 Task: Buy 4 Coolant Recovery Kits from Engine Cooling & Climate Control section under best seller category for shipping address: Dale Allen, 4282 Crim Lane, Underhill, Vermont 05489, Cell Number 9377427970. Pay from credit card ending with 6010, CVV 682
Action: Mouse moved to (20, 76)
Screenshot: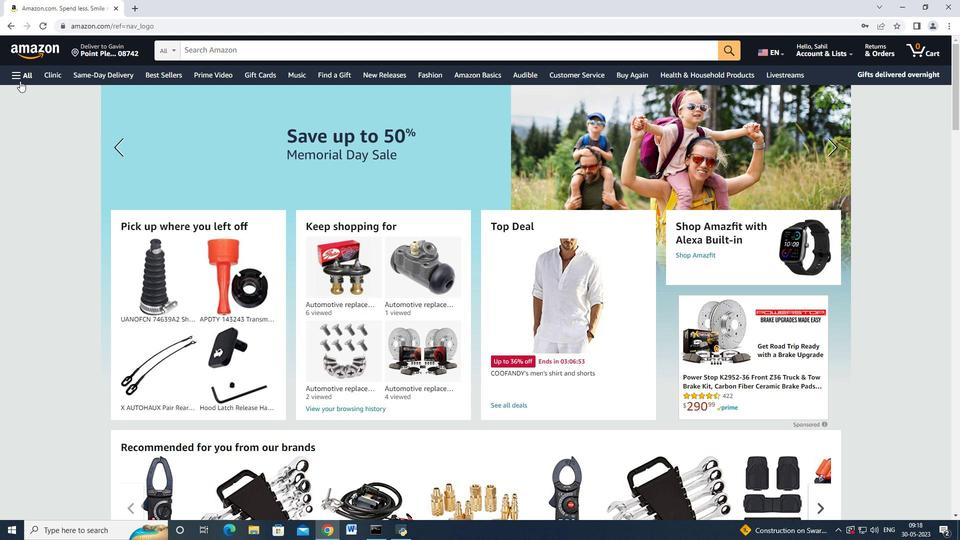 
Action: Mouse pressed left at (20, 76)
Screenshot: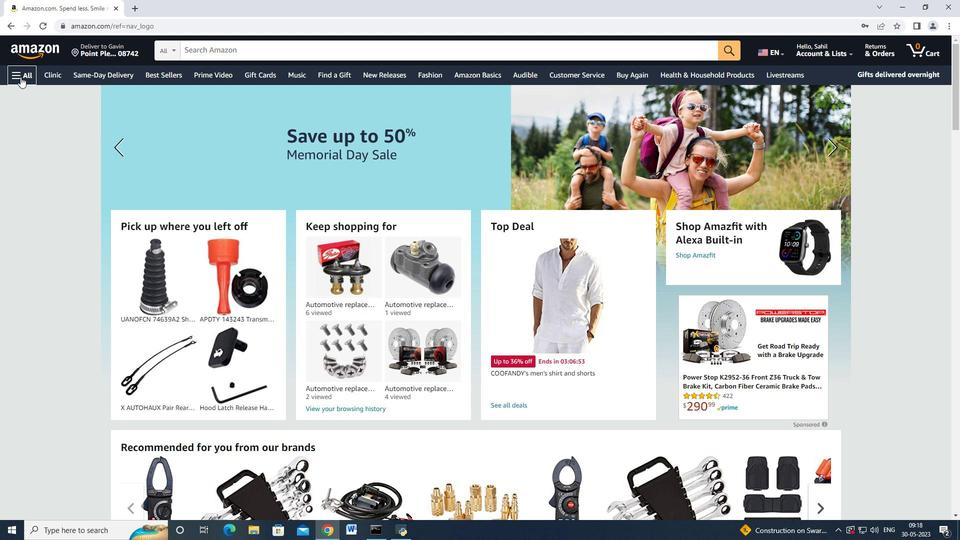 
Action: Mouse moved to (81, 280)
Screenshot: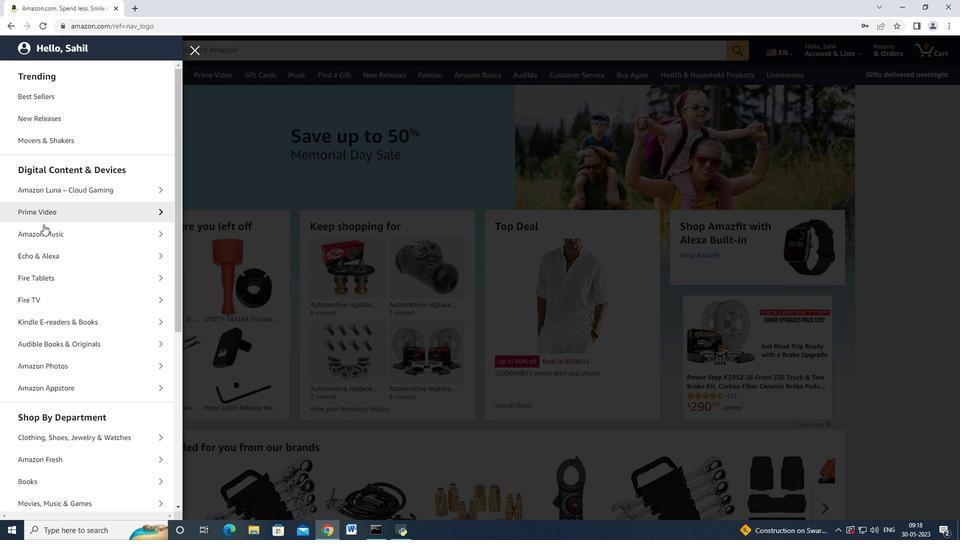 
Action: Mouse scrolled (81, 280) with delta (0, 0)
Screenshot: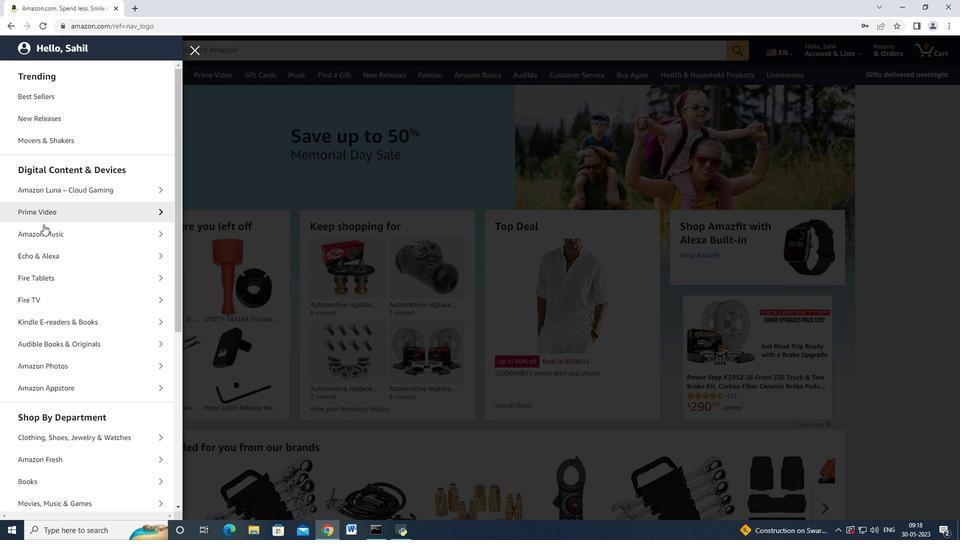 
Action: Mouse moved to (80, 282)
Screenshot: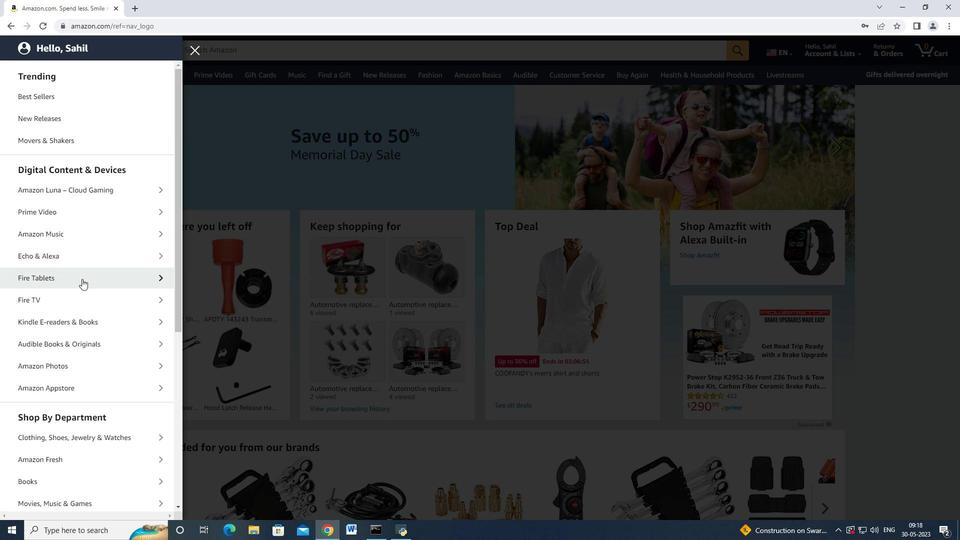 
Action: Mouse scrolled (80, 282) with delta (0, 0)
Screenshot: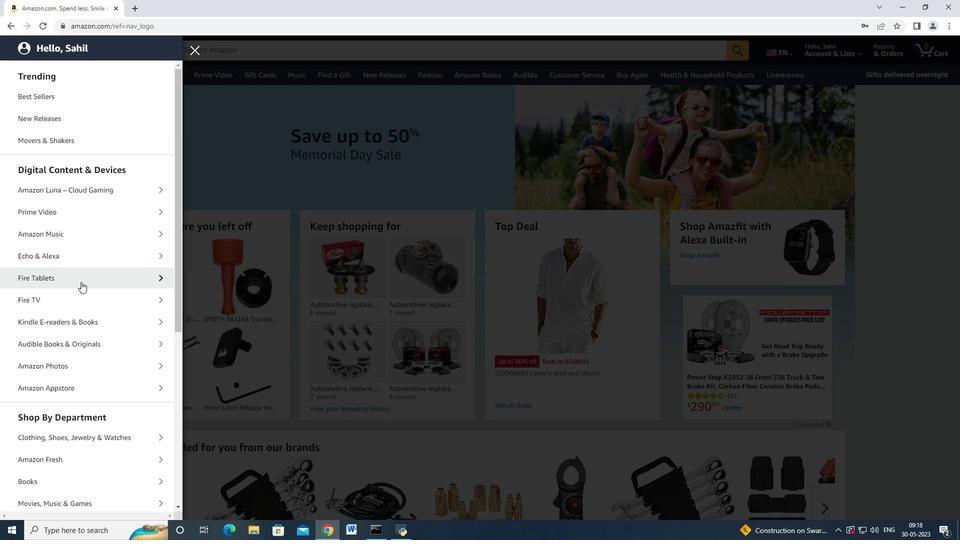 
Action: Mouse moved to (80, 283)
Screenshot: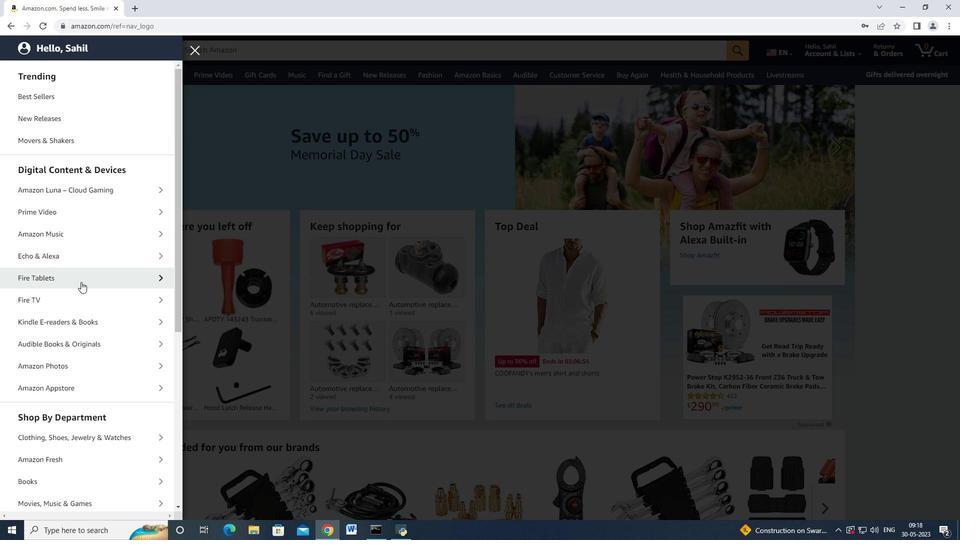 
Action: Mouse scrolled (80, 283) with delta (0, 0)
Screenshot: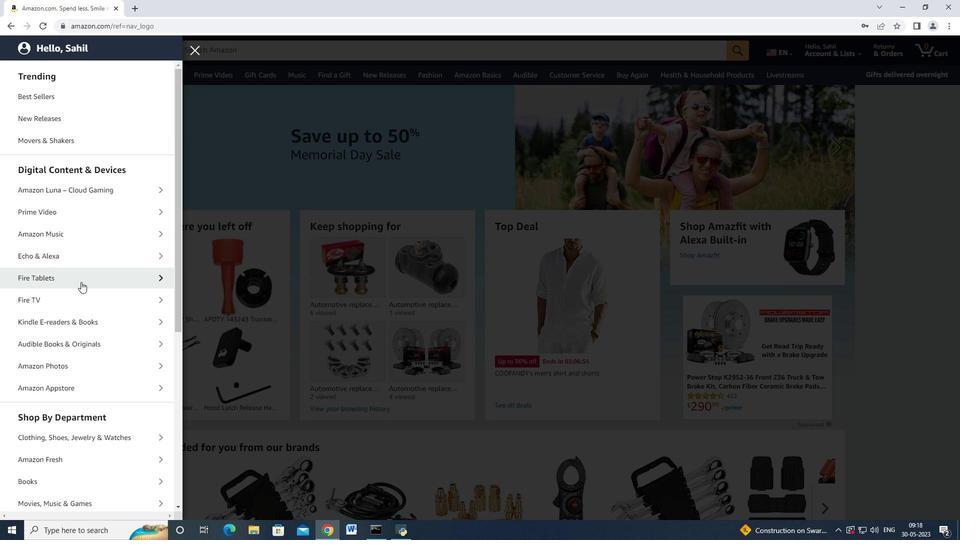 
Action: Mouse moved to (84, 288)
Screenshot: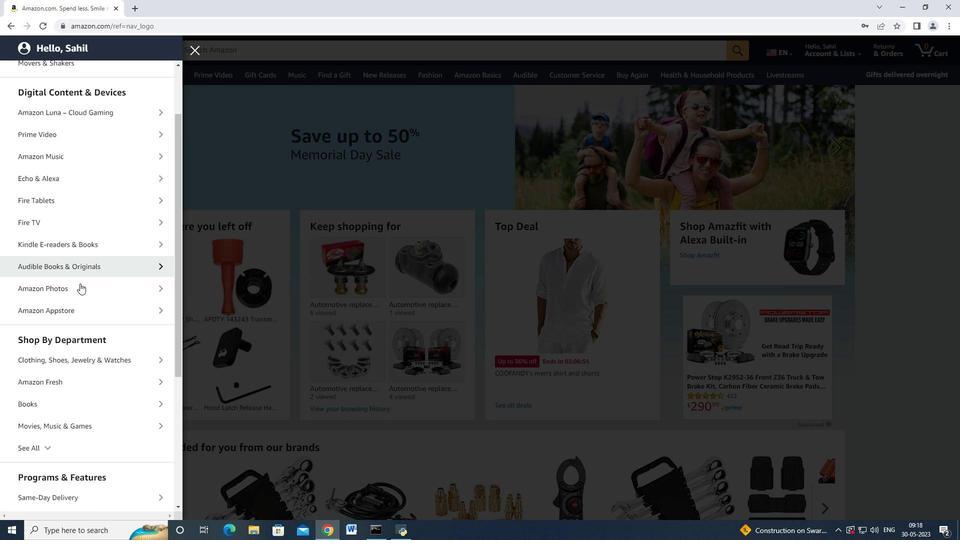
Action: Mouse scrolled (84, 287) with delta (0, 0)
Screenshot: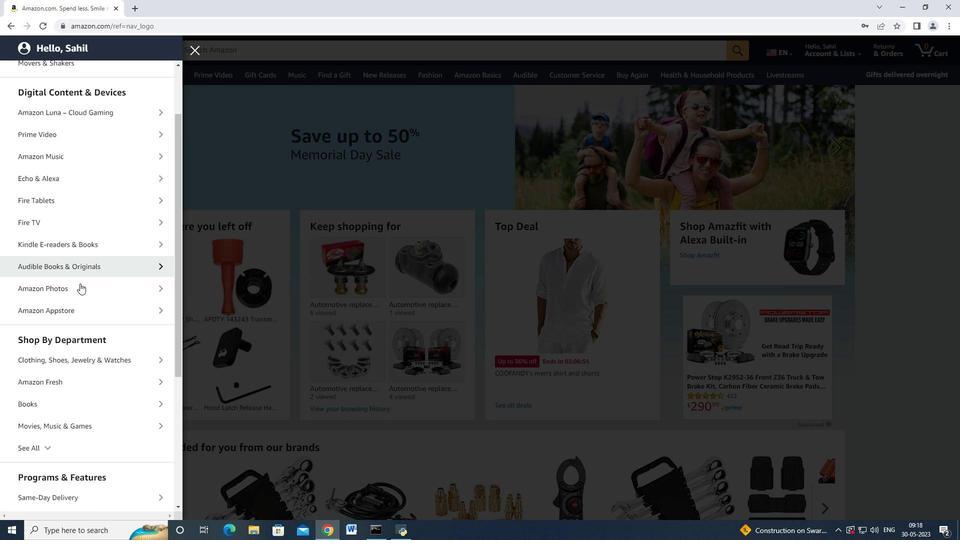 
Action: Mouse moved to (83, 288)
Screenshot: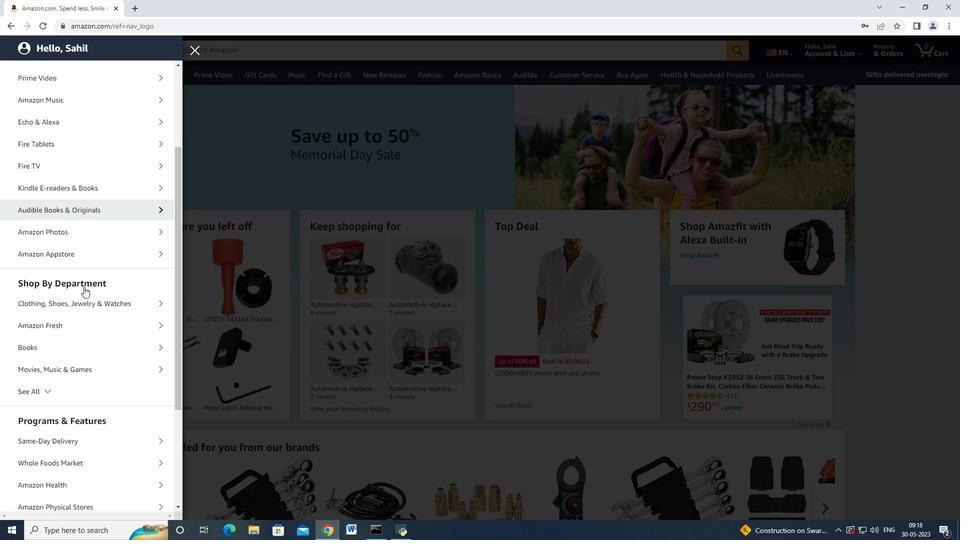 
Action: Mouse scrolled (83, 288) with delta (0, 0)
Screenshot: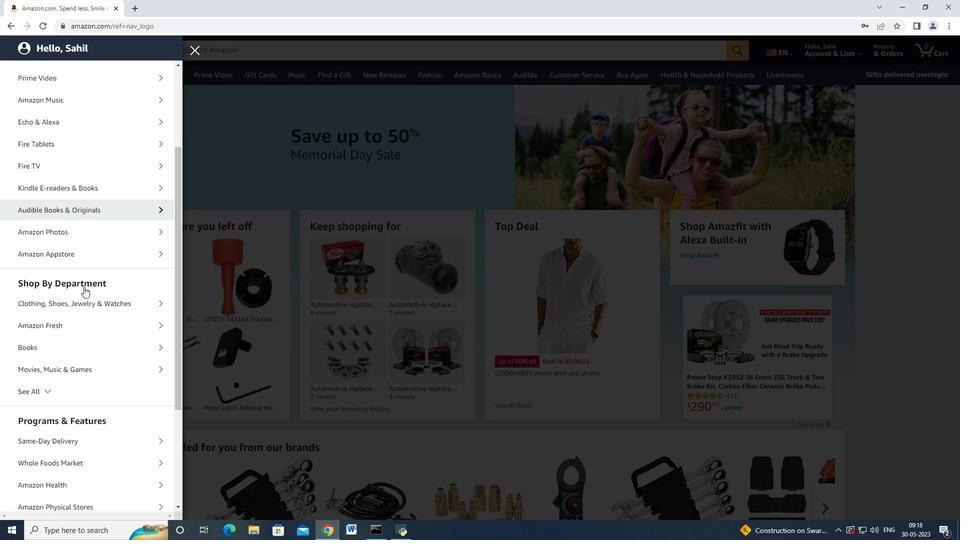 
Action: Mouse moved to (68, 285)
Screenshot: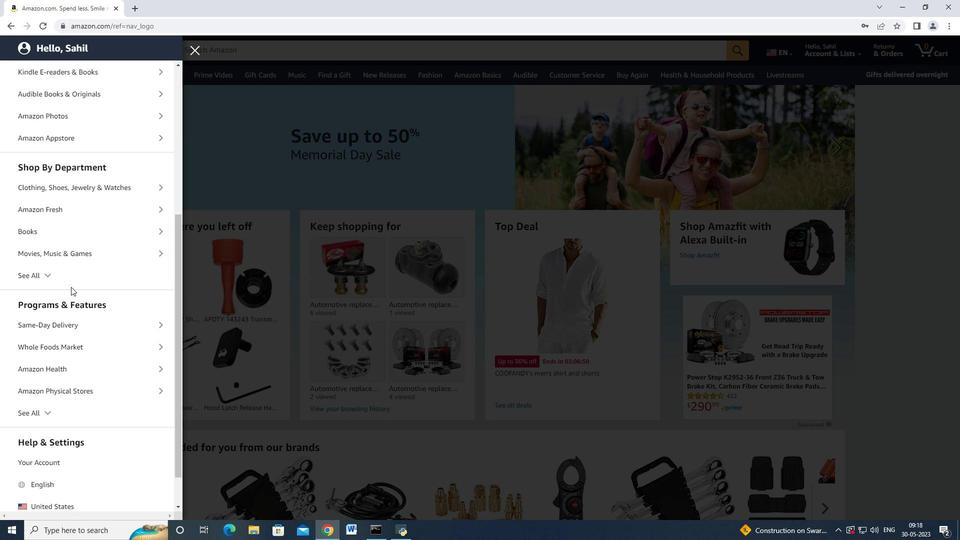 
Action: Mouse pressed left at (68, 285)
Screenshot: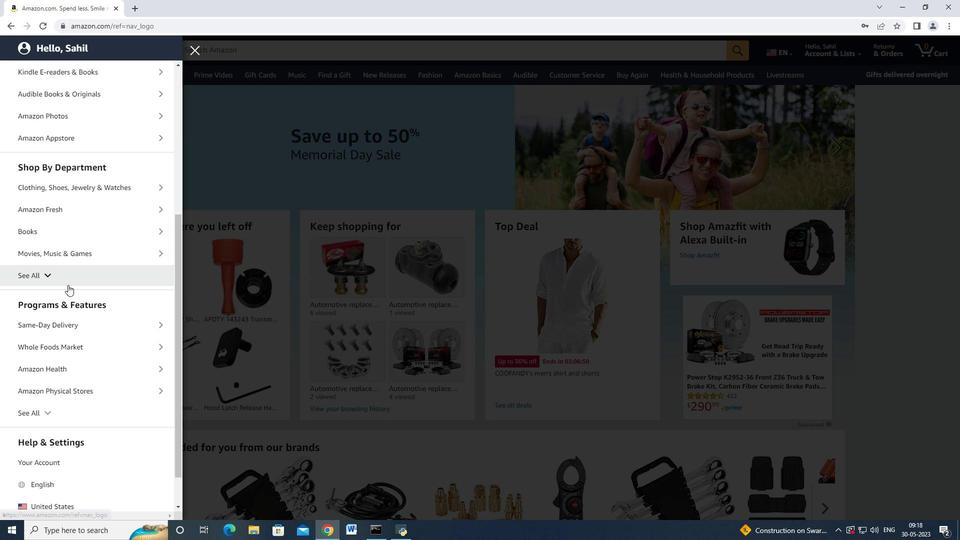 
Action: Mouse moved to (63, 294)
Screenshot: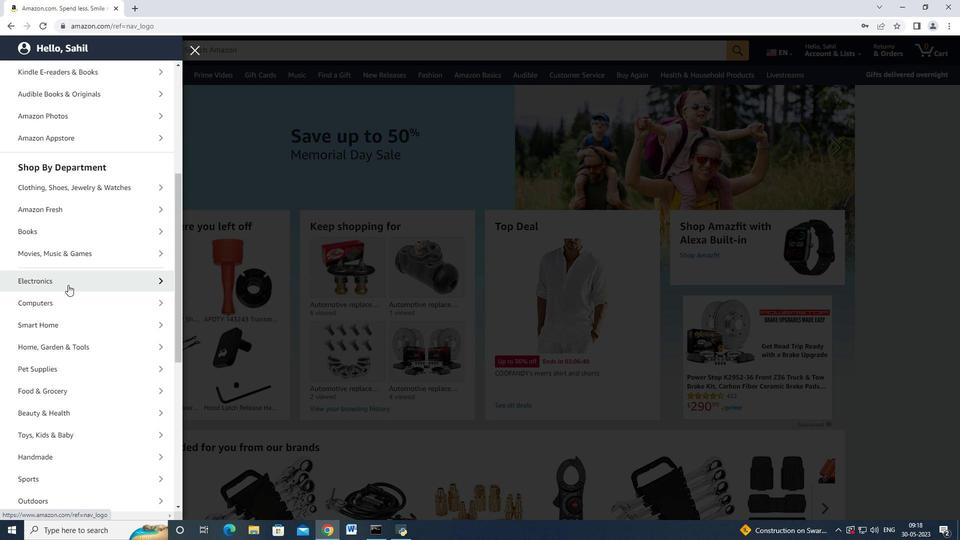 
Action: Mouse scrolled (63, 293) with delta (0, 0)
Screenshot: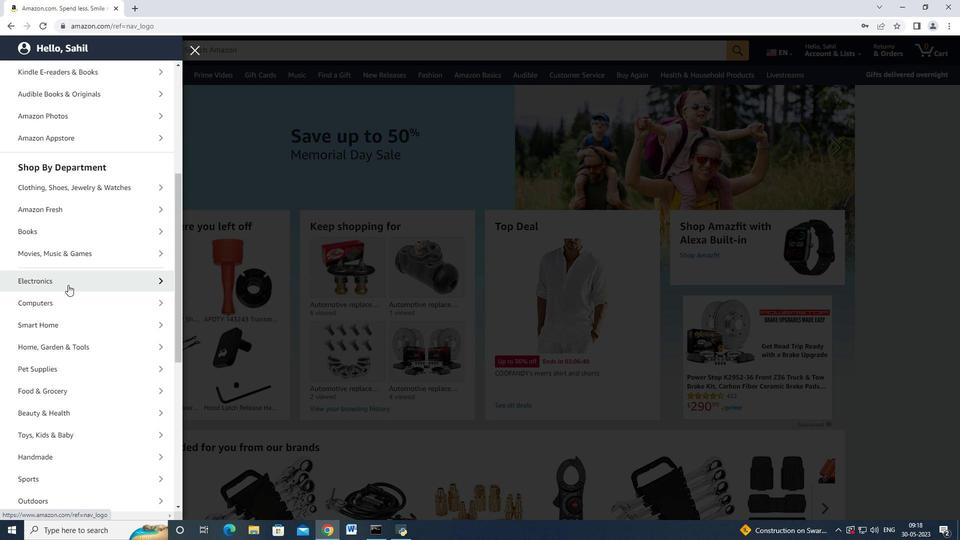 
Action: Mouse scrolled (63, 293) with delta (0, 0)
Screenshot: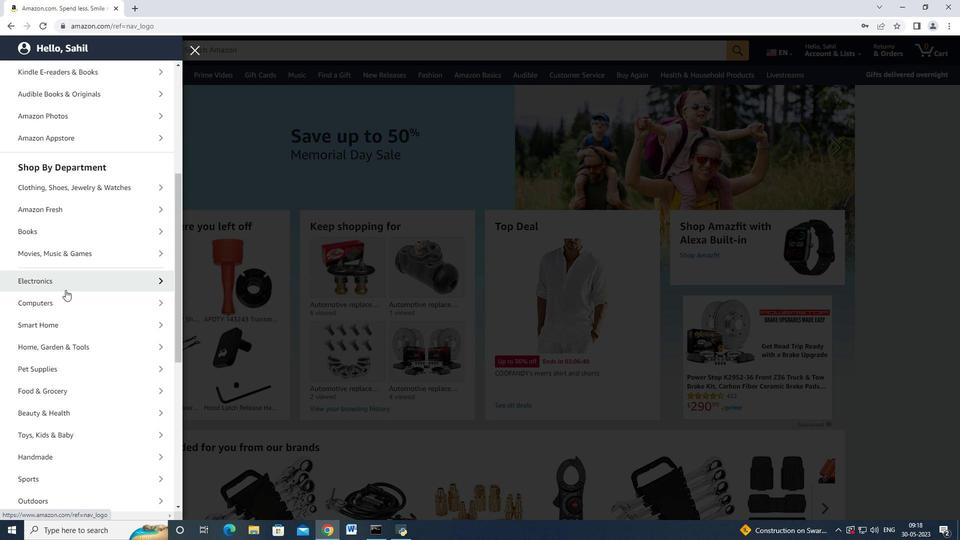 
Action: Mouse moved to (63, 306)
Screenshot: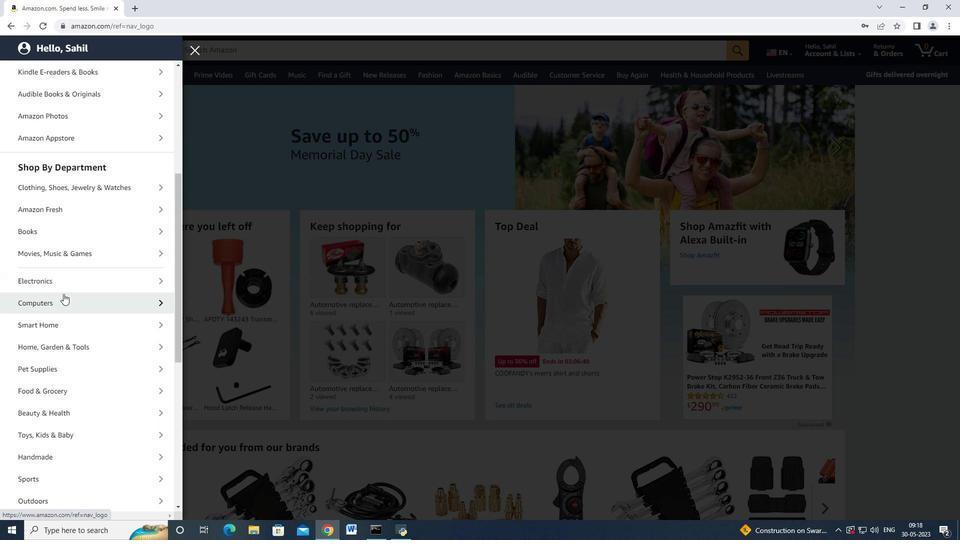 
Action: Mouse scrolled (63, 300) with delta (0, 0)
Screenshot: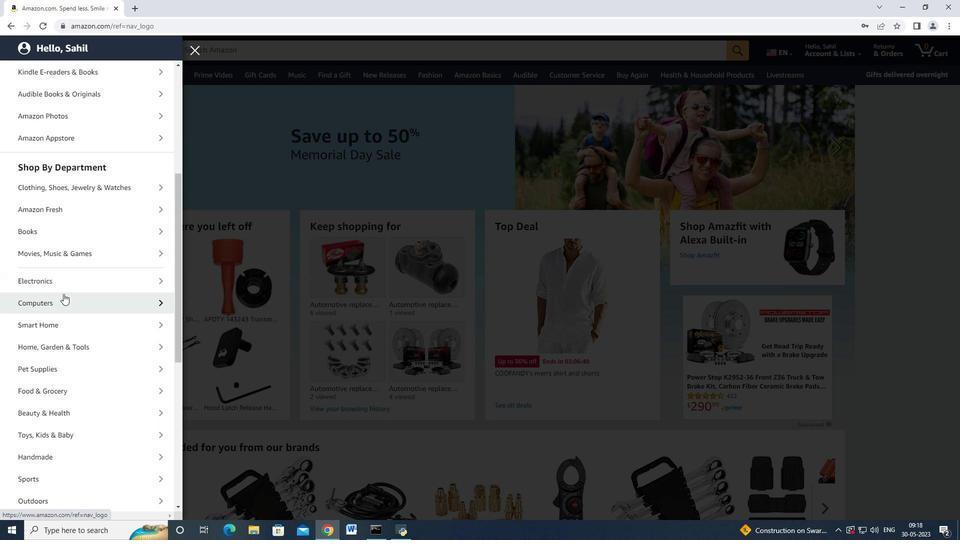 
Action: Mouse moved to (63, 309)
Screenshot: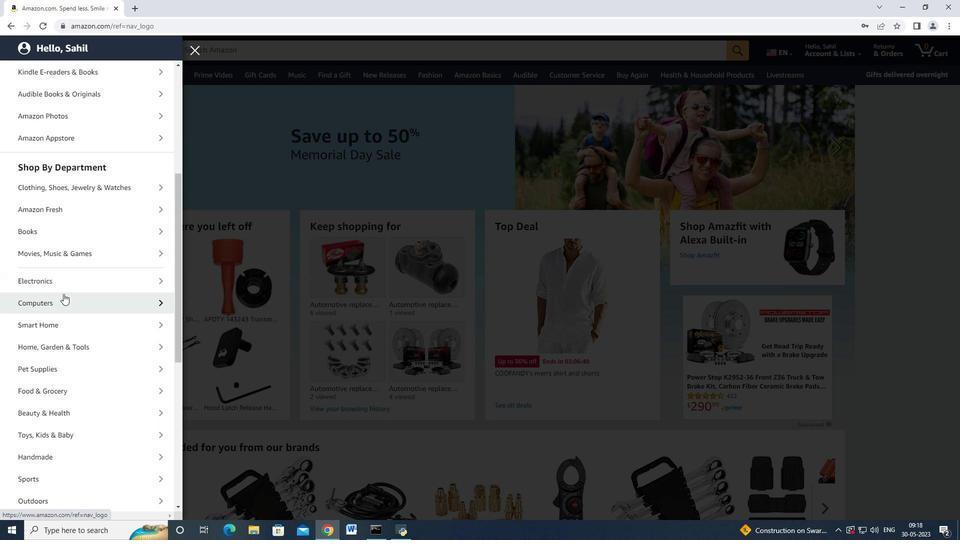 
Action: Mouse scrolled (63, 308) with delta (0, 0)
Screenshot: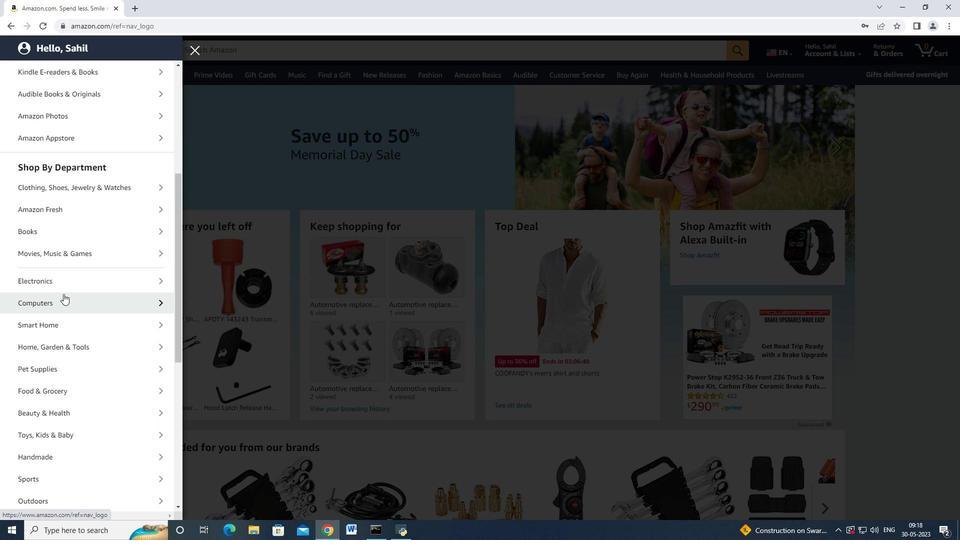 
Action: Mouse moved to (64, 316)
Screenshot: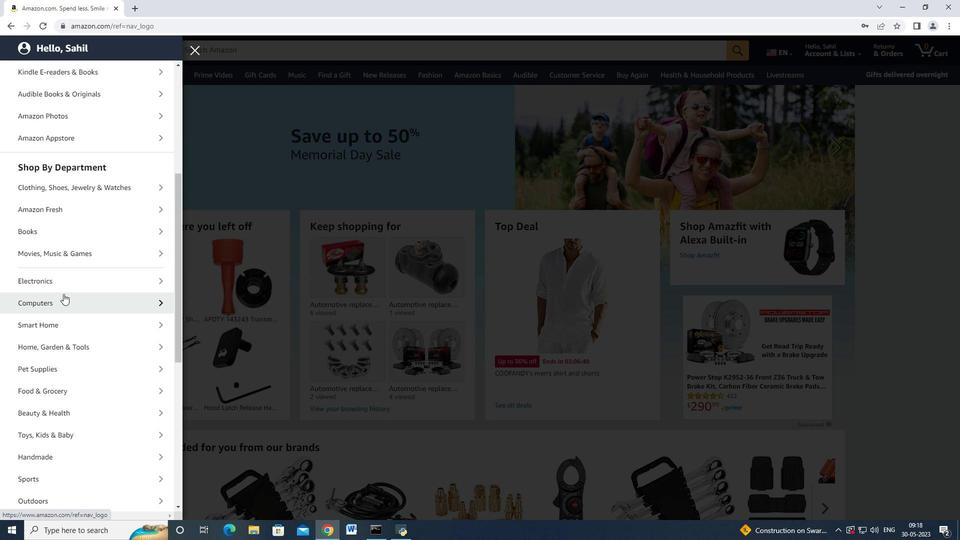 
Action: Mouse scrolled (63, 312) with delta (0, 0)
Screenshot: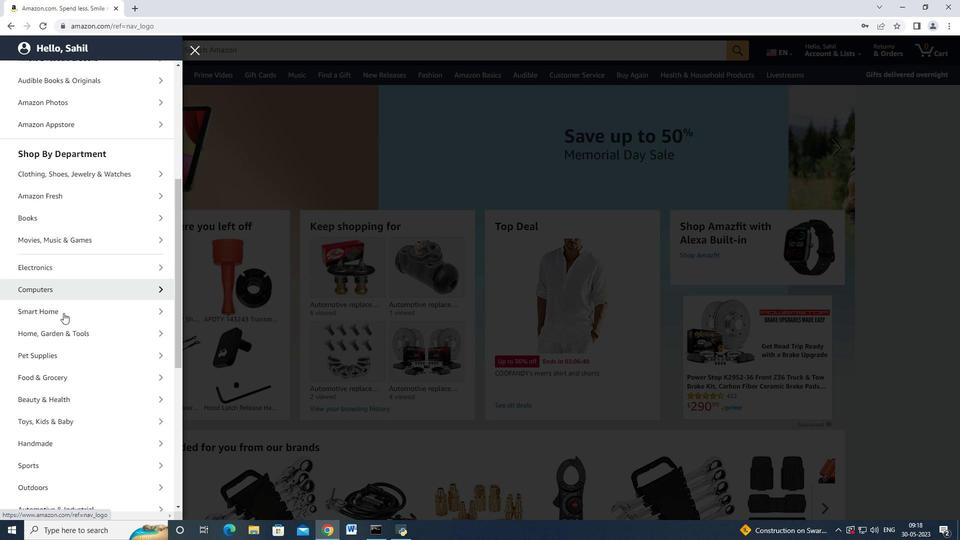 
Action: Mouse moved to (65, 317)
Screenshot: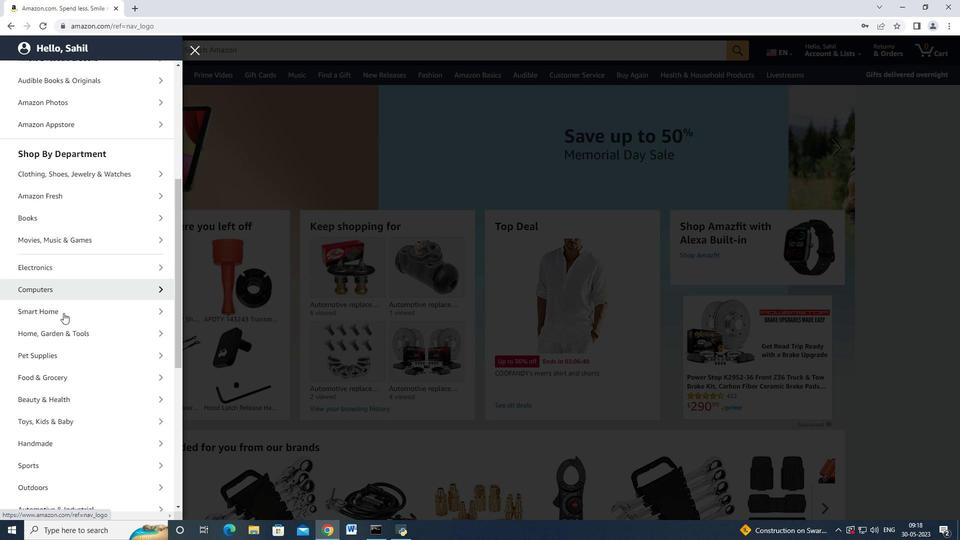 
Action: Mouse scrolled (64, 315) with delta (0, 0)
Screenshot: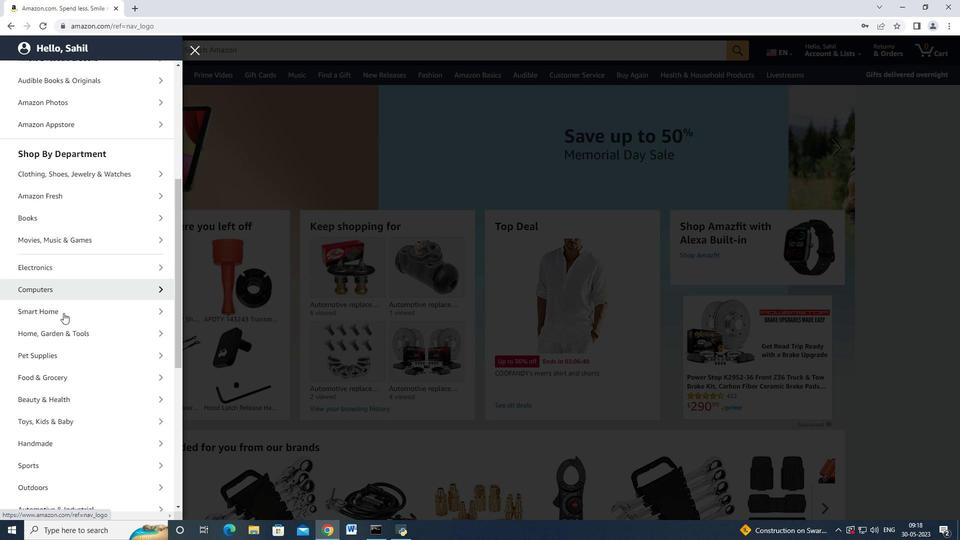 
Action: Mouse moved to (66, 318)
Screenshot: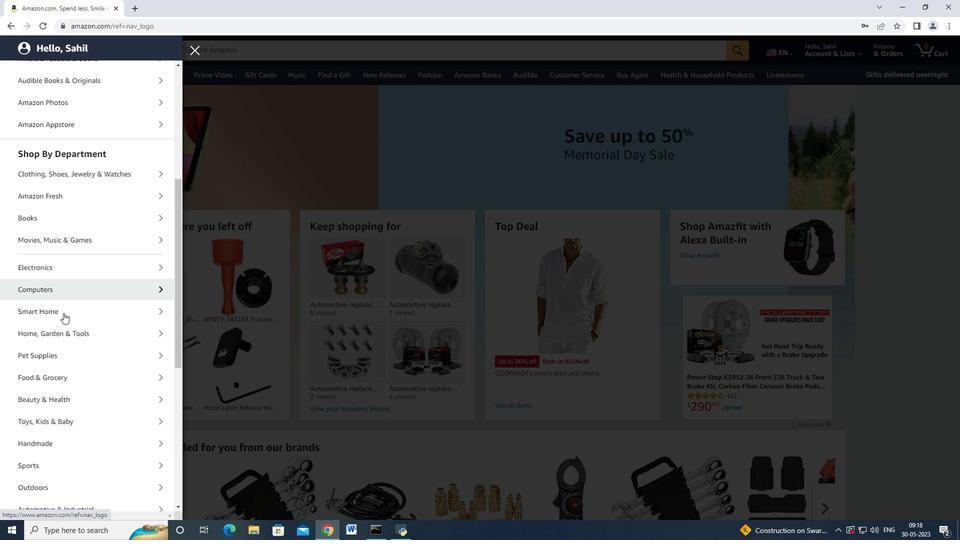 
Action: Mouse scrolled (66, 318) with delta (0, 0)
Screenshot: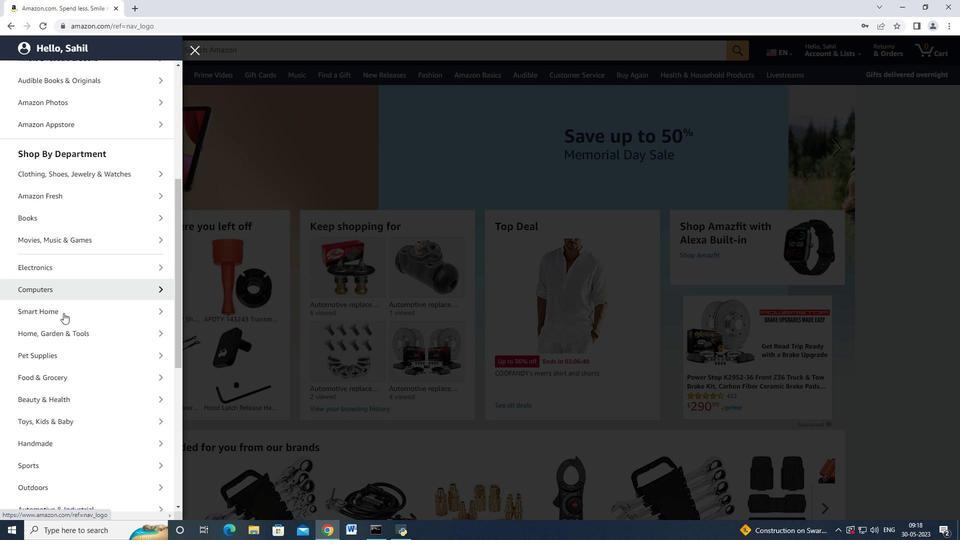 
Action: Mouse moved to (100, 184)
Screenshot: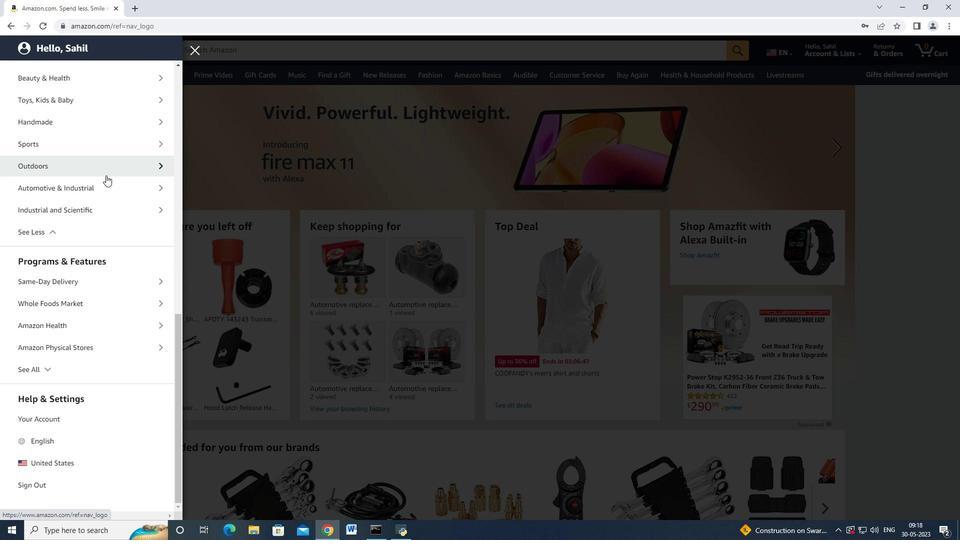
Action: Mouse pressed left at (100, 184)
Screenshot: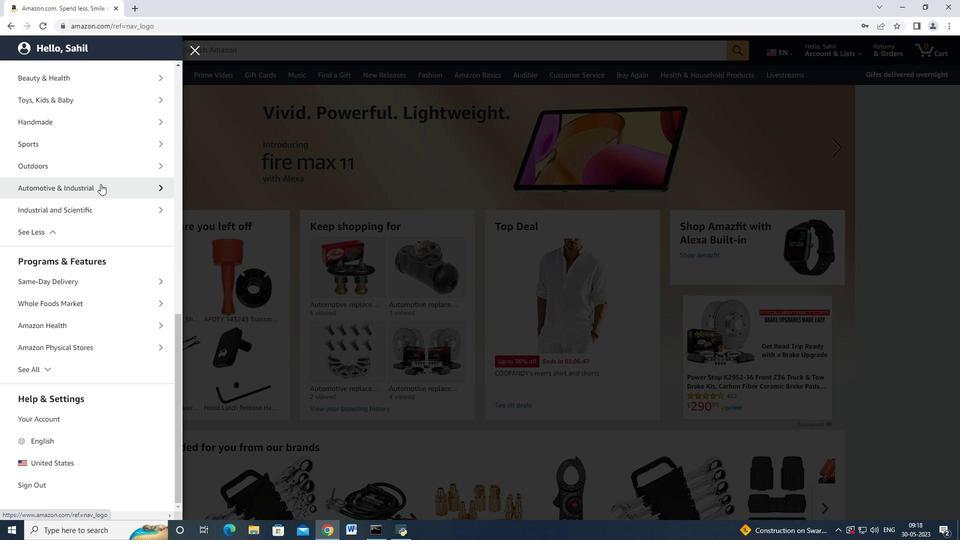 
Action: Mouse moved to (129, 108)
Screenshot: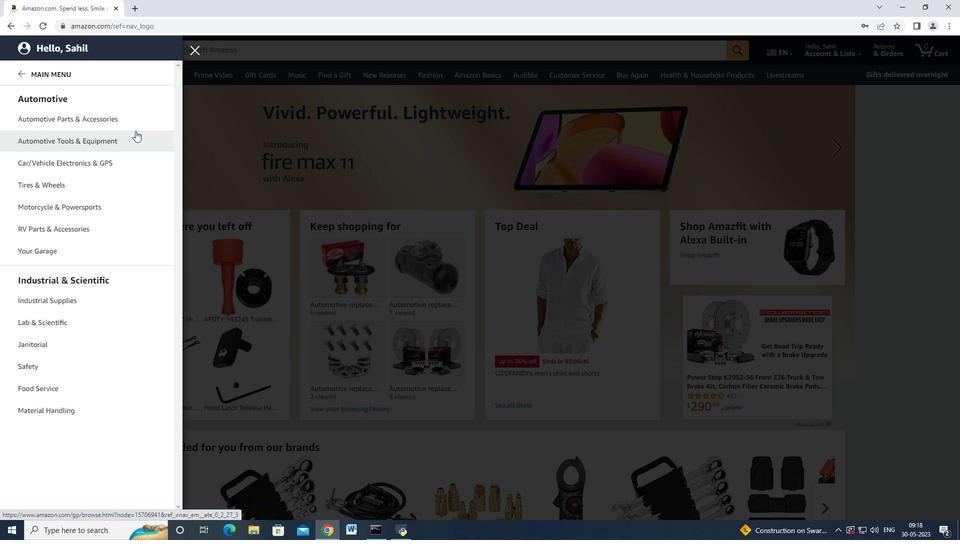 
Action: Mouse scrolled (129, 108) with delta (0, 0)
Screenshot: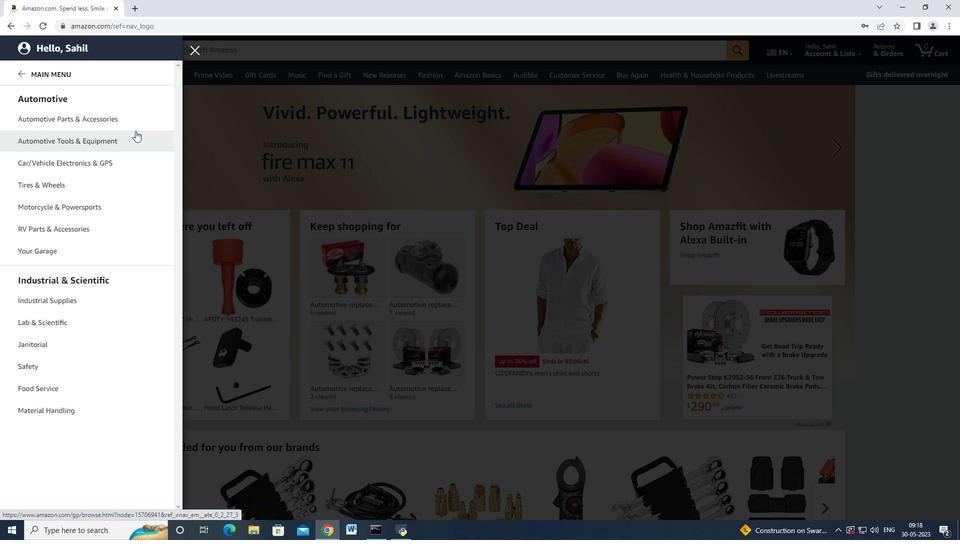 
Action: Mouse moved to (127, 99)
Screenshot: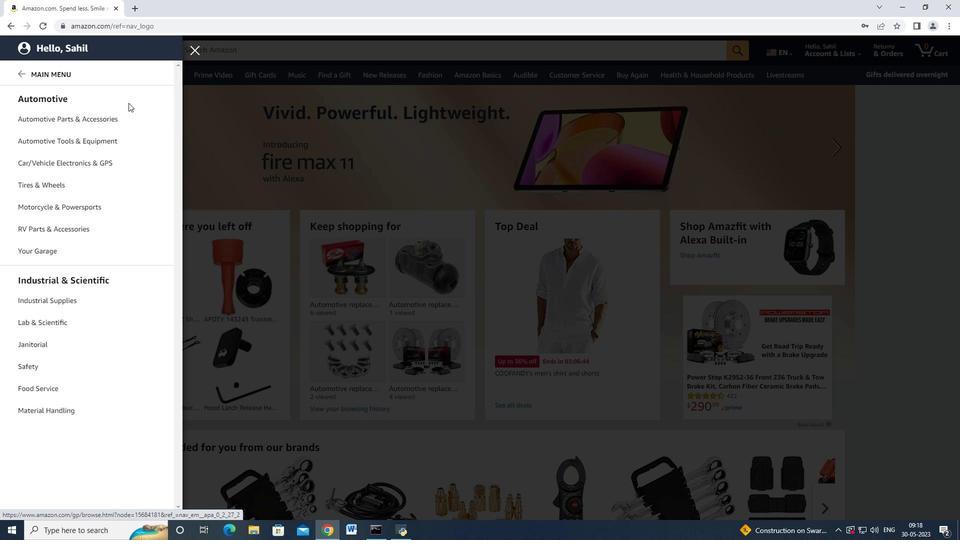 
Action: Mouse scrolled (127, 99) with delta (0, 0)
Screenshot: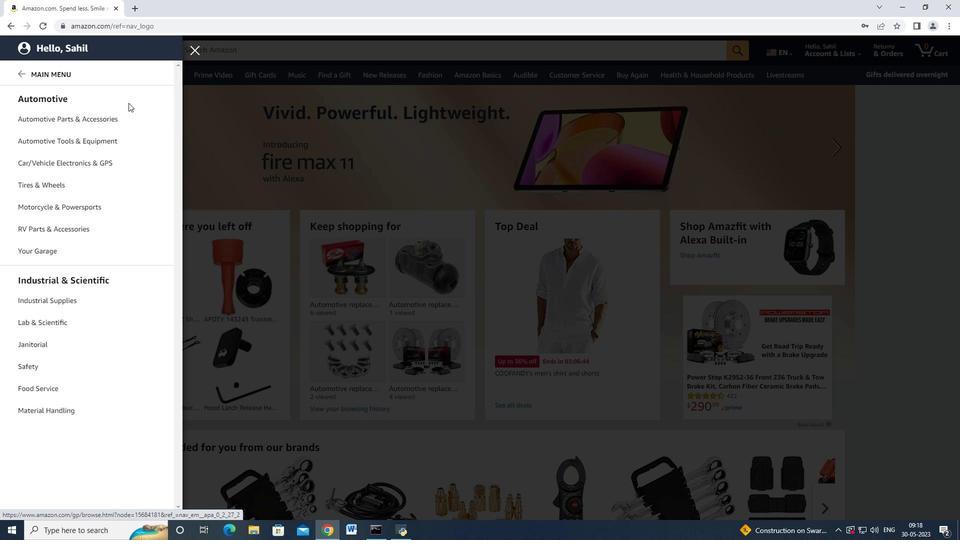 
Action: Mouse moved to (110, 111)
Screenshot: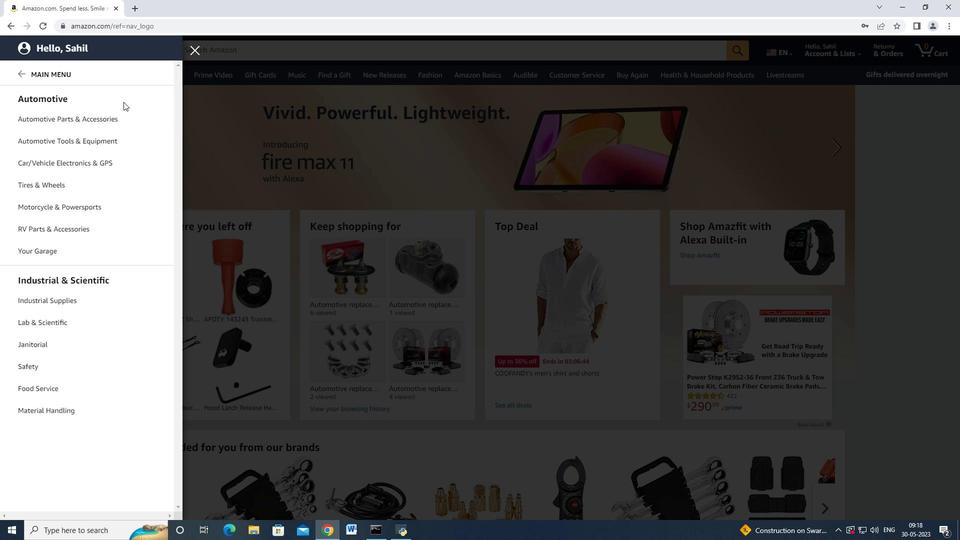 
Action: Mouse scrolled (110, 110) with delta (0, 0)
Screenshot: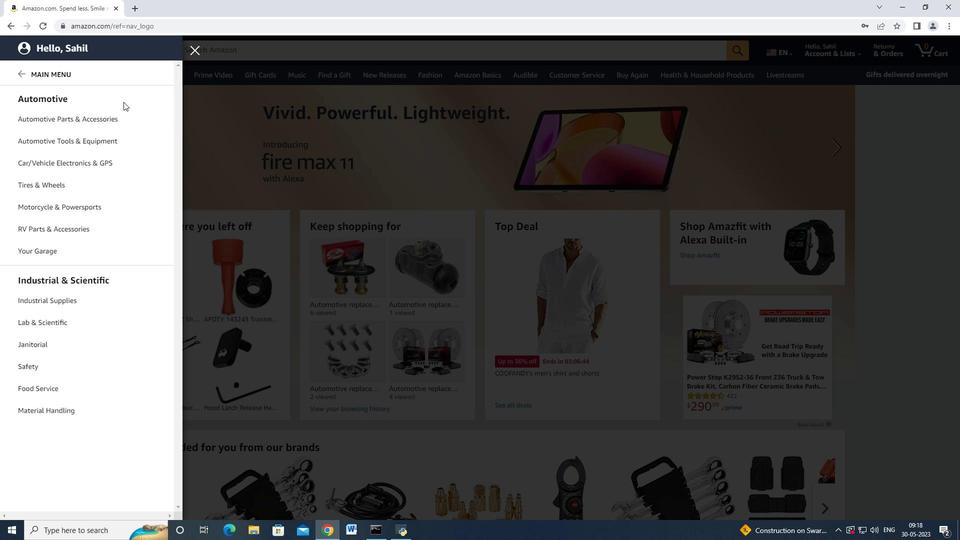 
Action: Mouse moved to (65, 114)
Screenshot: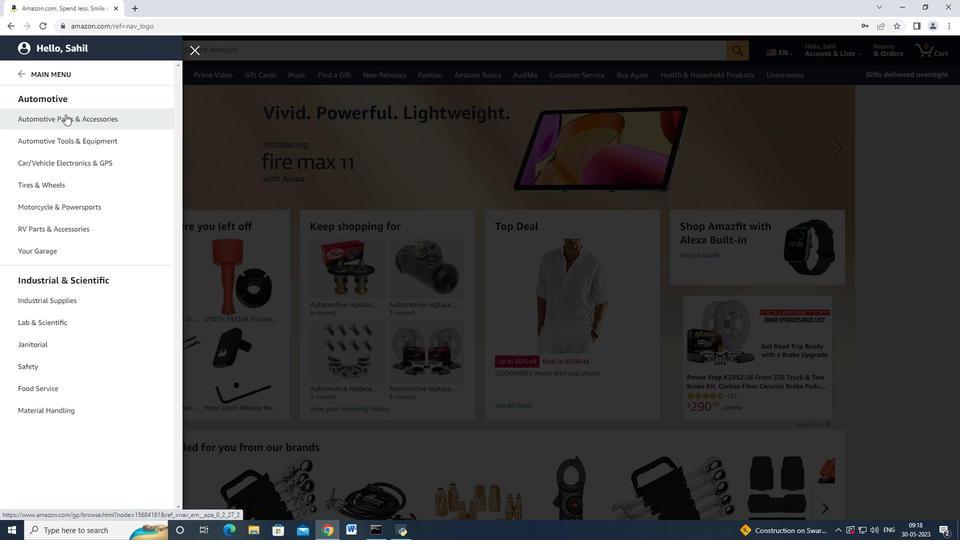 
Action: Mouse pressed left at (65, 114)
Screenshot: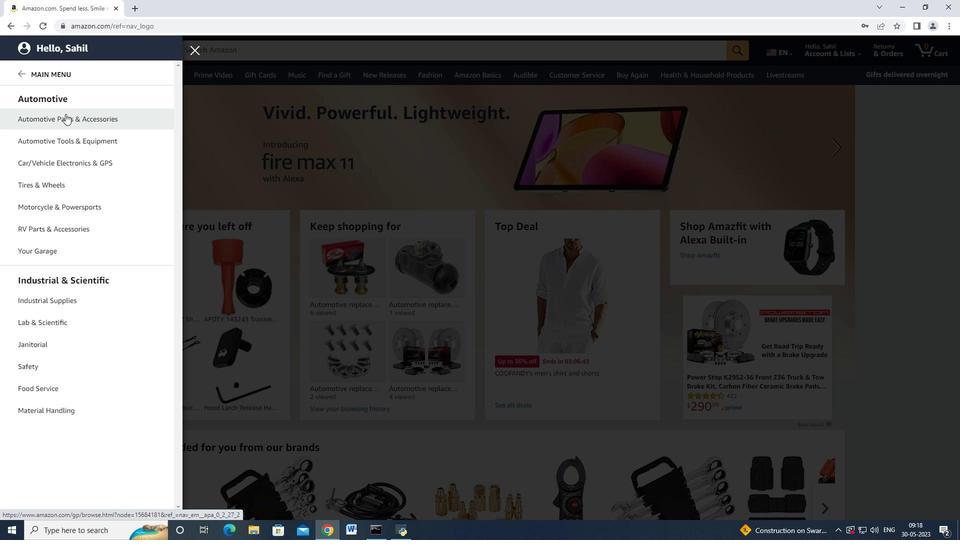 
Action: Mouse moved to (178, 92)
Screenshot: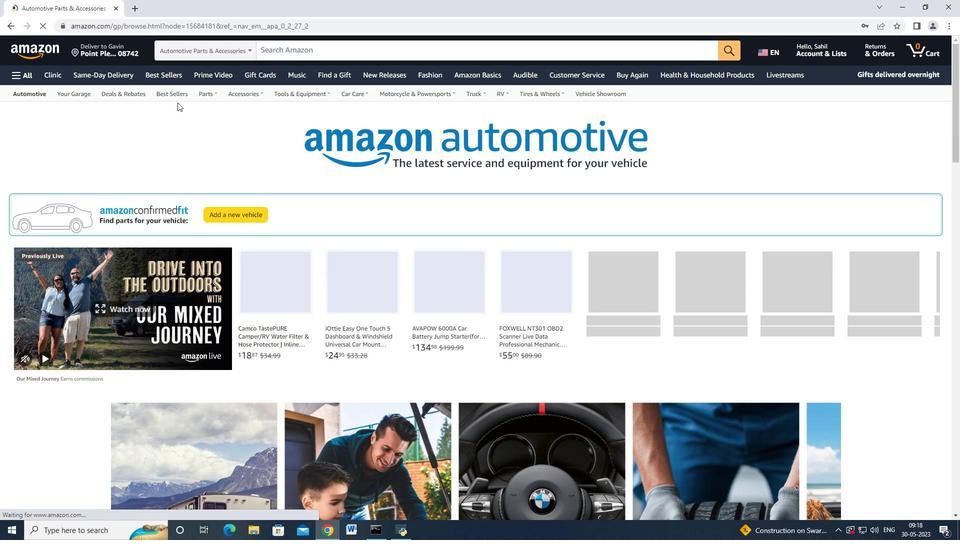 
Action: Mouse pressed left at (178, 92)
Screenshot: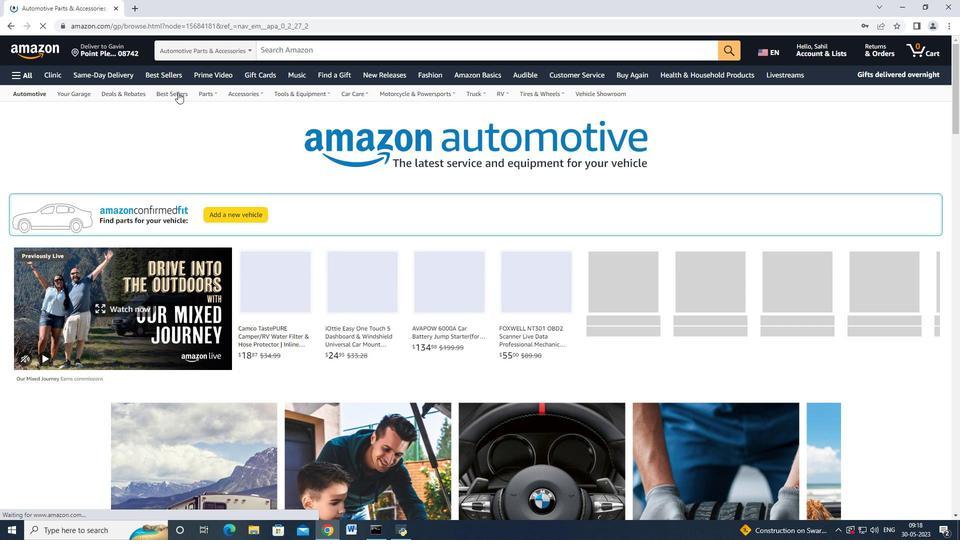 
Action: Mouse moved to (40, 322)
Screenshot: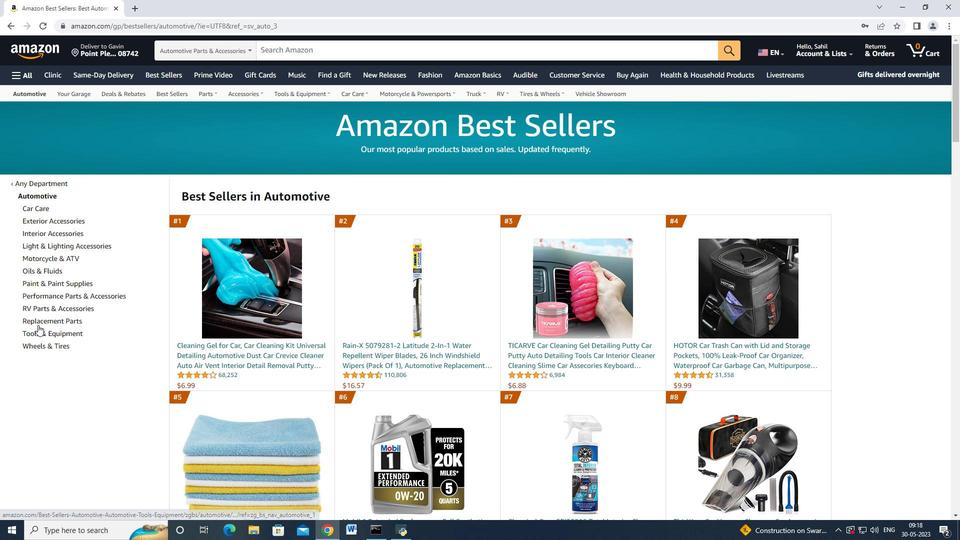 
Action: Mouse pressed left at (40, 322)
Screenshot: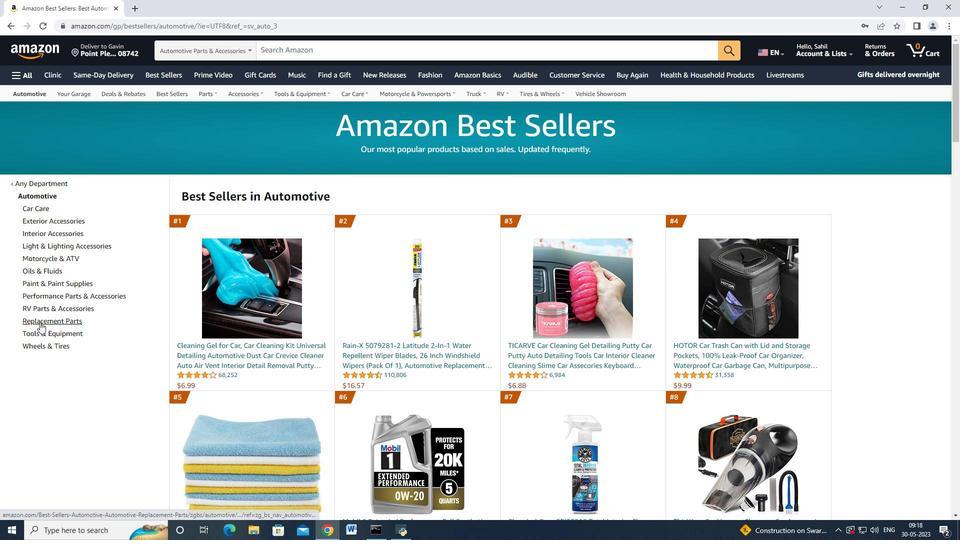 
Action: Mouse moved to (113, 199)
Screenshot: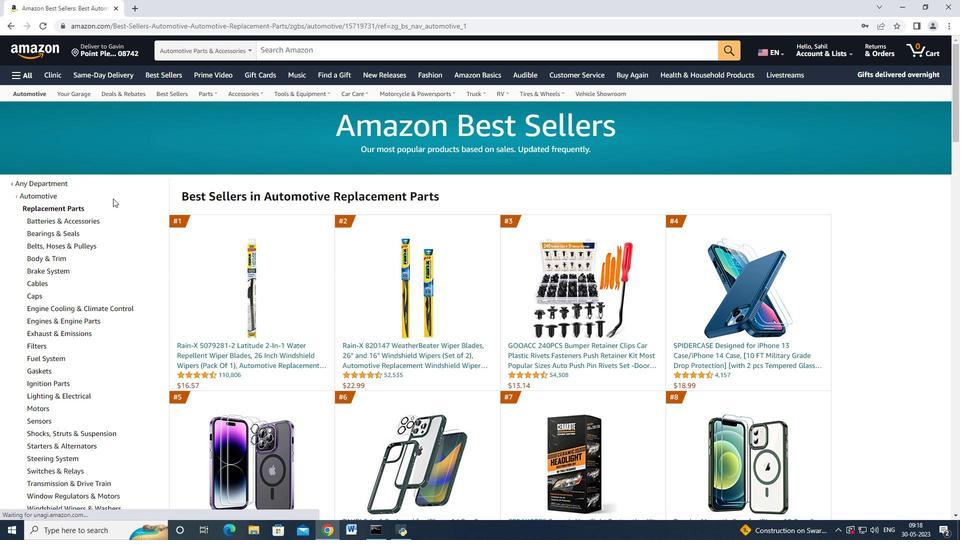 
Action: Mouse scrolled (113, 199) with delta (0, 0)
Screenshot: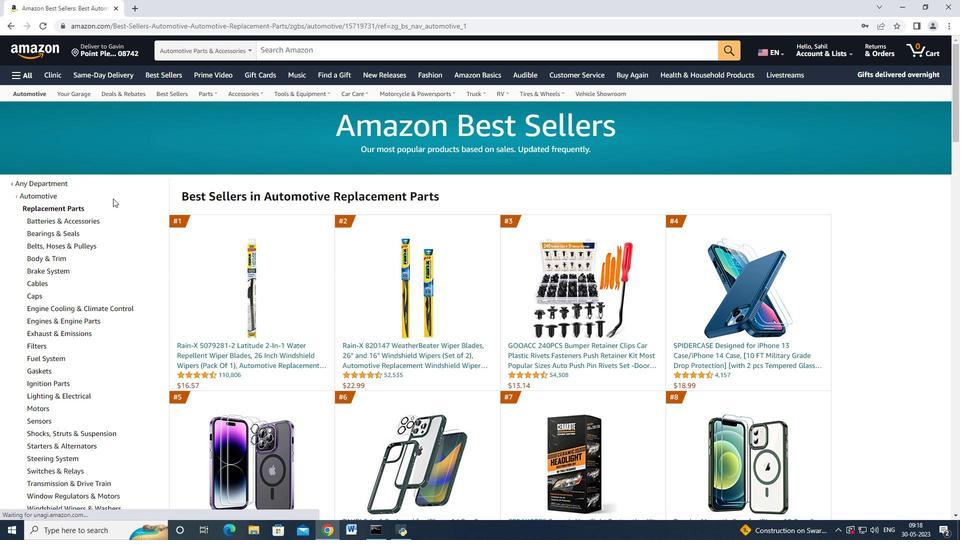 
Action: Mouse moved to (99, 260)
Screenshot: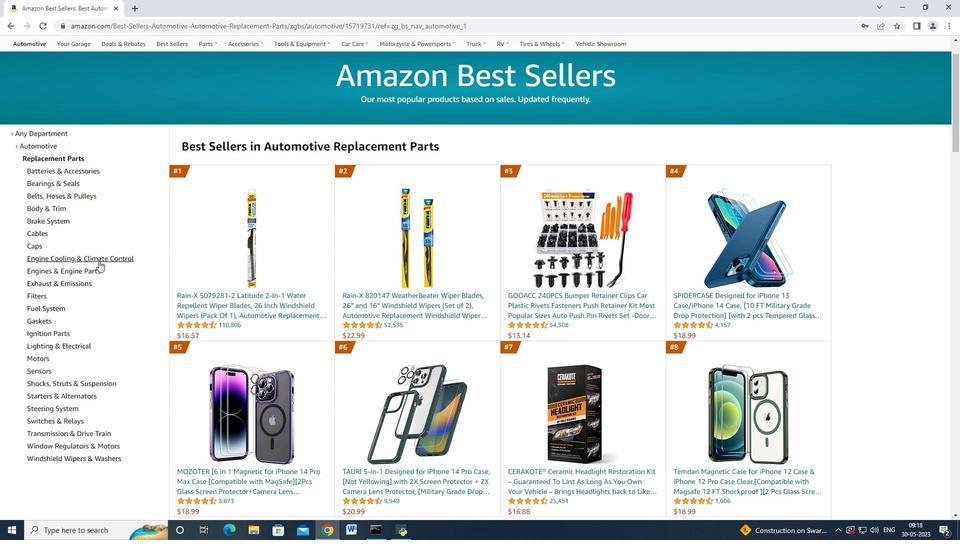 
Action: Mouse pressed left at (99, 260)
Screenshot: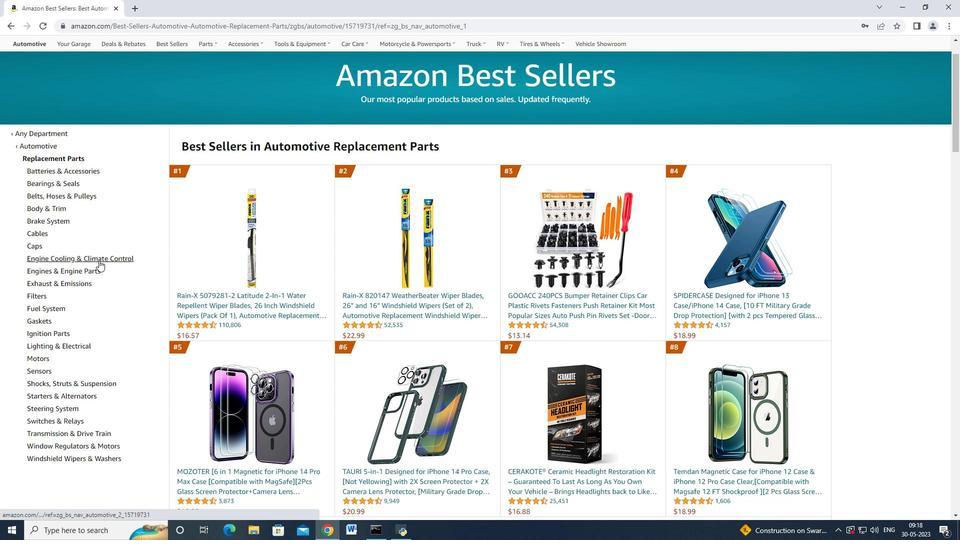 
Action: Mouse moved to (99, 260)
Screenshot: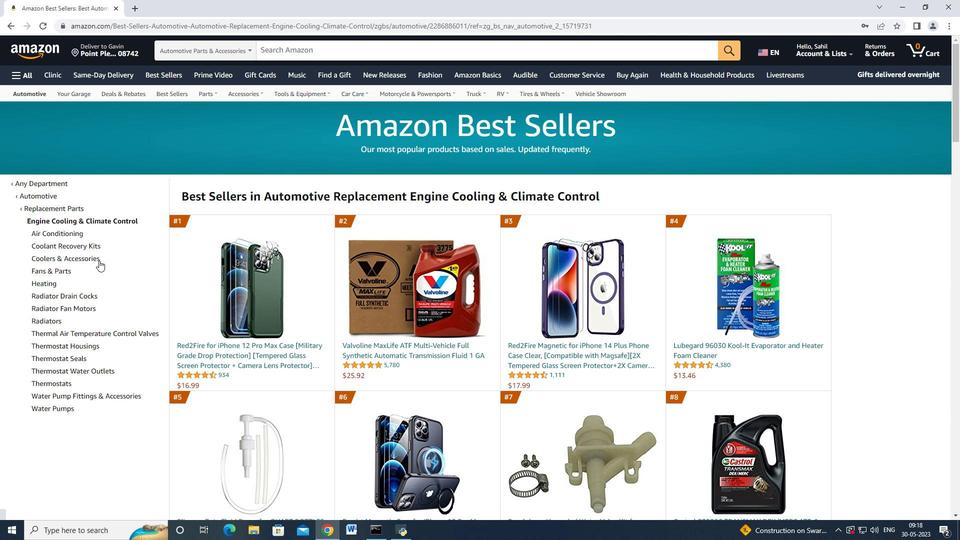 
Action: Mouse scrolled (99, 259) with delta (0, 0)
Screenshot: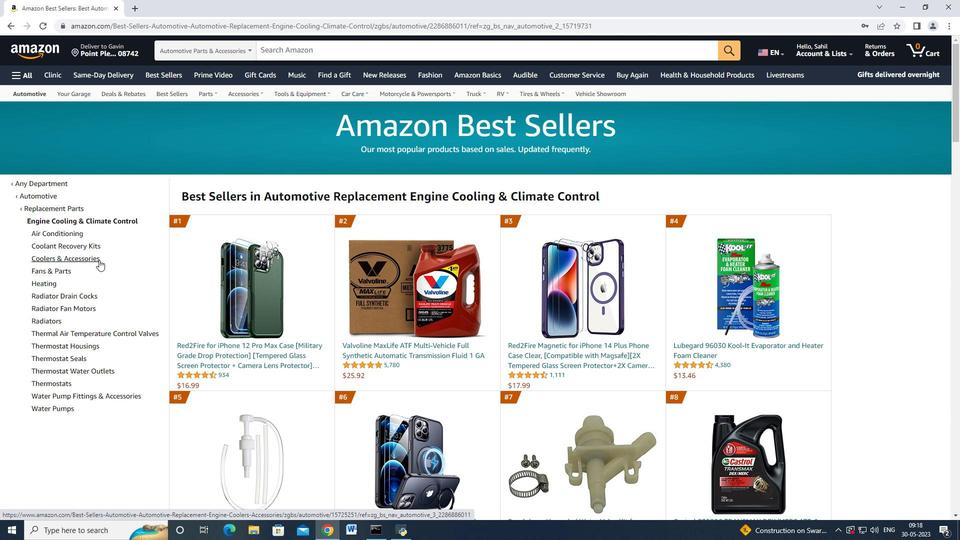 
Action: Mouse moved to (93, 195)
Screenshot: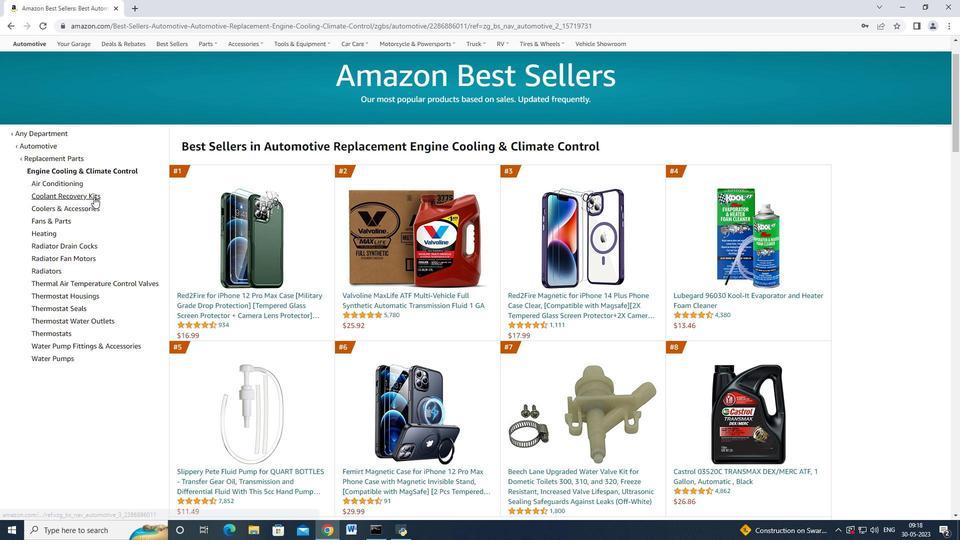 
Action: Mouse pressed left at (93, 195)
Screenshot: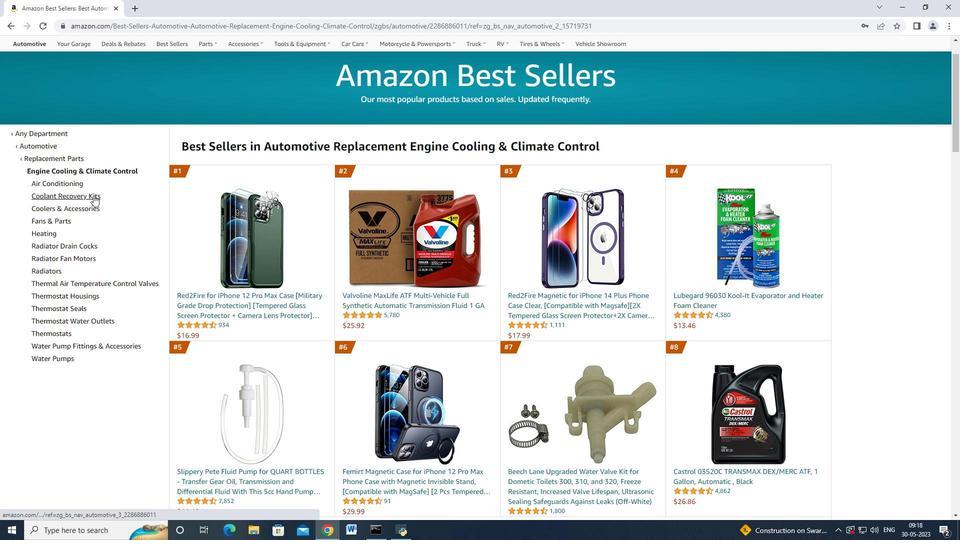 
Action: Mouse moved to (240, 339)
Screenshot: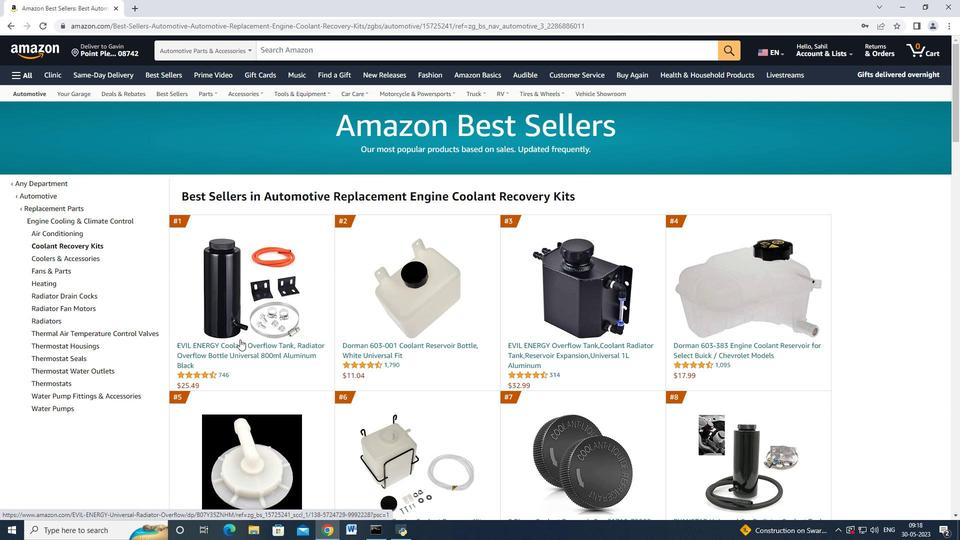 
Action: Mouse scrolled (240, 339) with delta (0, 0)
Screenshot: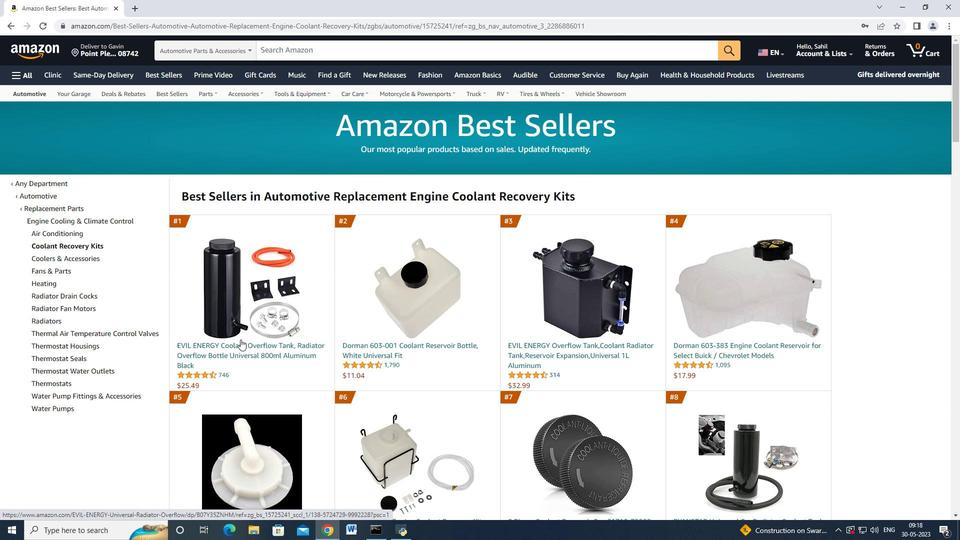 
Action: Mouse moved to (240, 340)
Screenshot: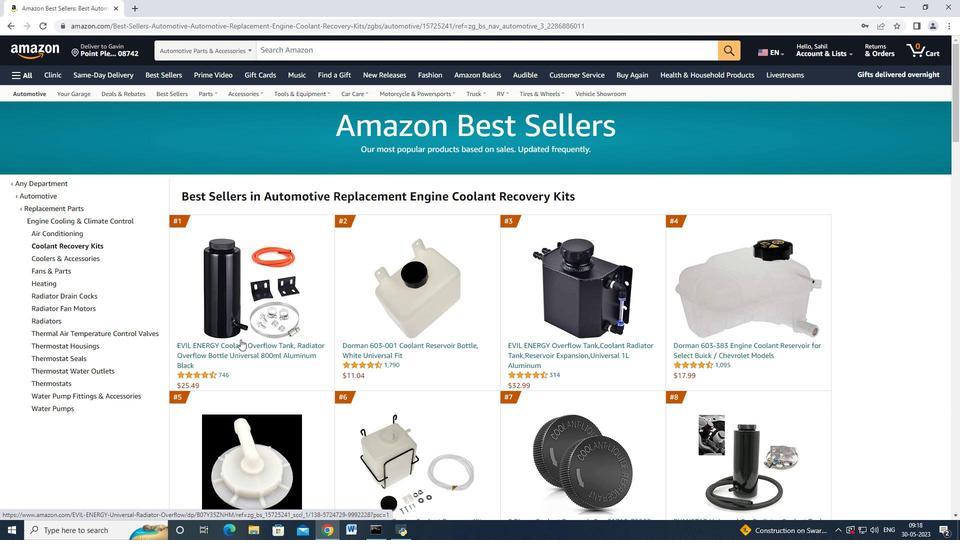 
Action: Mouse scrolled (240, 339) with delta (0, 0)
Screenshot: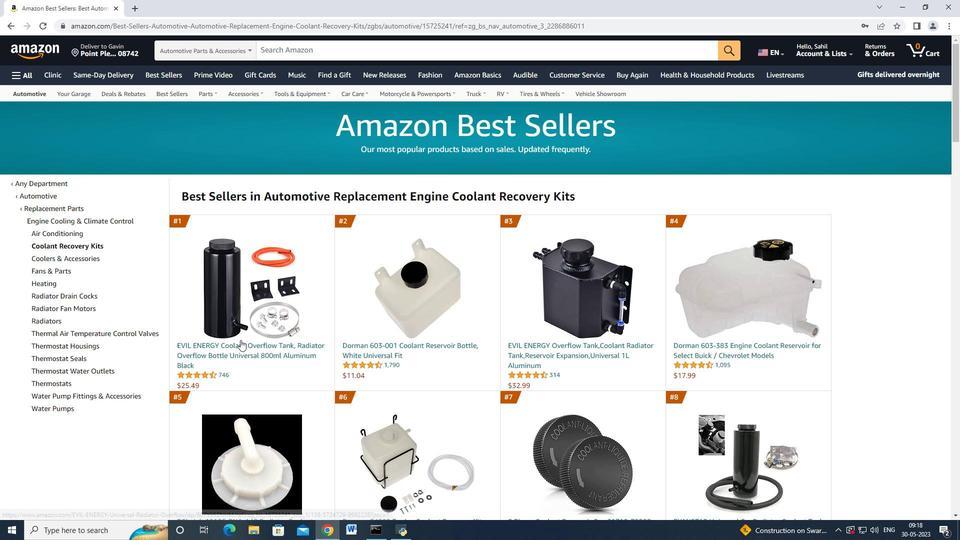 
Action: Mouse scrolled (240, 339) with delta (0, 0)
Screenshot: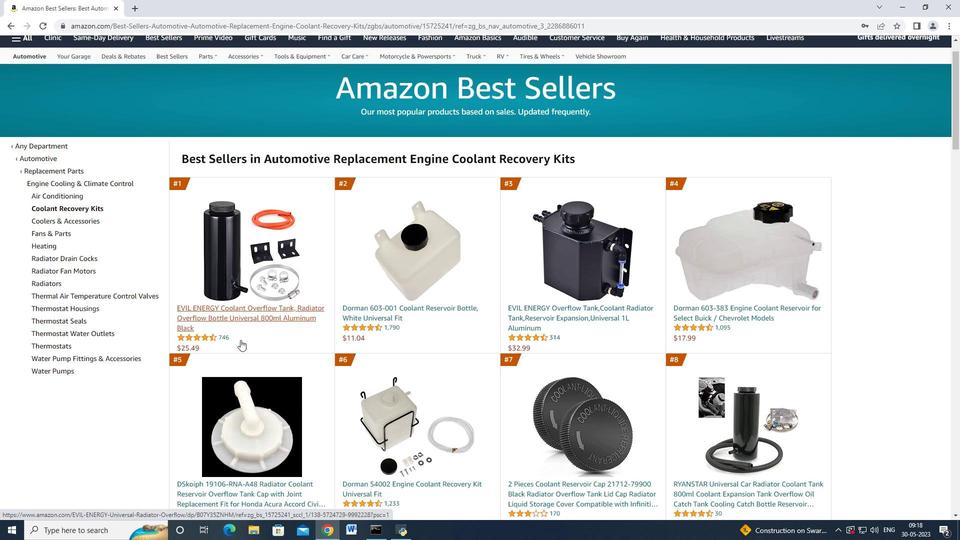 
Action: Mouse scrolled (240, 340) with delta (0, 0)
Screenshot: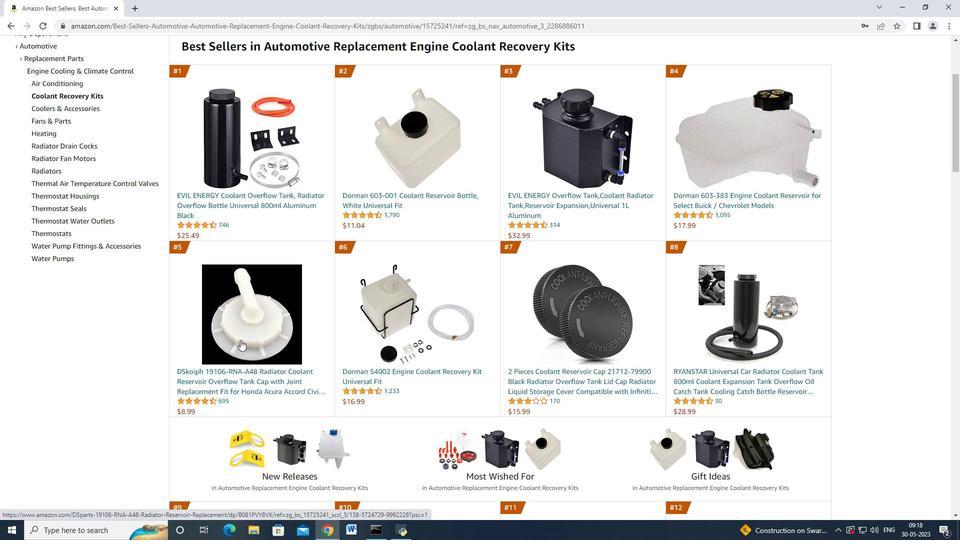 
Action: Mouse moved to (270, 247)
Screenshot: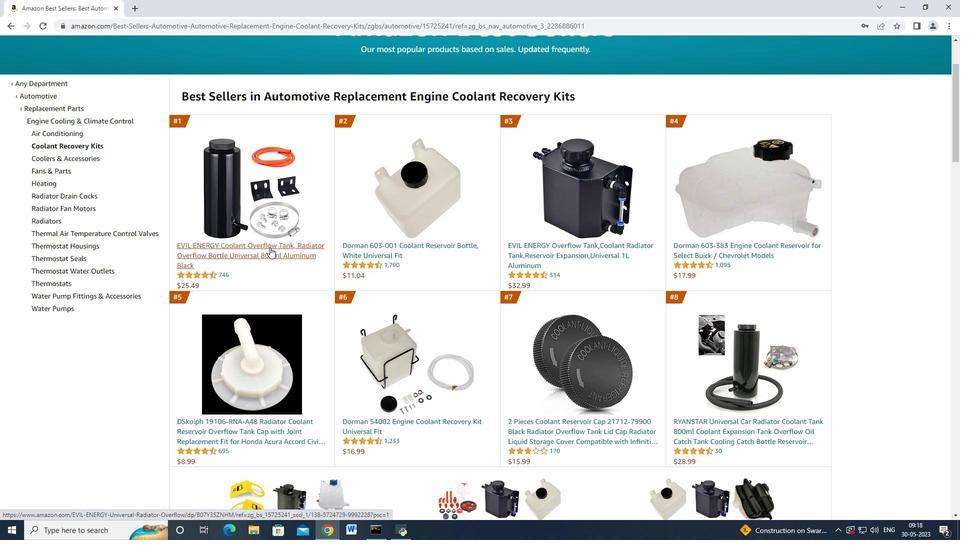 
Action: Mouse pressed left at (270, 247)
Screenshot: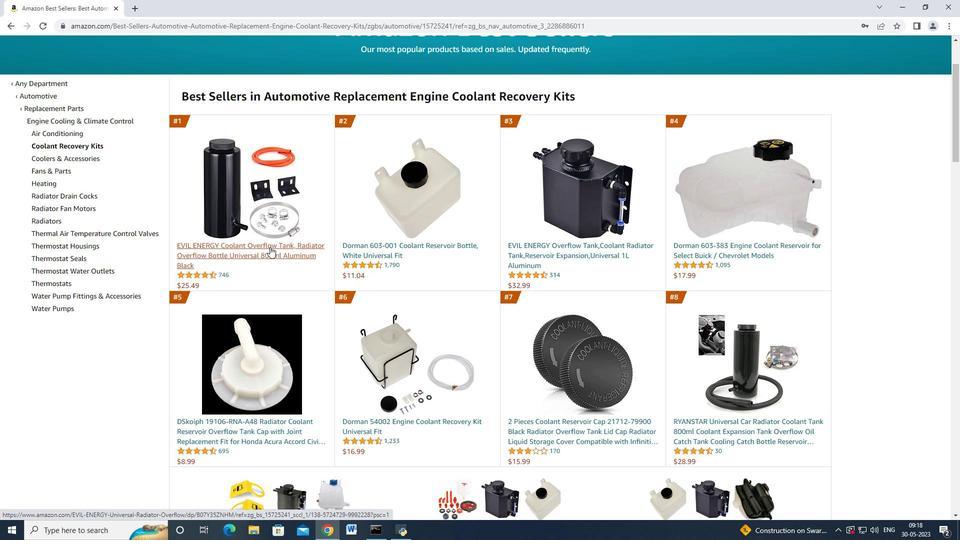
Action: Mouse moved to (572, 232)
Screenshot: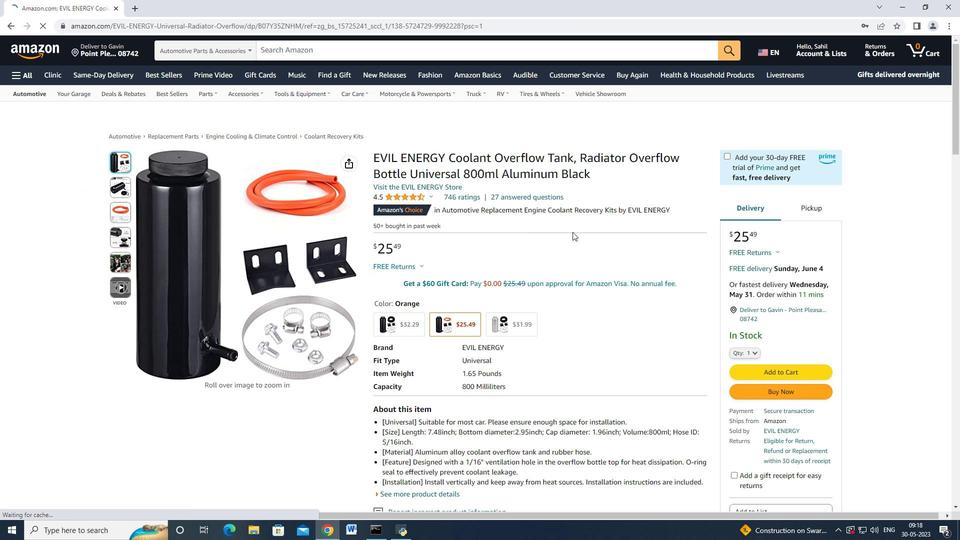 
Action: Mouse scrolled (572, 231) with delta (0, 0)
Screenshot: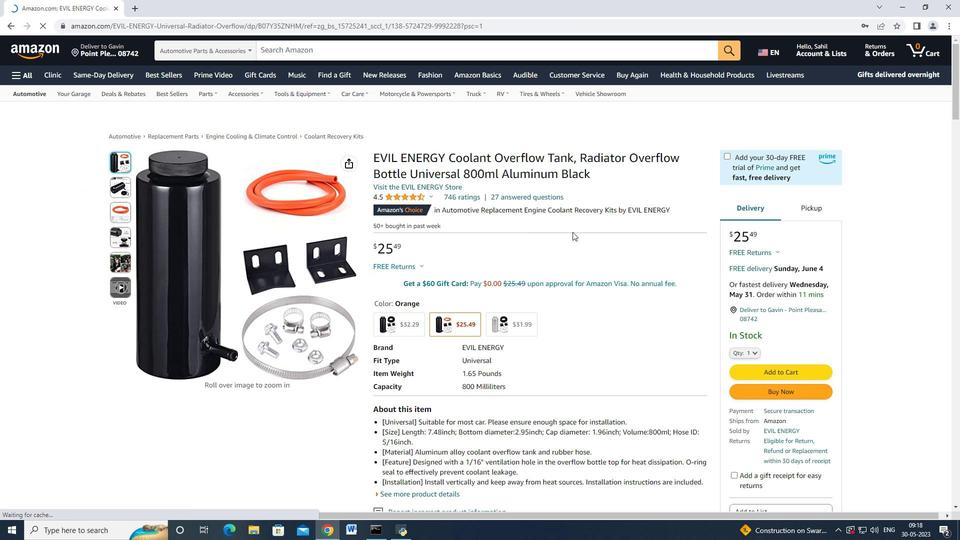 
Action: Mouse scrolled (572, 231) with delta (0, 0)
Screenshot: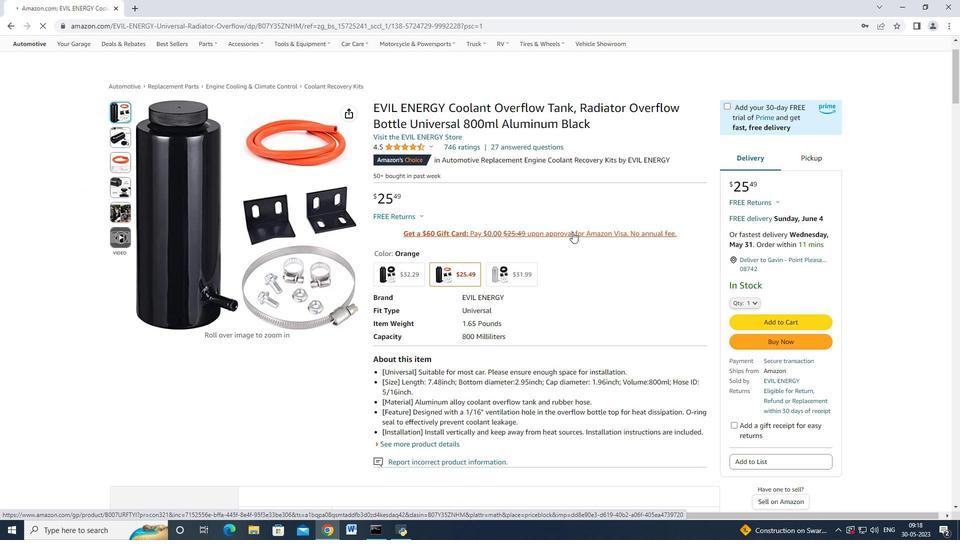
Action: Mouse moved to (750, 270)
Screenshot: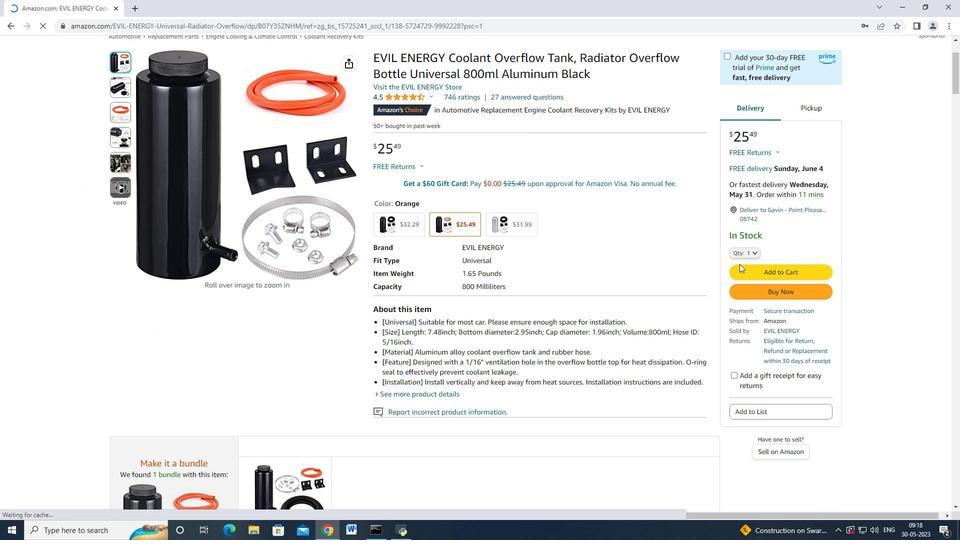 
Action: Mouse pressed left at (750, 270)
Screenshot: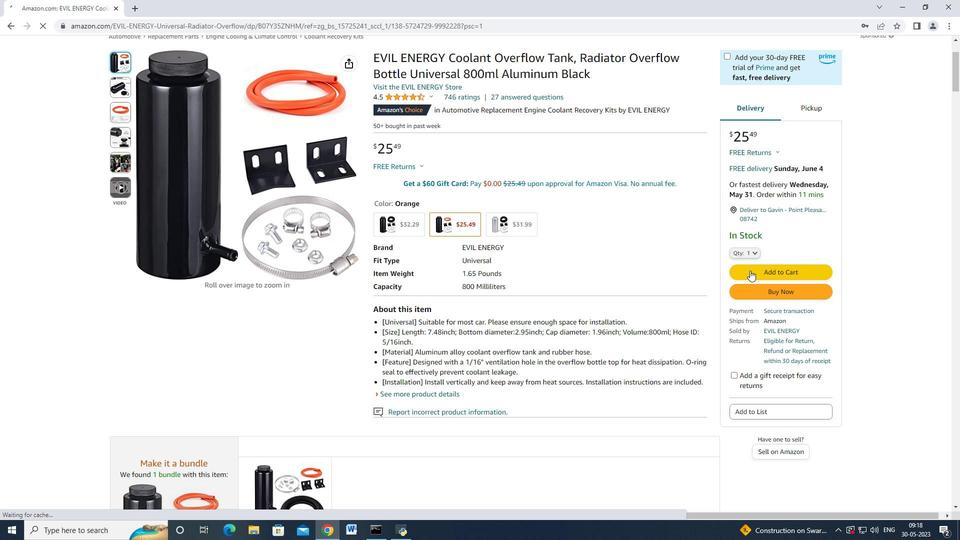 
Action: Mouse moved to (2, 26)
Screenshot: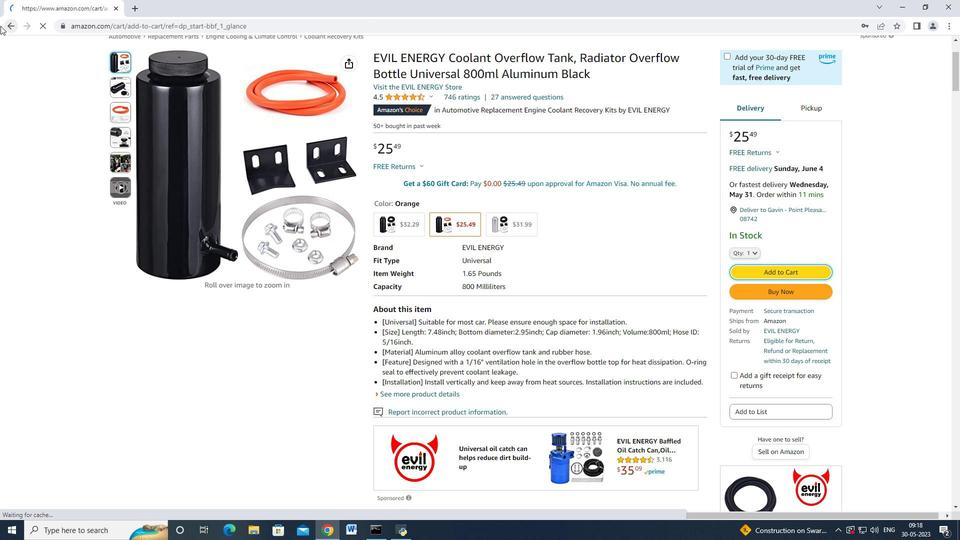 
Action: Mouse pressed left at (2, 26)
Screenshot: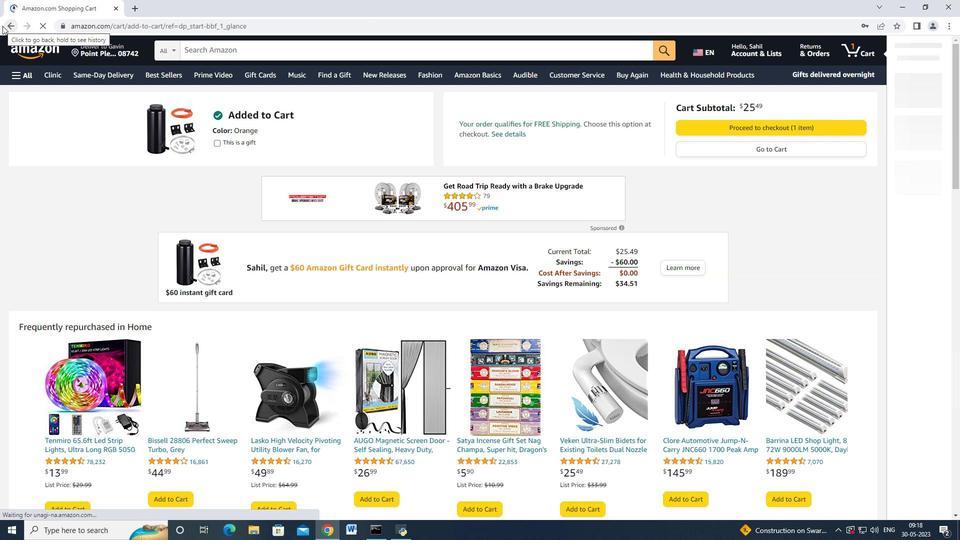 
Action: Mouse pressed left at (2, 26)
Screenshot: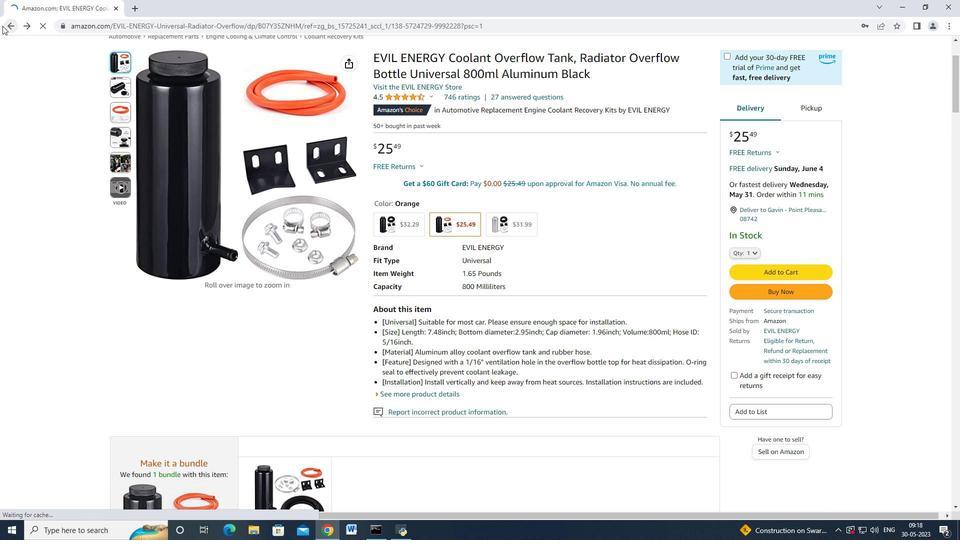 
Action: Mouse moved to (525, 251)
Screenshot: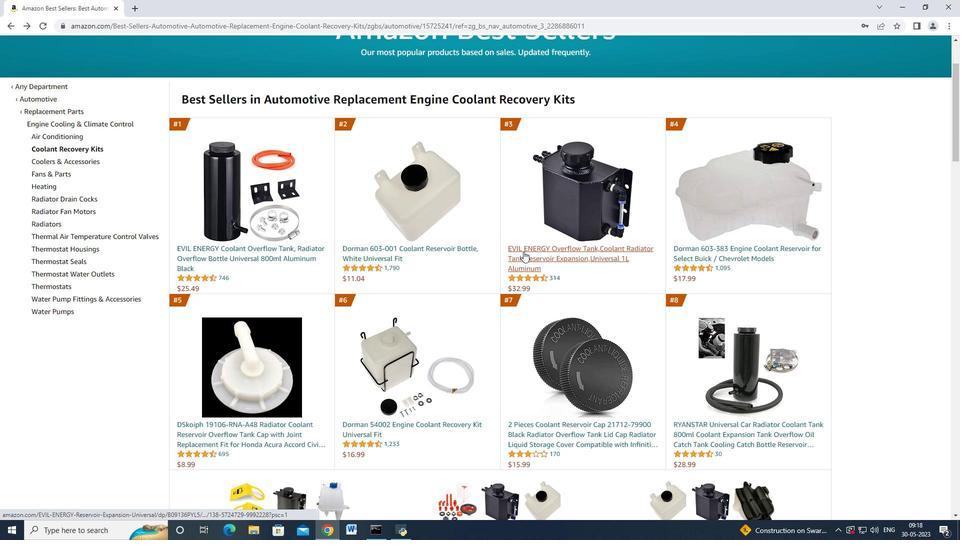 
Action: Mouse pressed left at (525, 251)
Screenshot: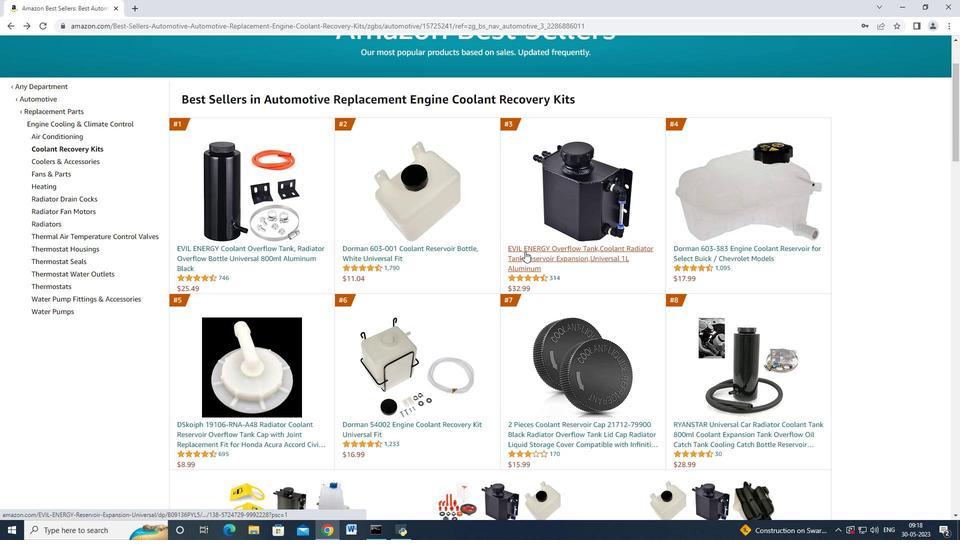
Action: Mouse moved to (716, 369)
Screenshot: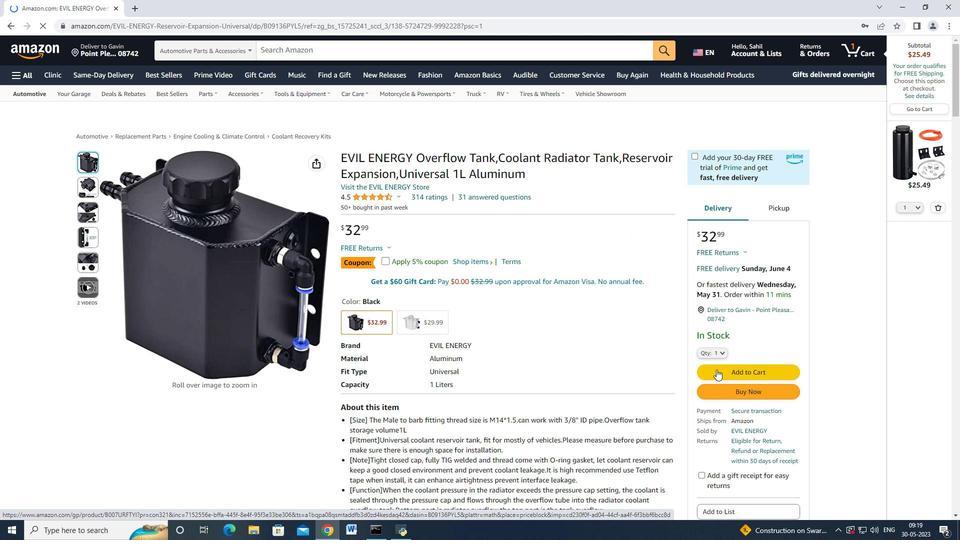 
Action: Mouse pressed left at (716, 369)
Screenshot: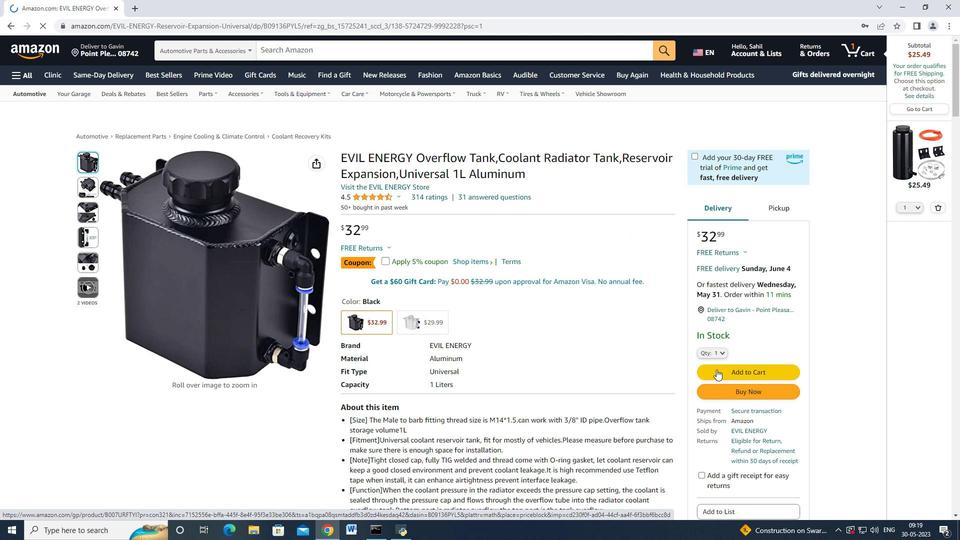 
Action: Mouse moved to (7, 21)
Screenshot: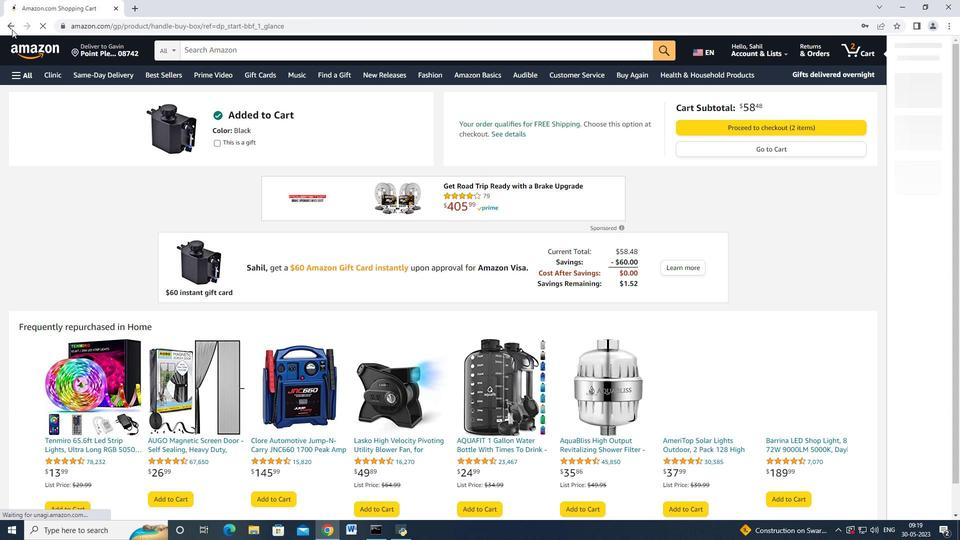 
Action: Mouse pressed left at (7, 21)
Screenshot: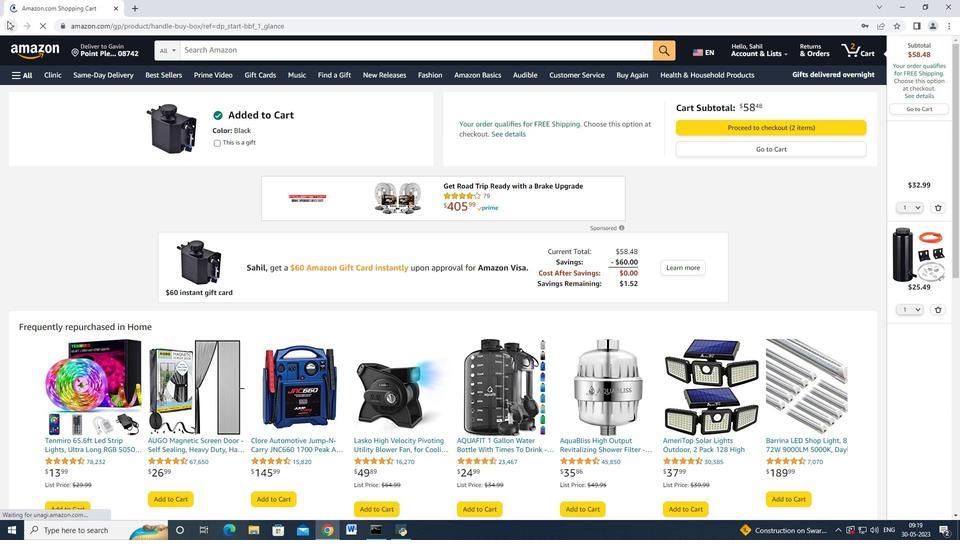 
Action: Mouse pressed left at (7, 21)
Screenshot: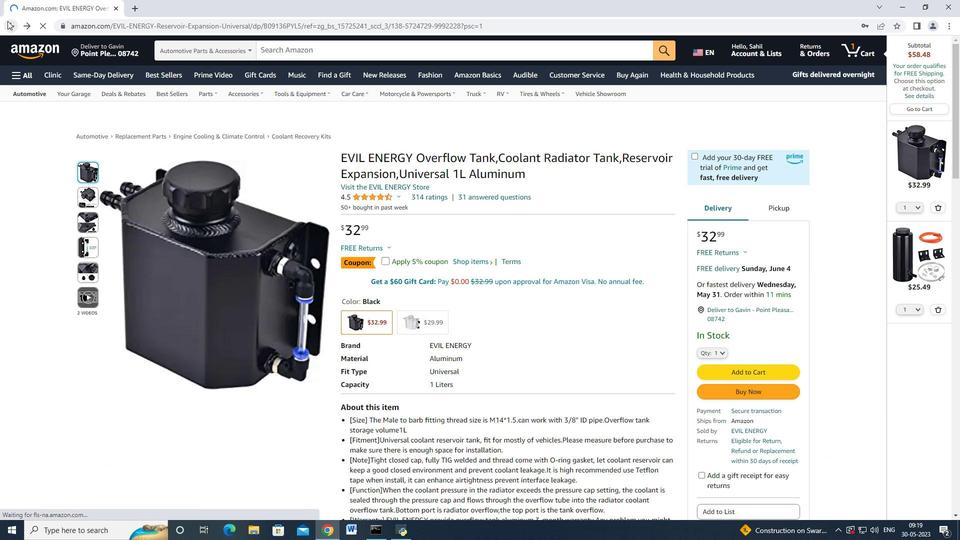 
Action: Mouse moved to (548, 303)
Screenshot: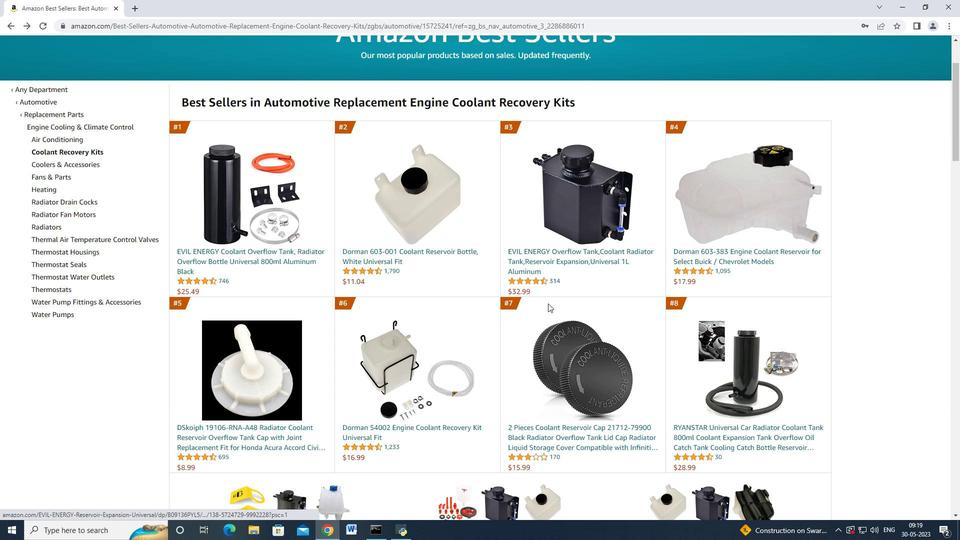 
Action: Mouse scrolled (548, 303) with delta (0, 0)
Screenshot: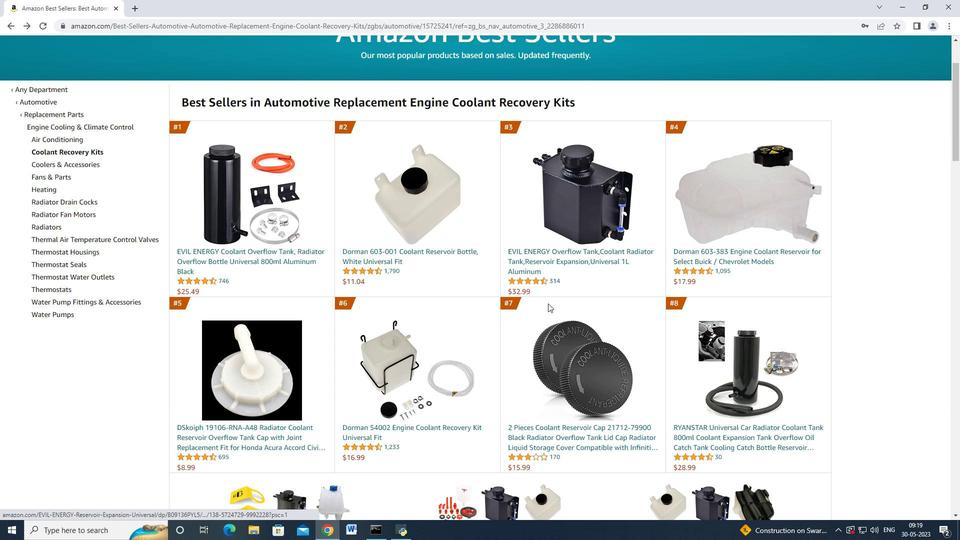
Action: Mouse moved to (548, 303)
Screenshot: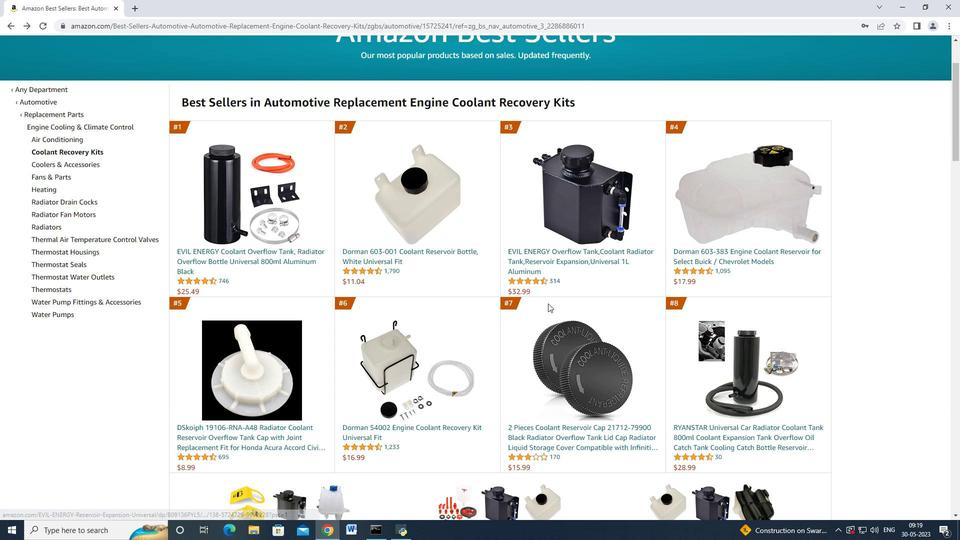 
Action: Mouse scrolled (548, 303) with delta (0, 0)
Screenshot: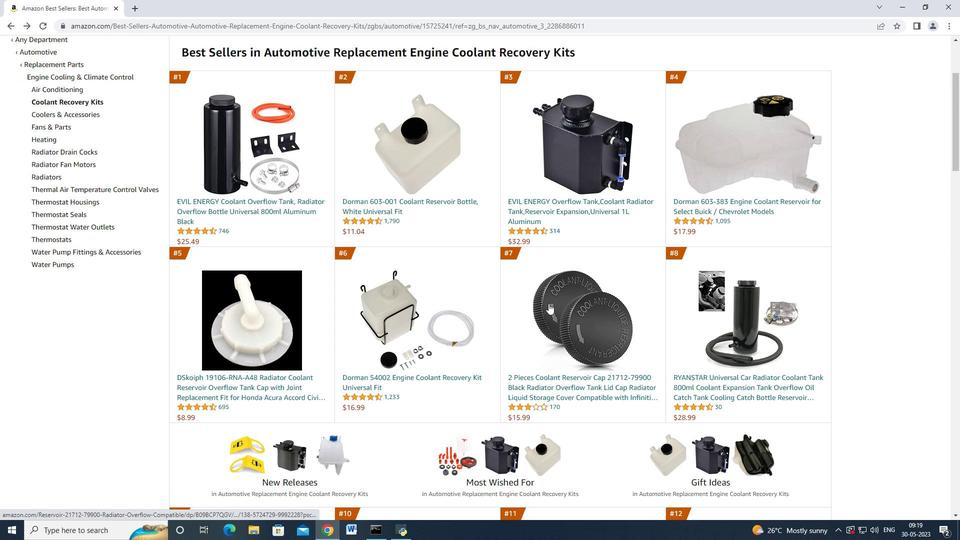 
Action: Mouse moved to (550, 304)
Screenshot: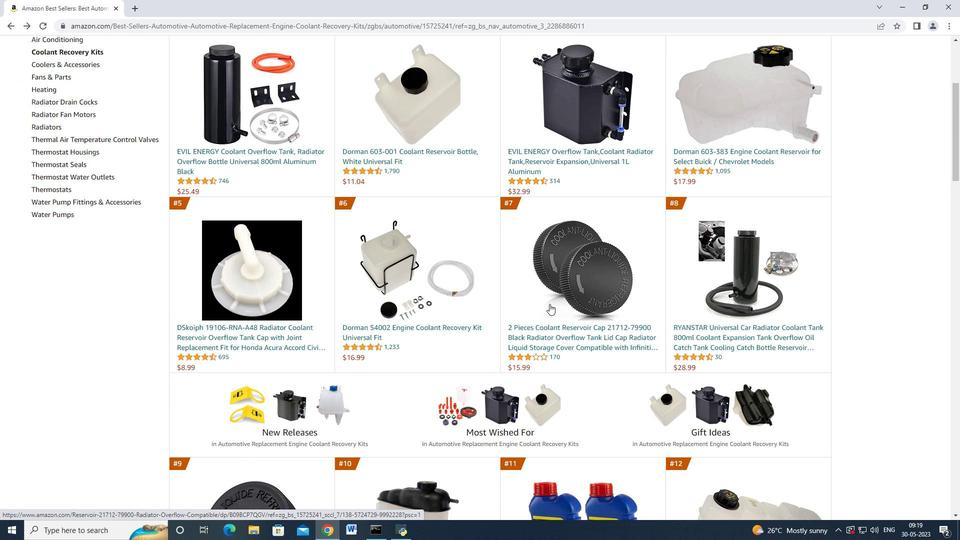 
Action: Mouse scrolled (550, 303) with delta (0, 0)
Screenshot: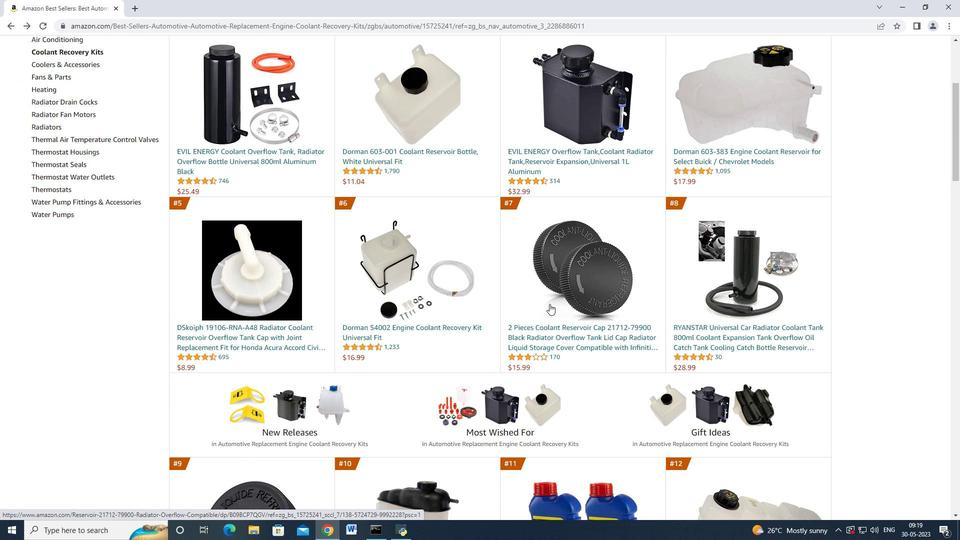 
Action: Mouse scrolled (550, 303) with delta (0, 0)
Screenshot: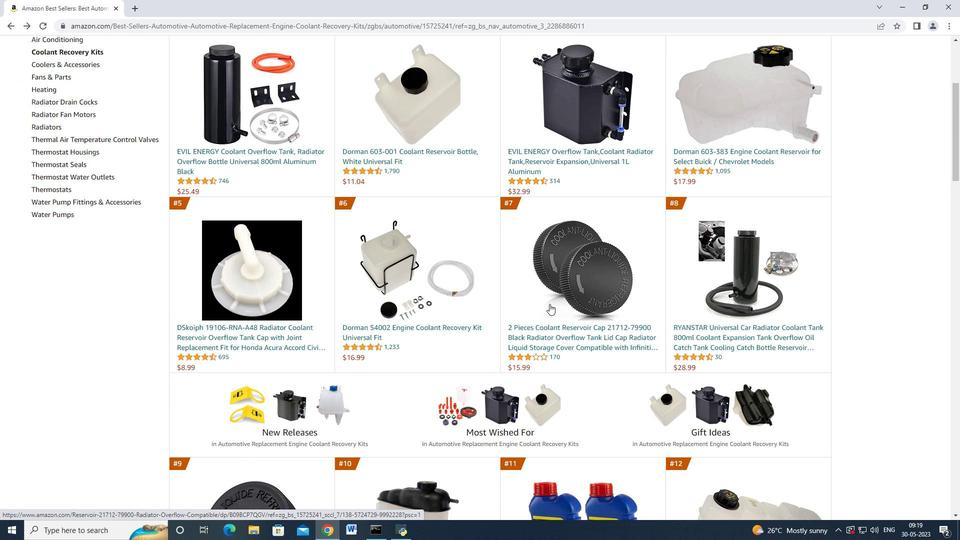 
Action: Mouse scrolled (550, 303) with delta (0, 0)
Screenshot: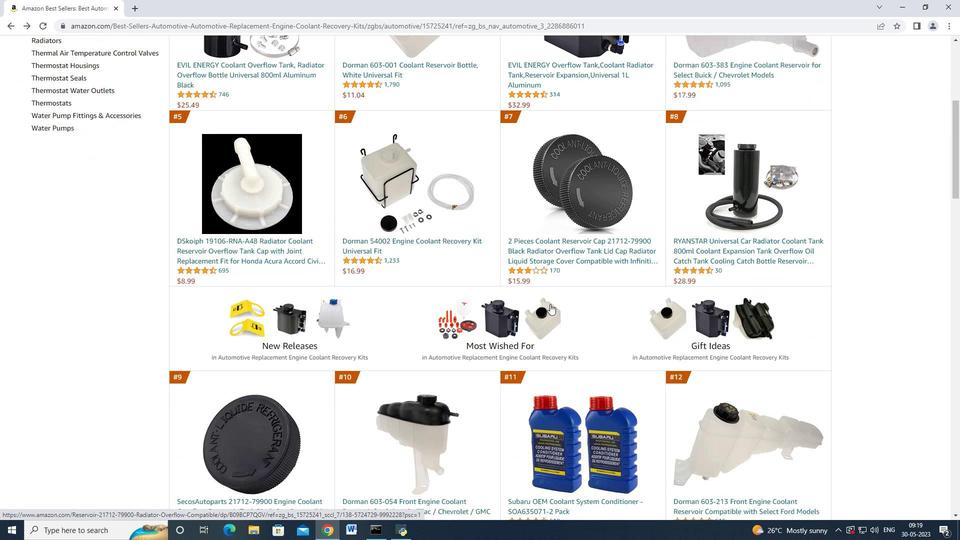 
Action: Mouse moved to (713, 191)
Screenshot: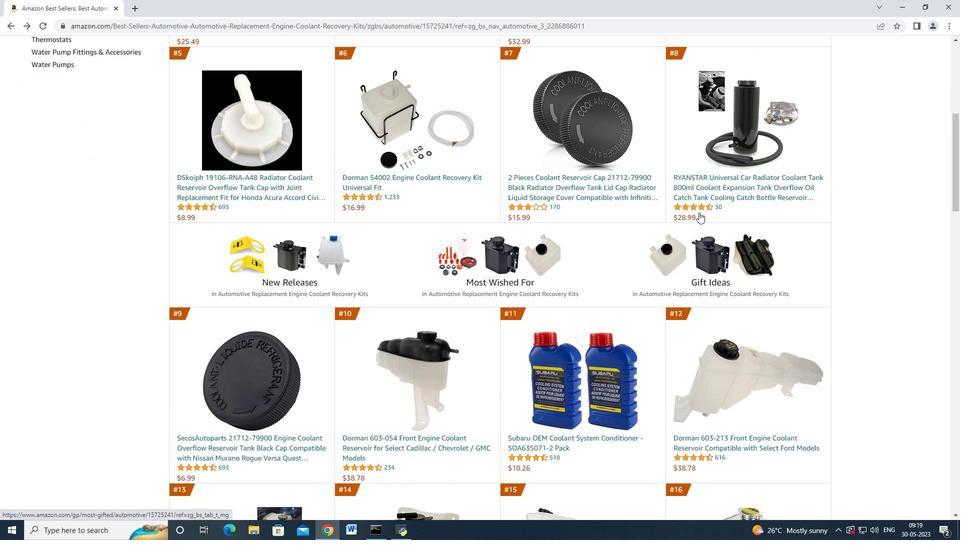 
Action: Mouse pressed left at (713, 191)
Screenshot: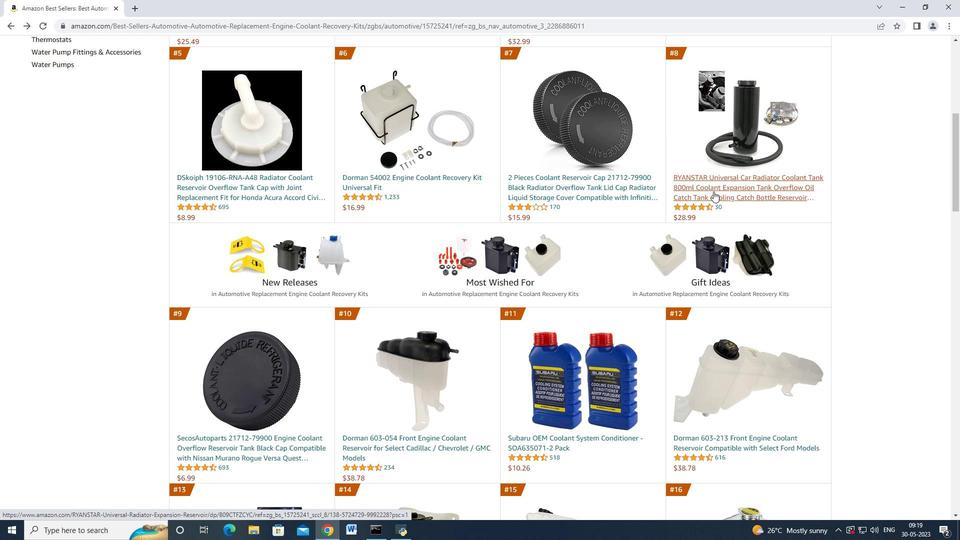 
Action: Mouse moved to (272, 258)
Screenshot: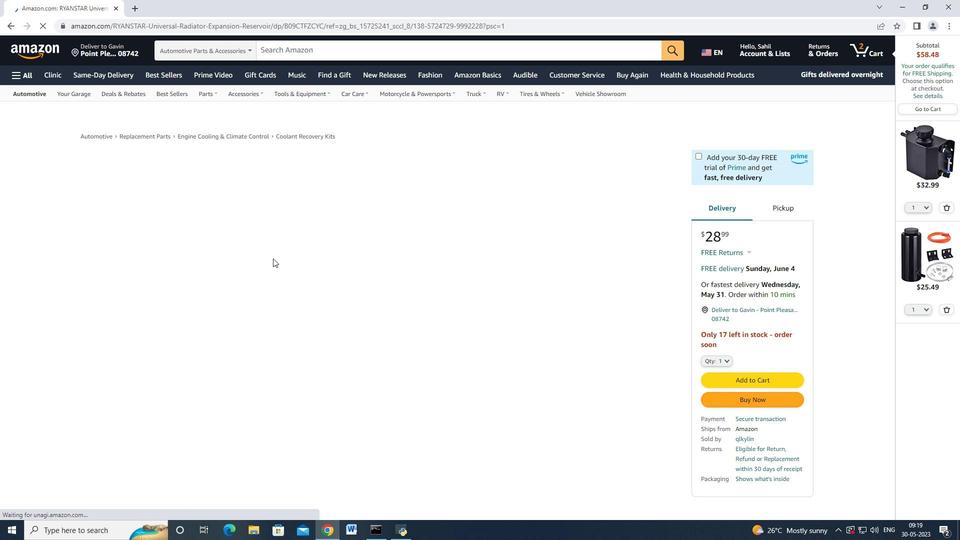 
Action: Mouse scrolled (272, 258) with delta (0, 0)
Screenshot: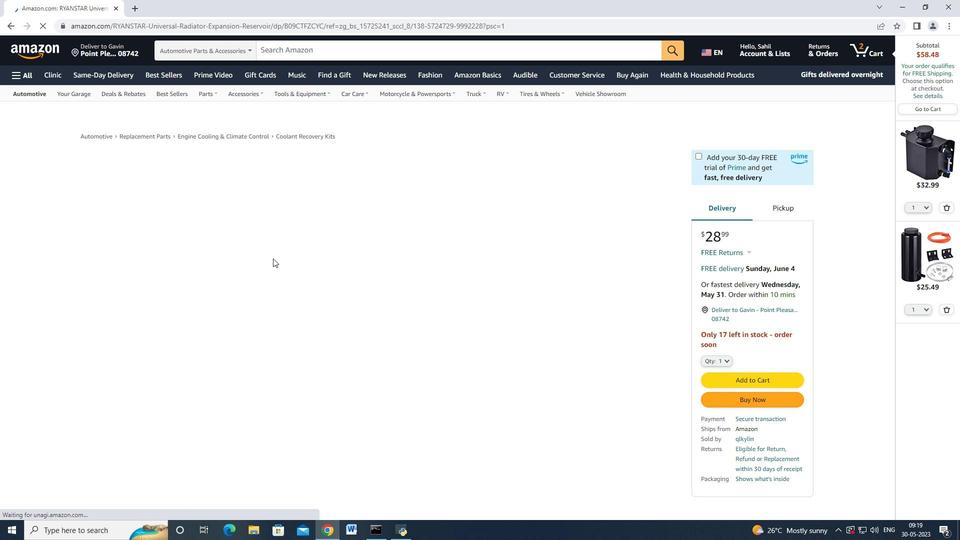 
Action: Mouse scrolled (272, 258) with delta (0, 0)
Screenshot: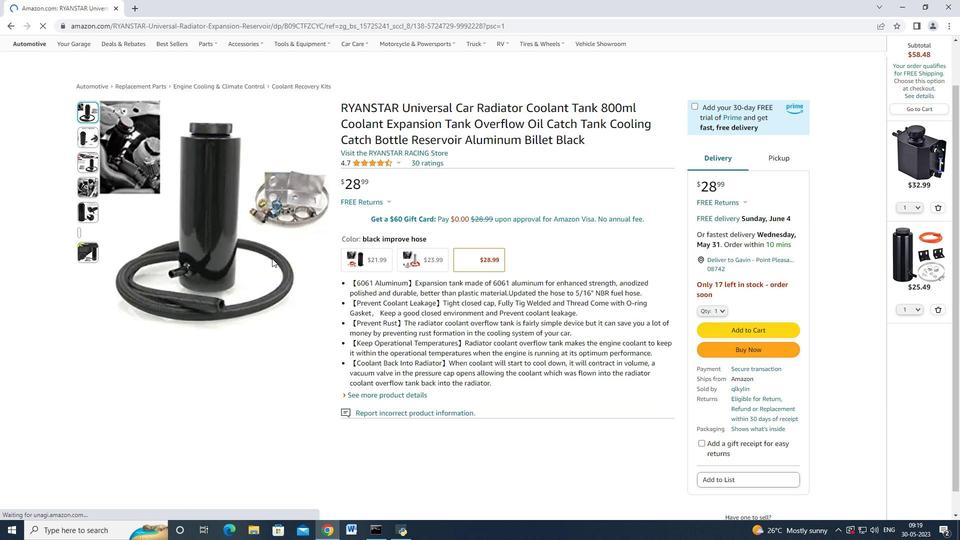 
Action: Mouse moved to (719, 319)
Screenshot: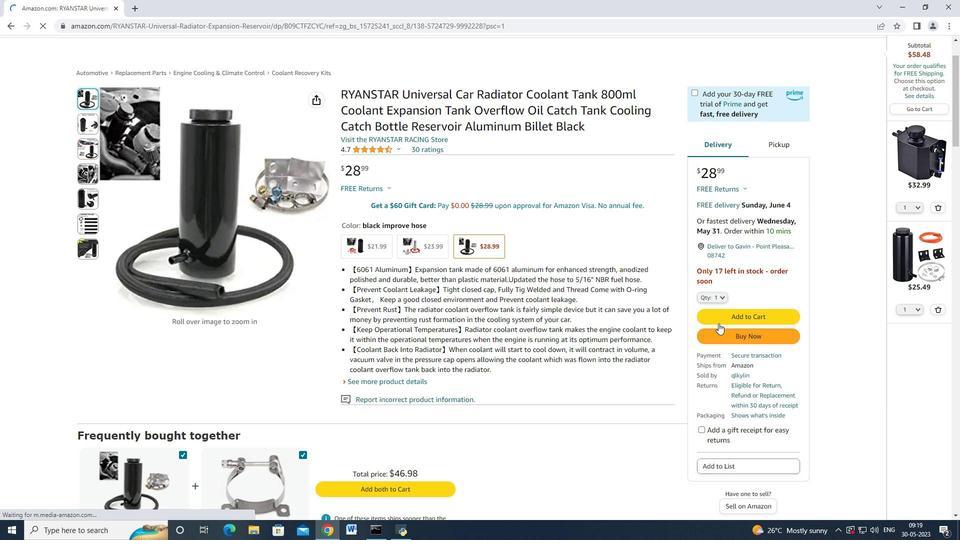 
Action: Mouse pressed left at (719, 319)
Screenshot: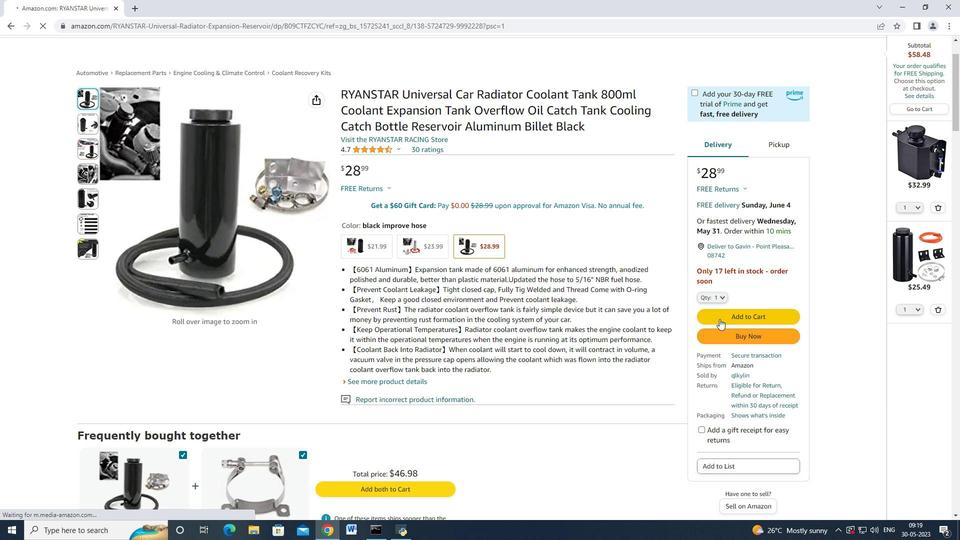 
Action: Mouse moved to (864, 54)
Screenshot: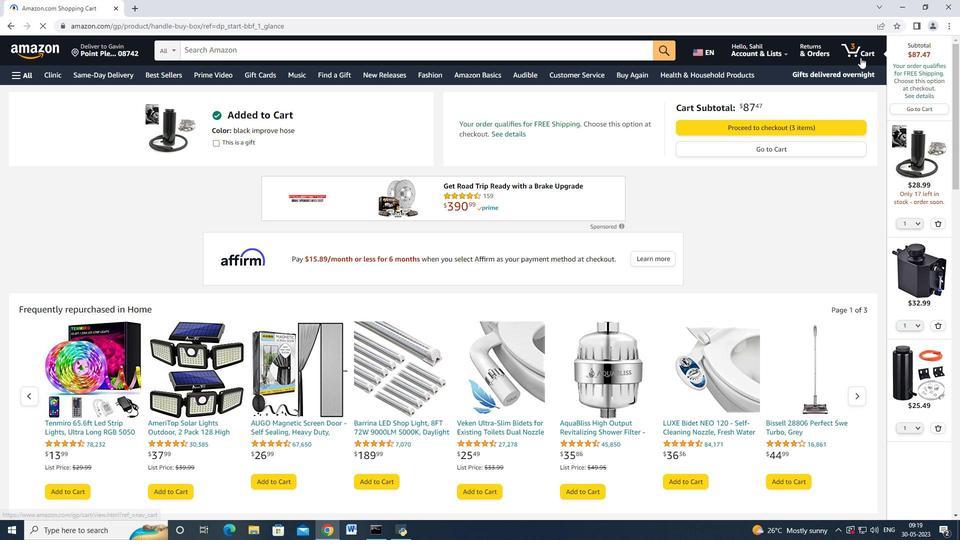 
Action: Mouse pressed left at (864, 54)
Screenshot: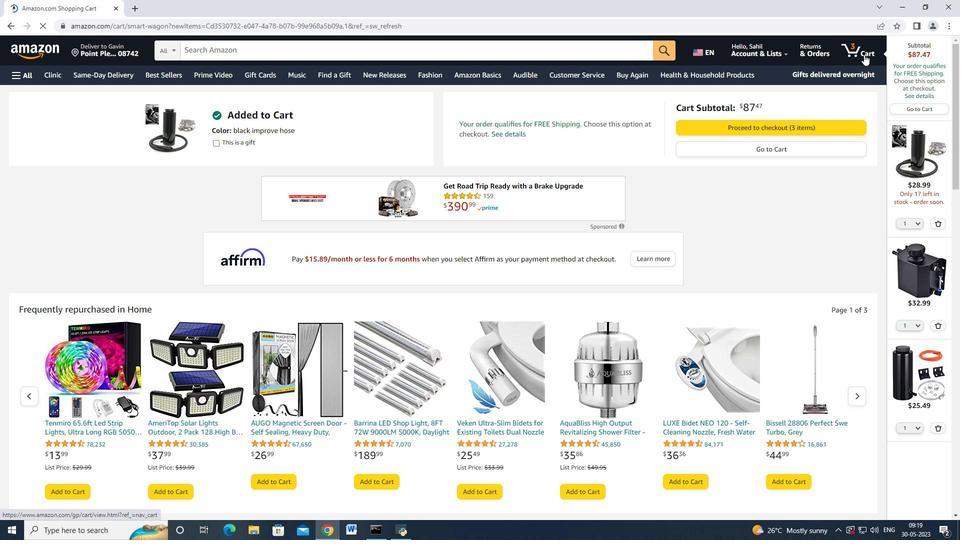 
Action: Mouse moved to (434, 156)
Screenshot: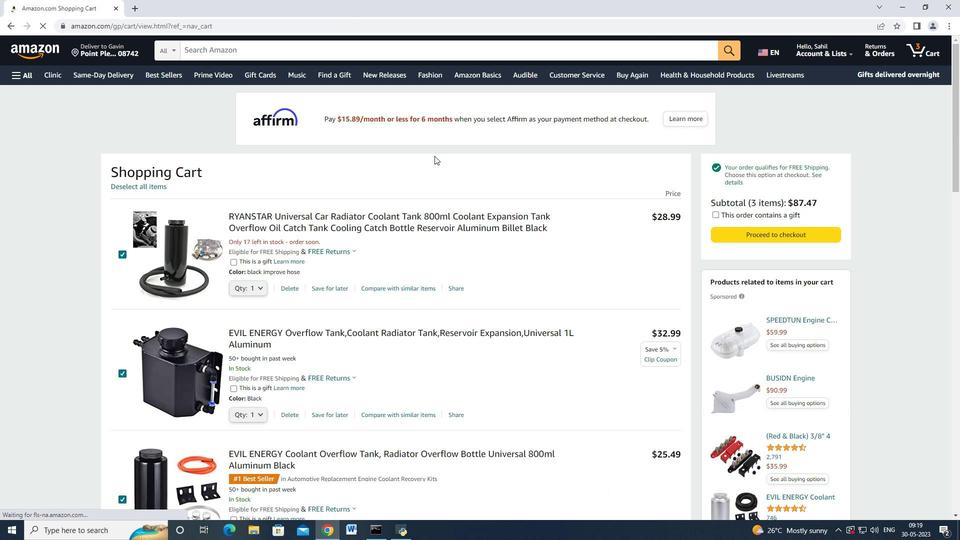 
Action: Mouse scrolled (434, 155) with delta (0, 0)
Screenshot: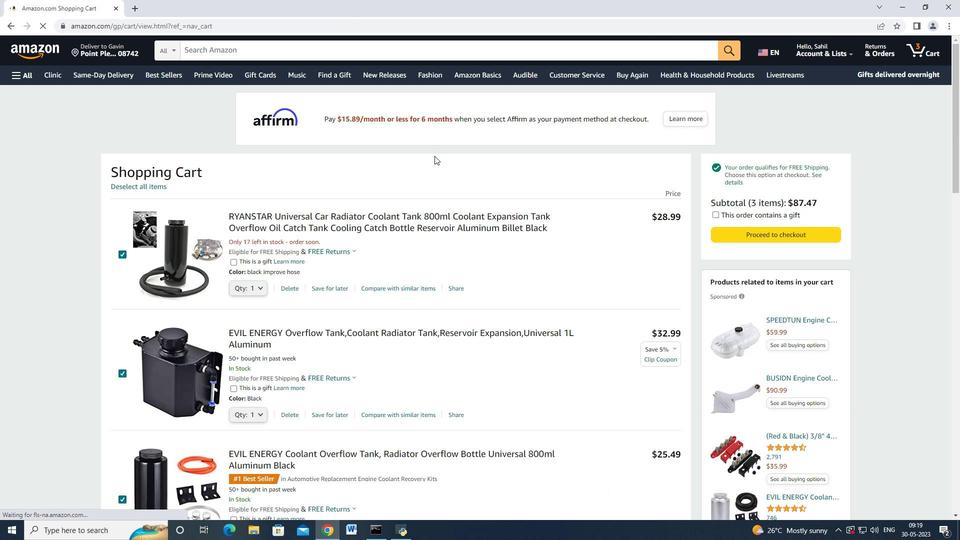 
Action: Mouse scrolled (434, 155) with delta (0, 0)
Screenshot: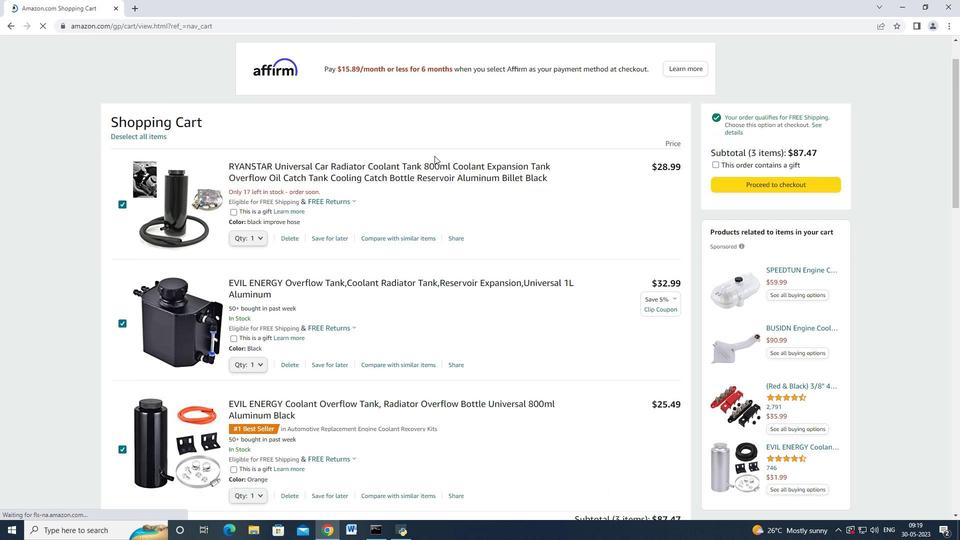 
Action: Mouse scrolled (434, 155) with delta (0, 0)
Screenshot: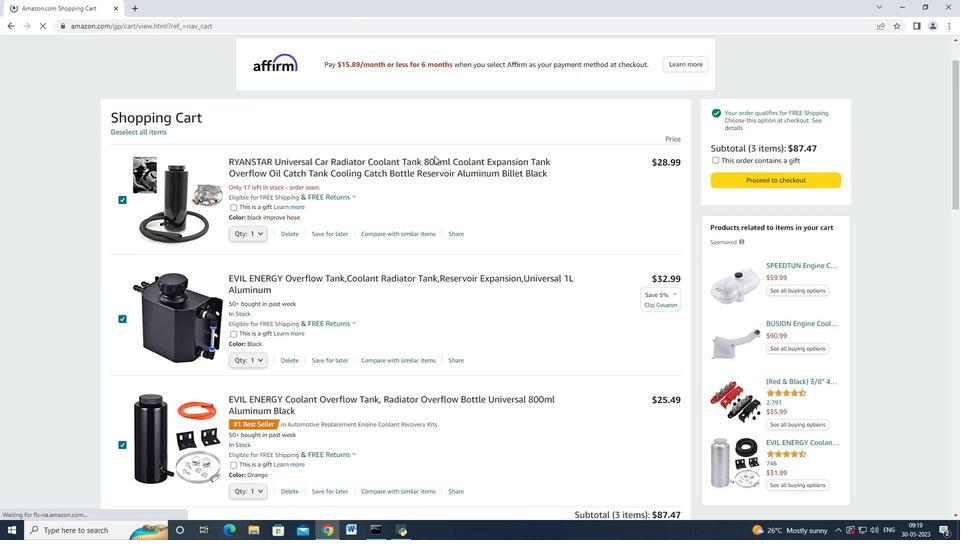 
Action: Mouse scrolled (434, 155) with delta (0, 0)
Screenshot: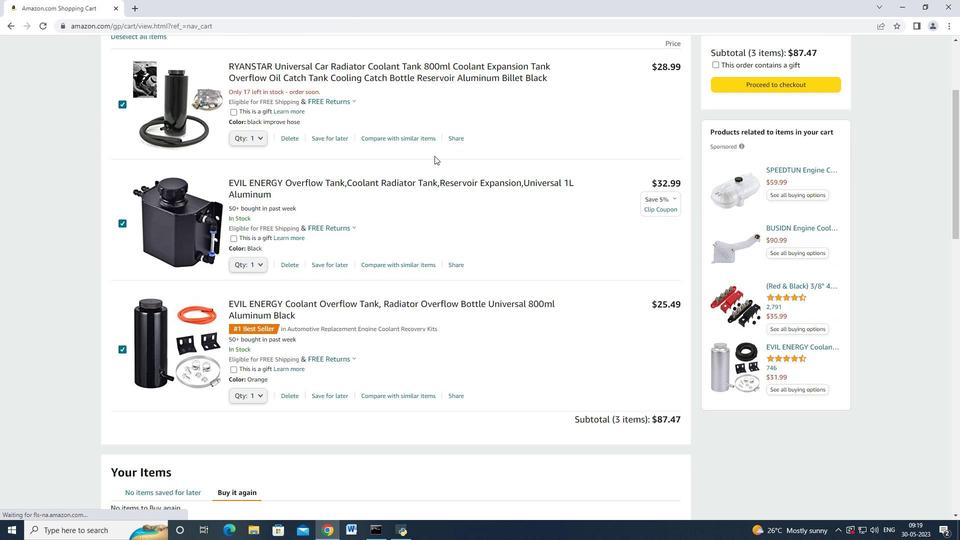 
Action: Mouse scrolled (434, 155) with delta (0, 0)
Screenshot: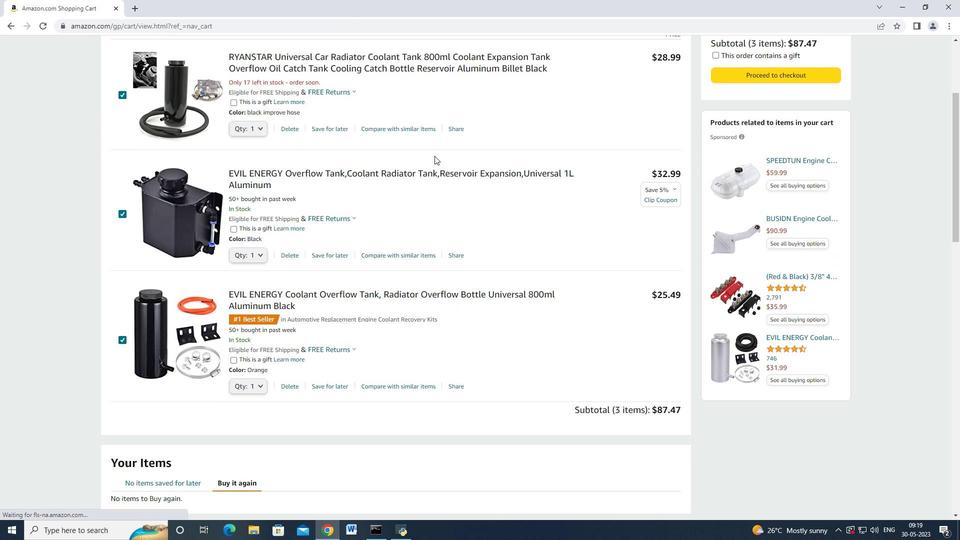 
Action: Mouse scrolled (434, 156) with delta (0, 0)
Screenshot: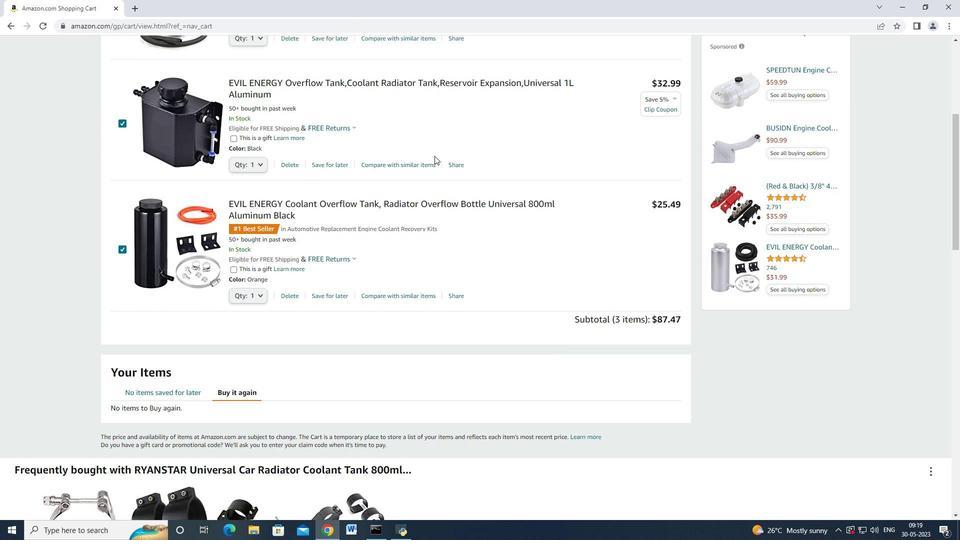 
Action: Mouse scrolled (434, 156) with delta (0, 0)
Screenshot: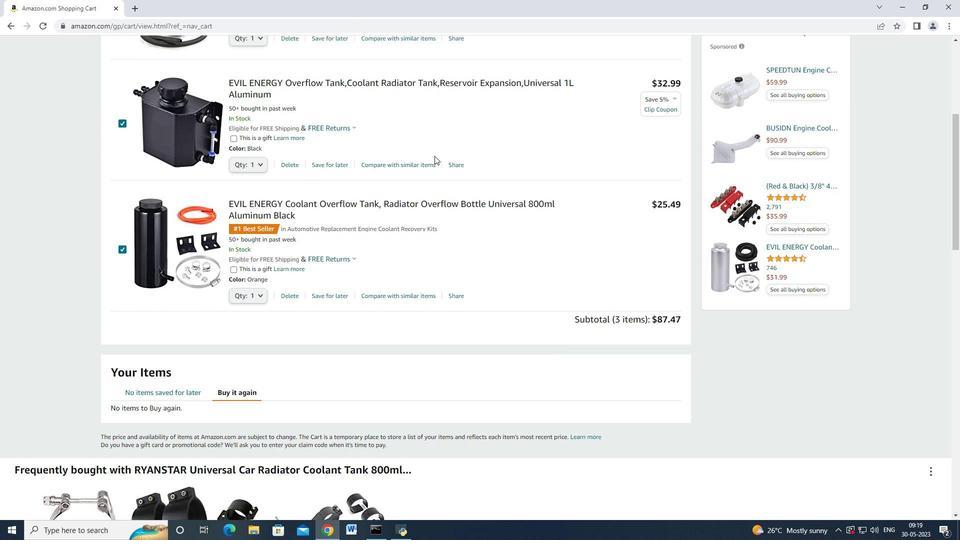 
Action: Mouse scrolled (434, 156) with delta (0, 0)
Screenshot: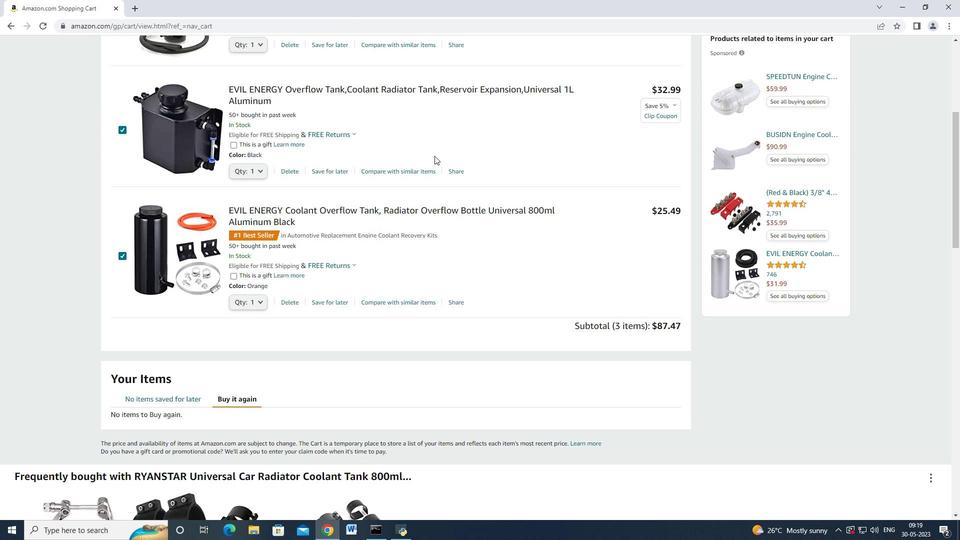
Action: Mouse scrolled (434, 156) with delta (0, 0)
Screenshot: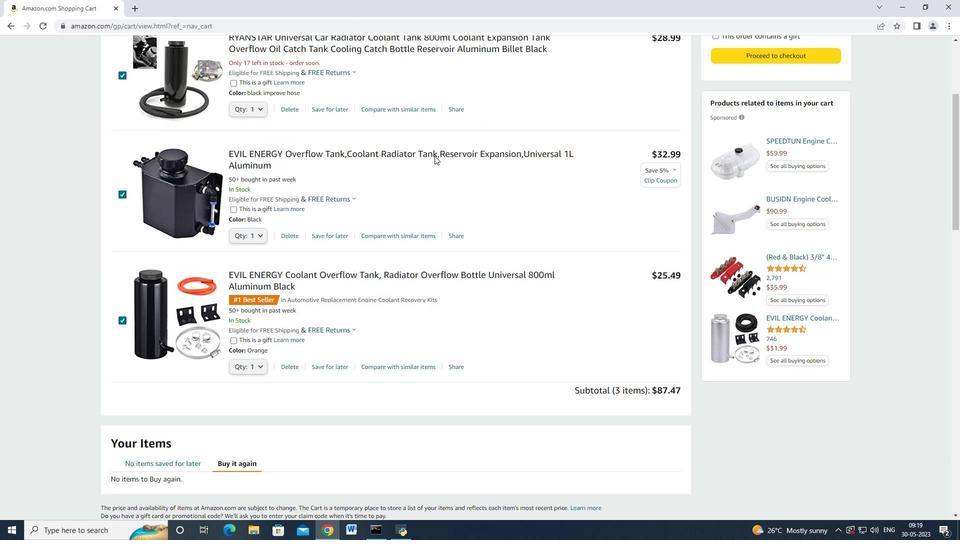 
Action: Mouse scrolled (434, 156) with delta (0, 0)
Screenshot: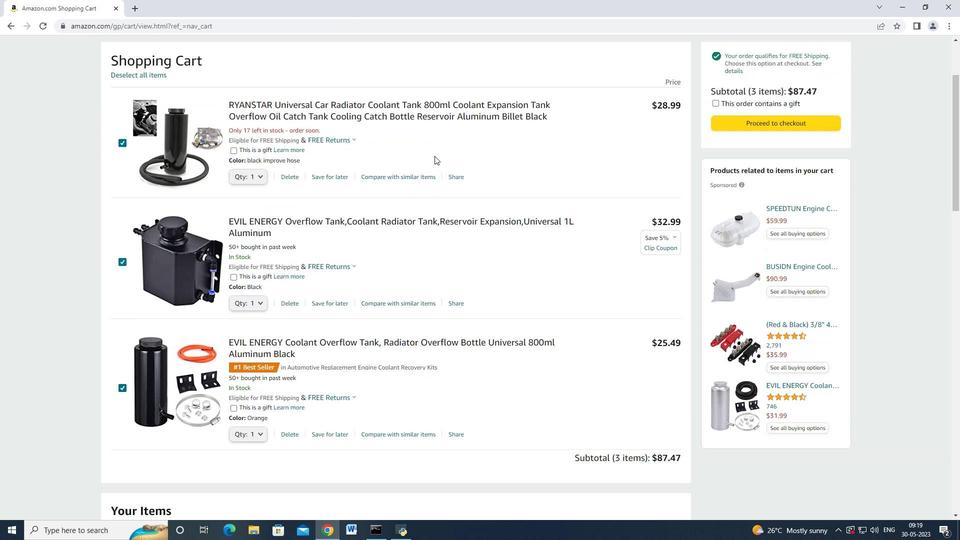 
Action: Mouse scrolled (434, 156) with delta (0, 0)
Screenshot: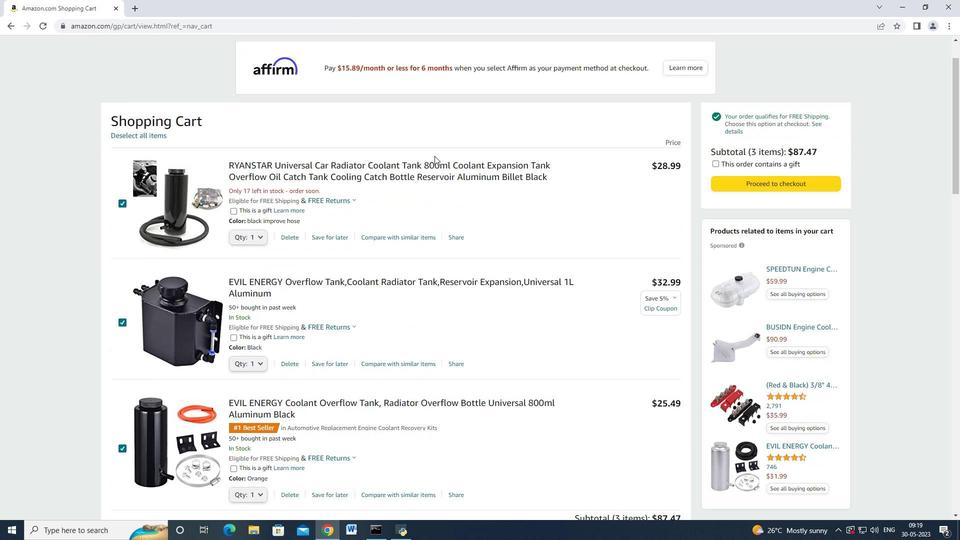 
Action: Mouse scrolled (434, 155) with delta (0, 0)
Screenshot: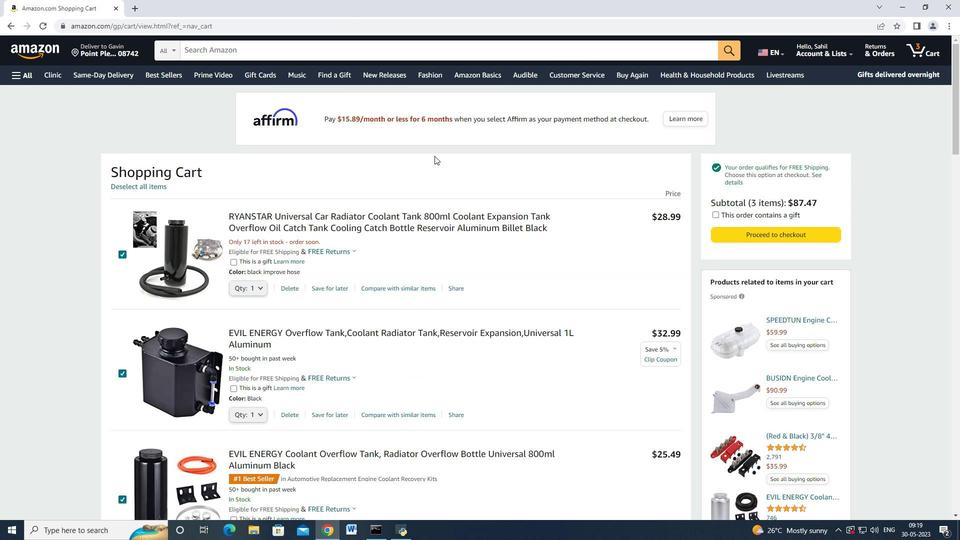 
Action: Mouse scrolled (434, 155) with delta (0, 0)
Screenshot: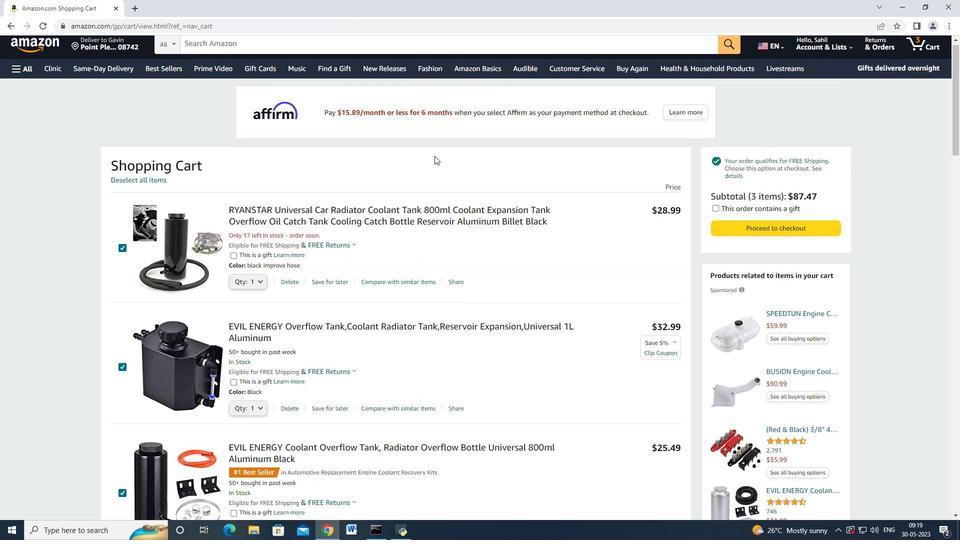 
Action: Mouse scrolled (434, 155) with delta (0, 0)
Screenshot: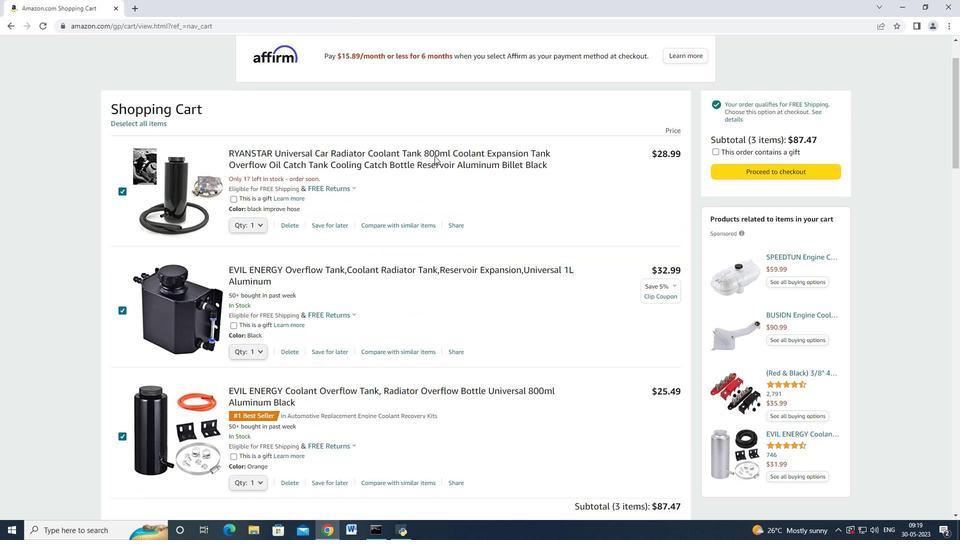 
Action: Mouse scrolled (434, 155) with delta (0, 0)
Screenshot: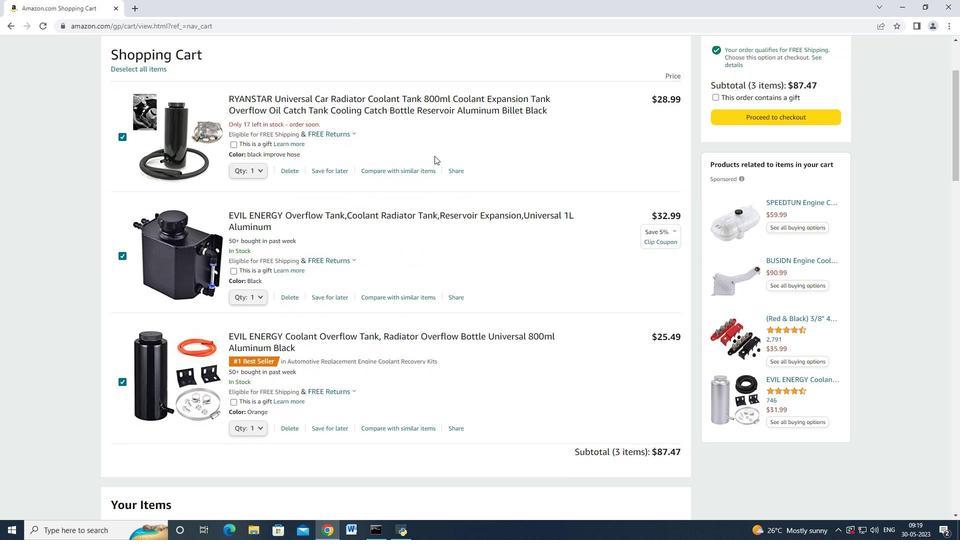 
Action: Mouse scrolled (434, 155) with delta (0, 0)
Screenshot: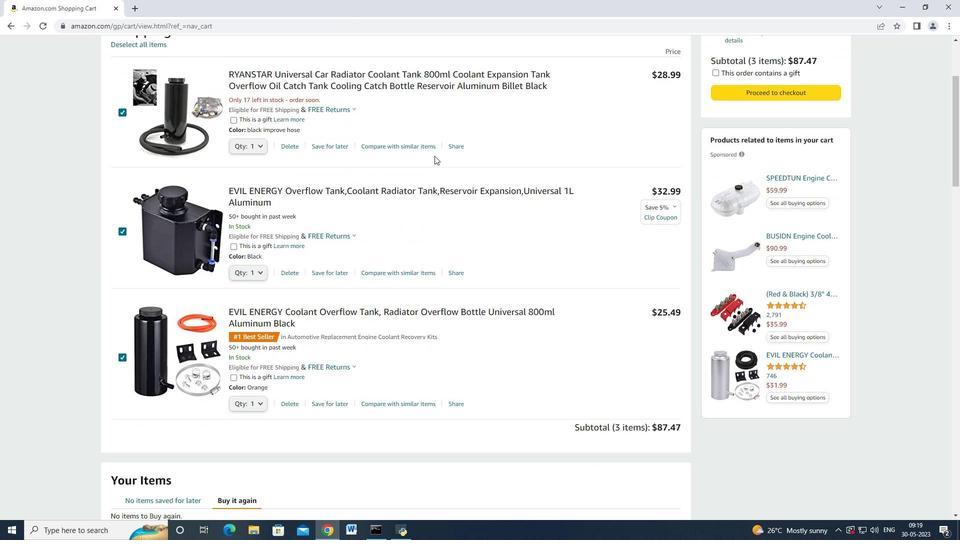 
Action: Mouse scrolled (434, 155) with delta (0, 0)
Screenshot: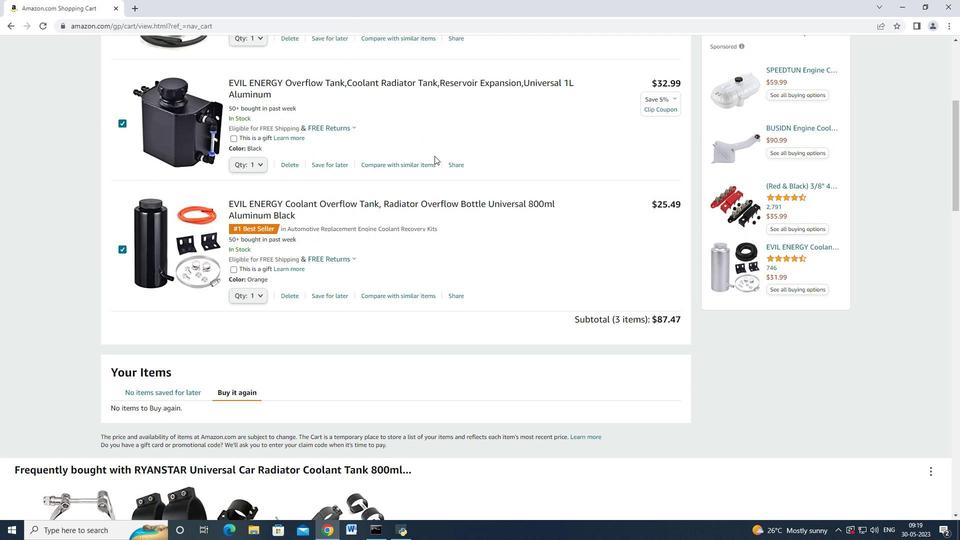 
Action: Mouse scrolled (434, 155) with delta (0, 0)
Screenshot: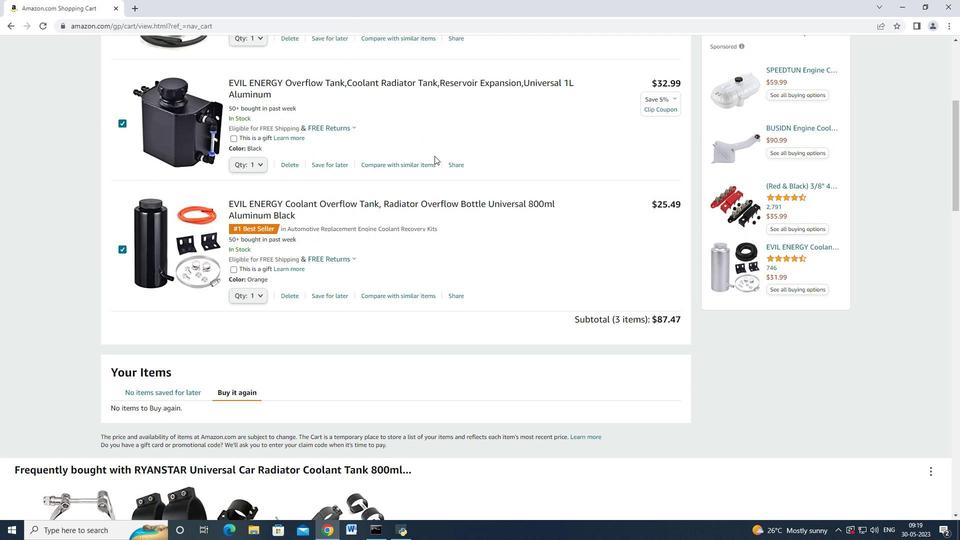 
Action: Mouse scrolled (434, 155) with delta (0, 0)
Screenshot: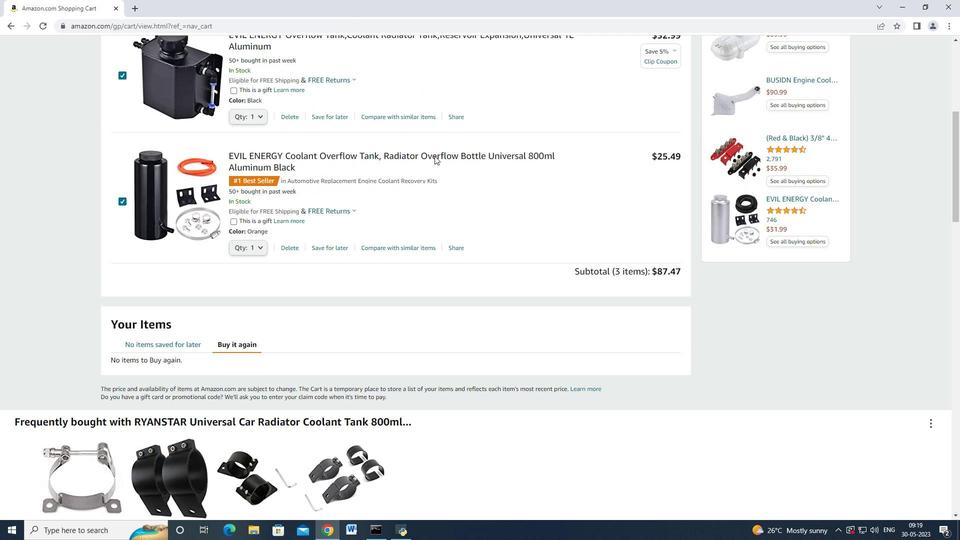 
Action: Mouse scrolled (434, 155) with delta (0, 0)
Screenshot: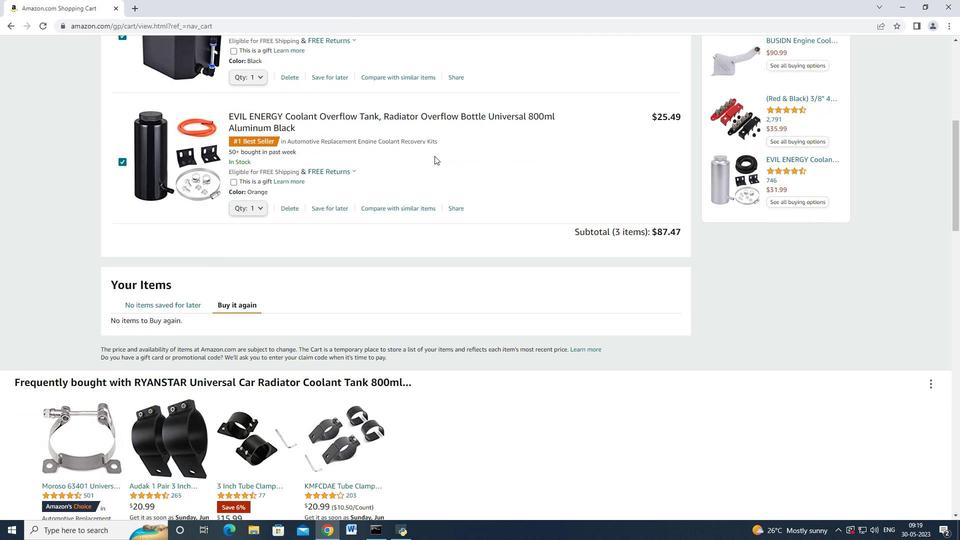 
Action: Mouse scrolled (434, 155) with delta (0, 0)
Screenshot: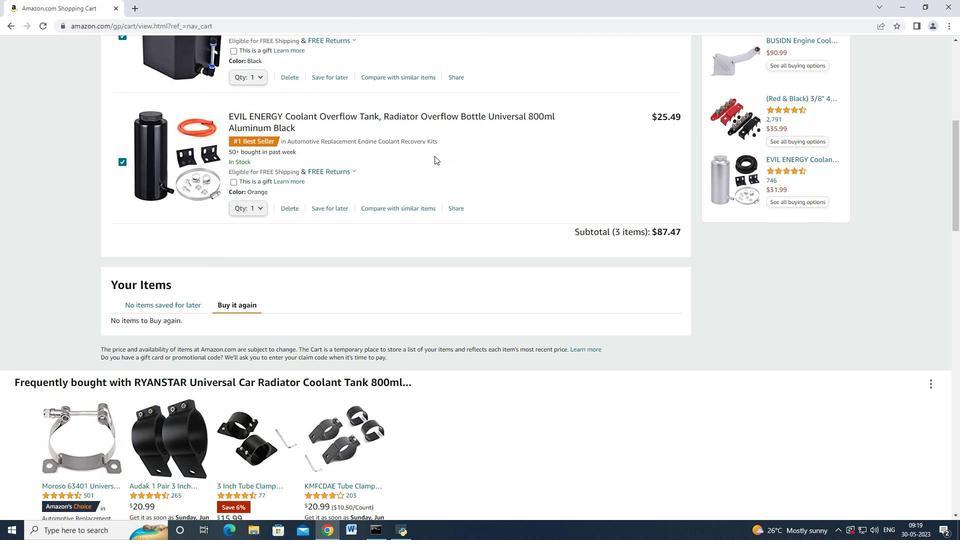 
Action: Mouse scrolled (434, 156) with delta (0, 0)
Screenshot: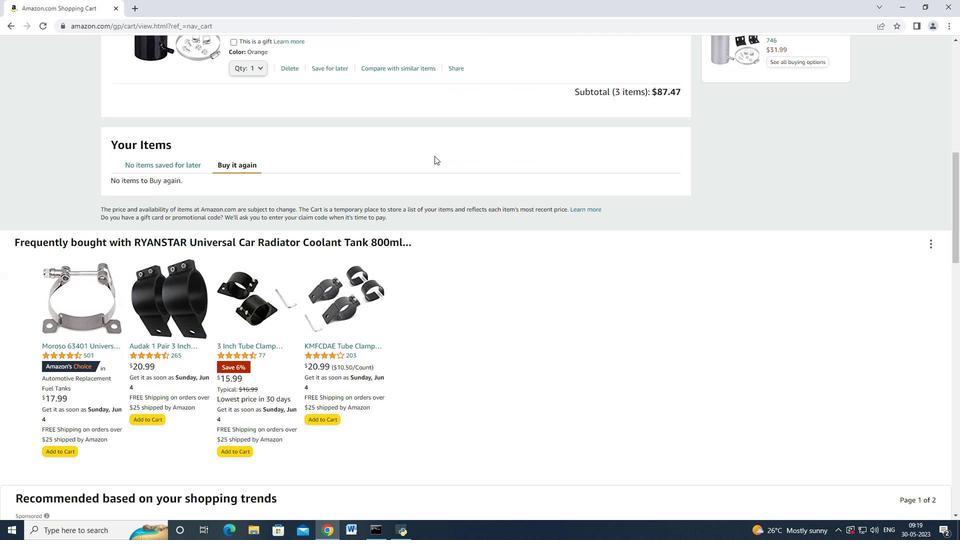 
Action: Mouse scrolled (434, 156) with delta (0, 0)
Screenshot: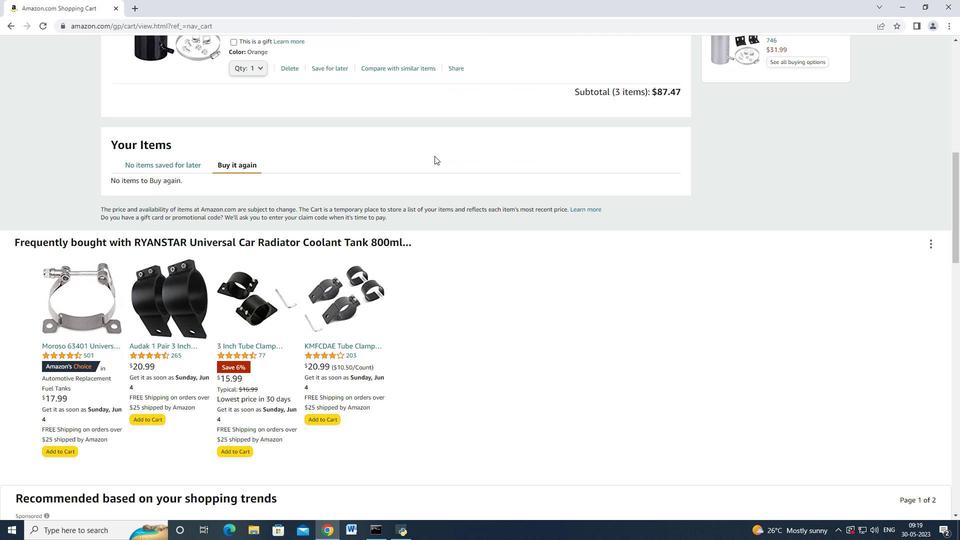 
Action: Mouse scrolled (434, 156) with delta (0, 0)
Screenshot: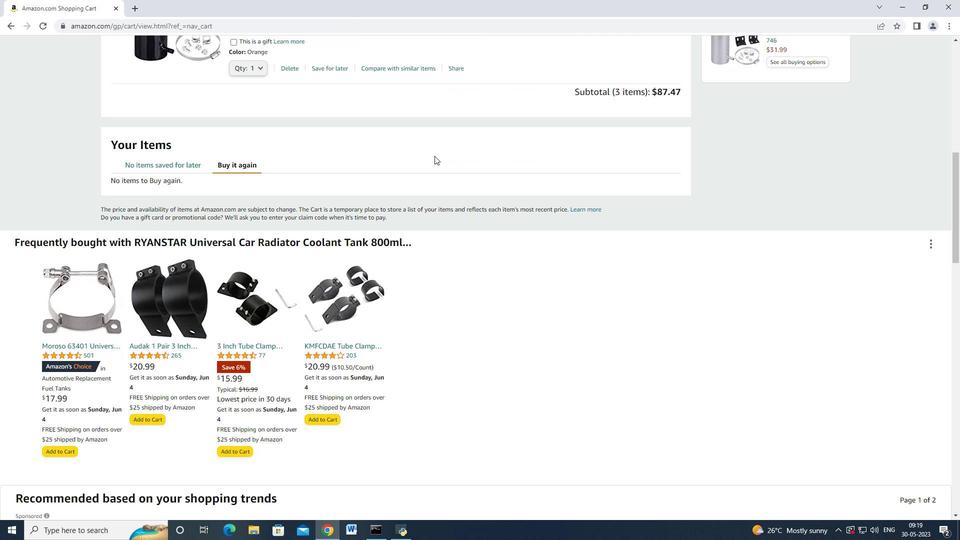 
Action: Mouse scrolled (434, 156) with delta (0, 0)
Screenshot: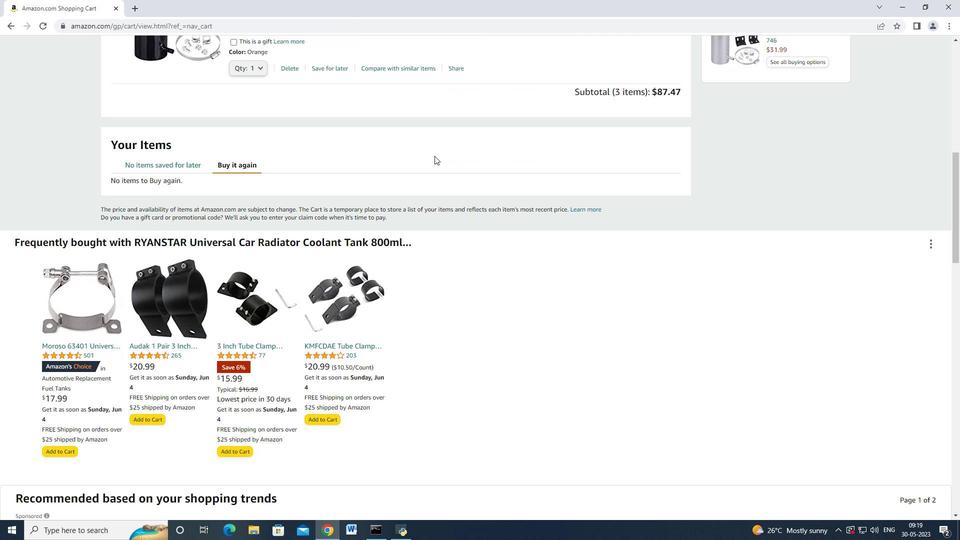 
Action: Mouse scrolled (434, 156) with delta (0, 0)
Screenshot: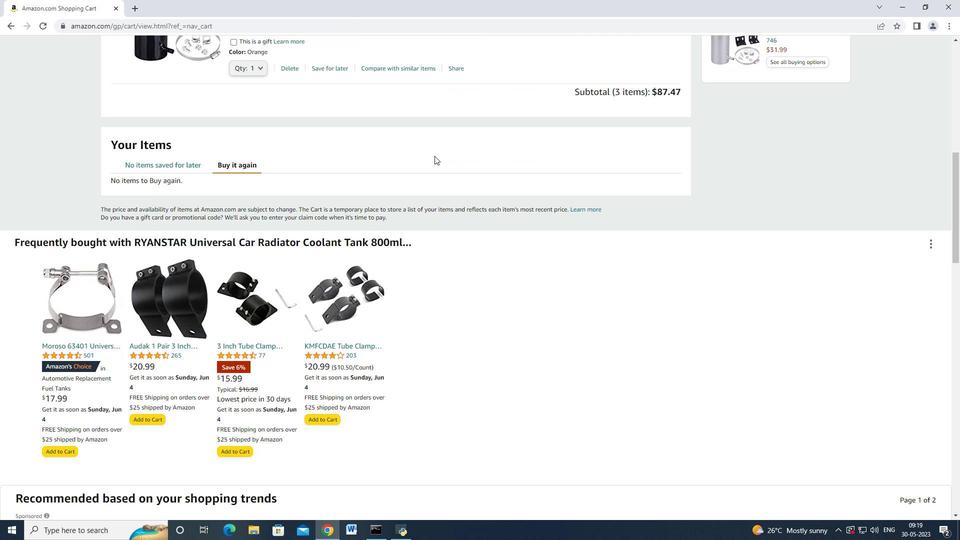 
Action: Mouse scrolled (434, 156) with delta (0, 0)
Screenshot: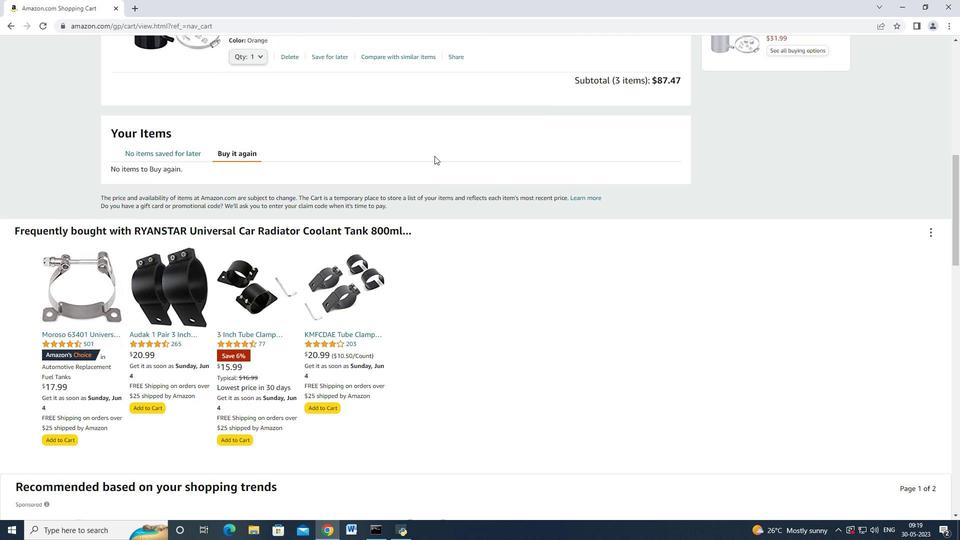
Action: Mouse scrolled (434, 156) with delta (0, 0)
Screenshot: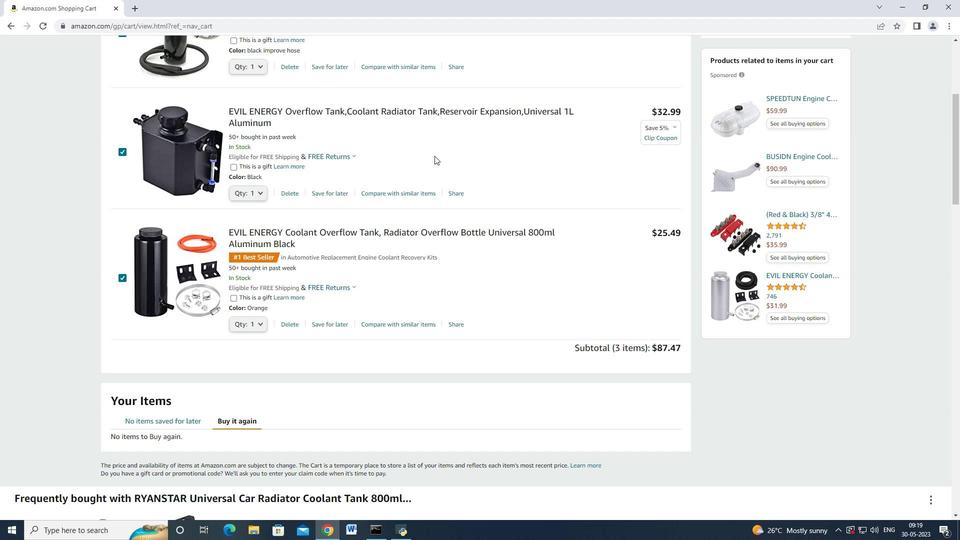 
Action: Mouse scrolled (434, 156) with delta (0, 0)
Screenshot: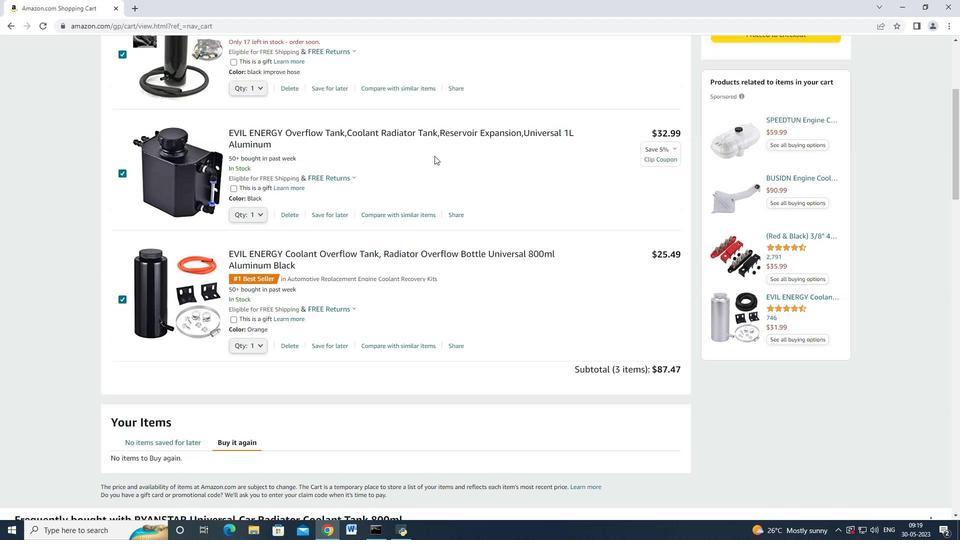 
Action: Mouse scrolled (434, 156) with delta (0, 0)
Screenshot: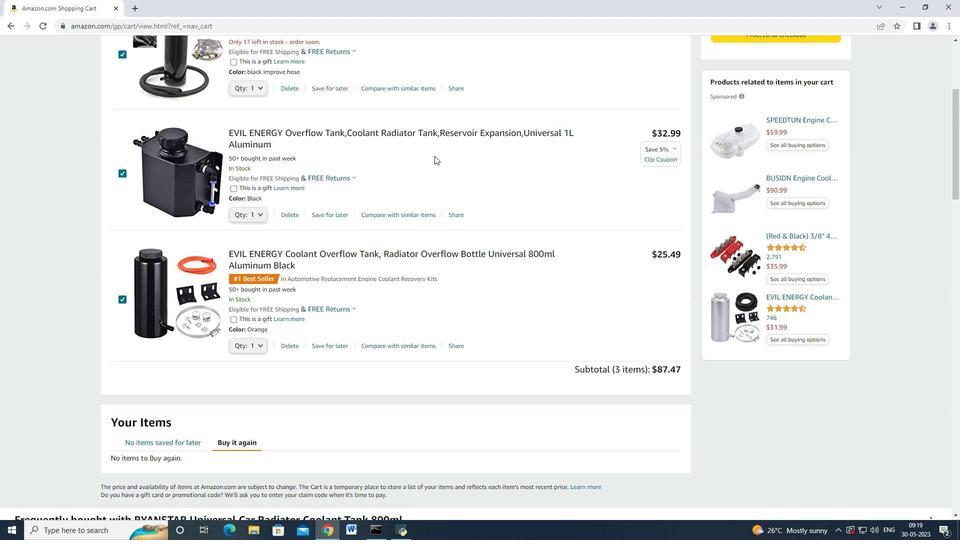 
Action: Mouse scrolled (434, 156) with delta (0, 0)
Screenshot: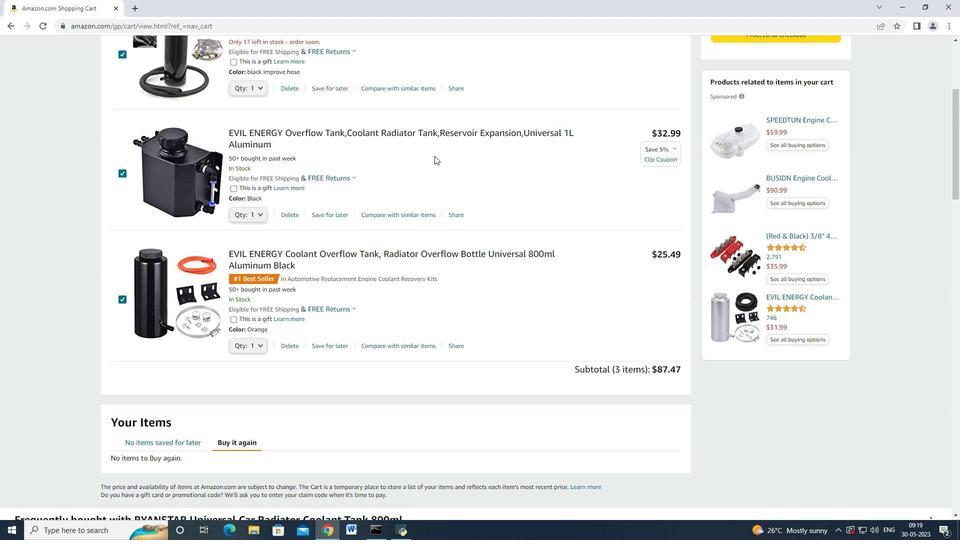 
Action: Mouse scrolled (434, 156) with delta (0, 0)
Screenshot: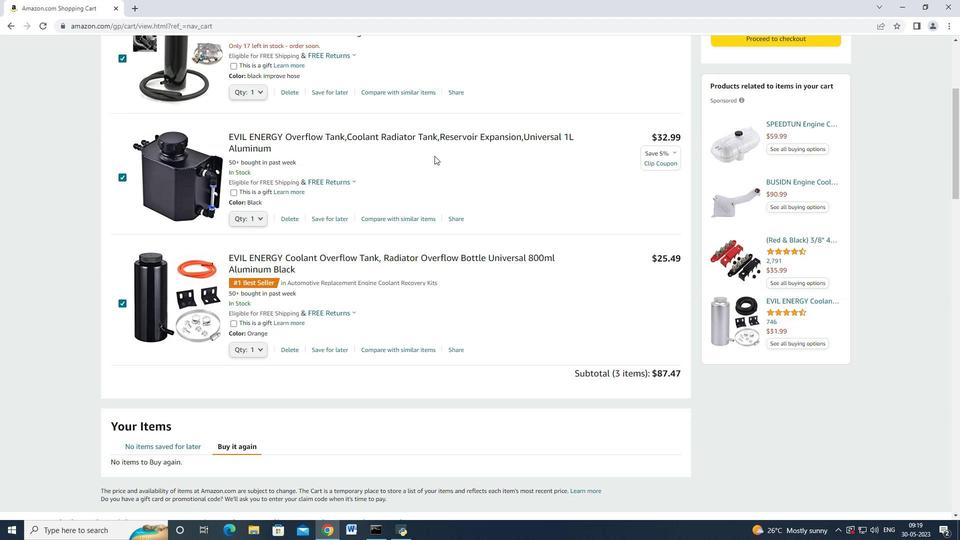 
Action: Mouse moved to (753, 231)
Screenshot: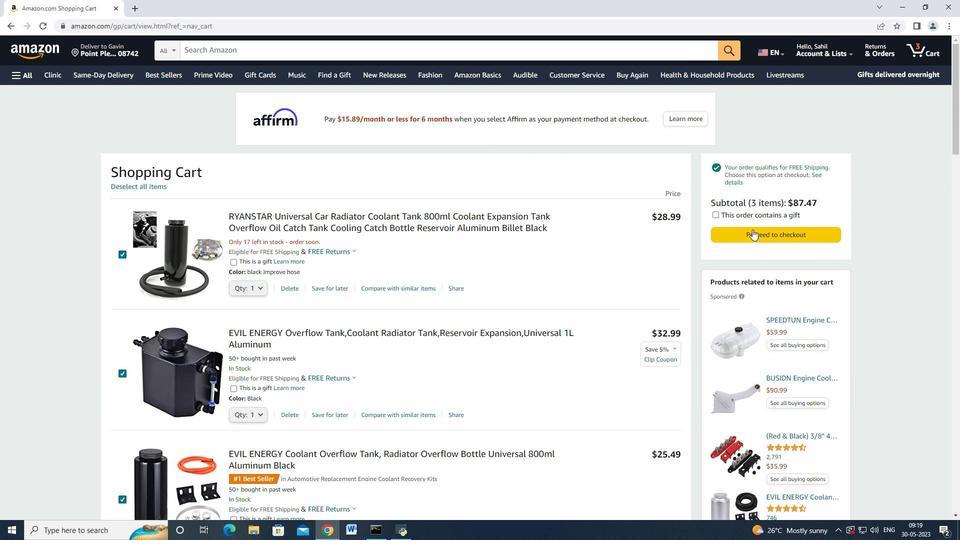 
Action: Mouse pressed left at (753, 231)
Screenshot: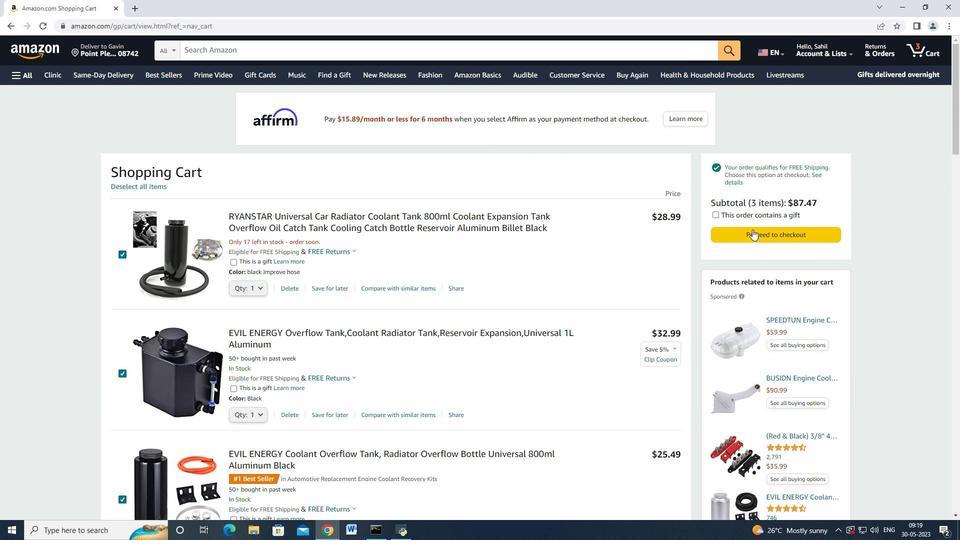 
Action: Mouse moved to (318, 254)
Screenshot: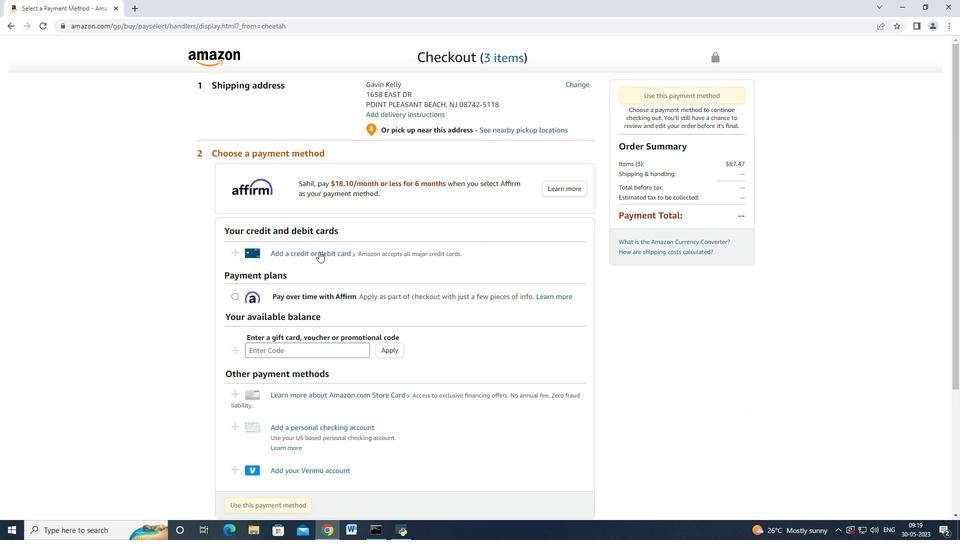 
Action: Mouse pressed left at (318, 254)
Screenshot: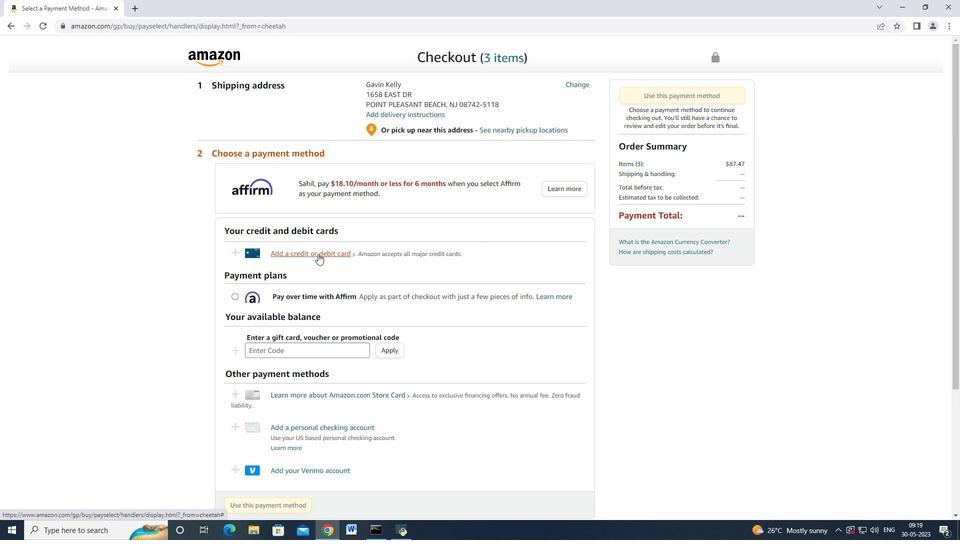 
Action: Mouse moved to (376, 235)
Screenshot: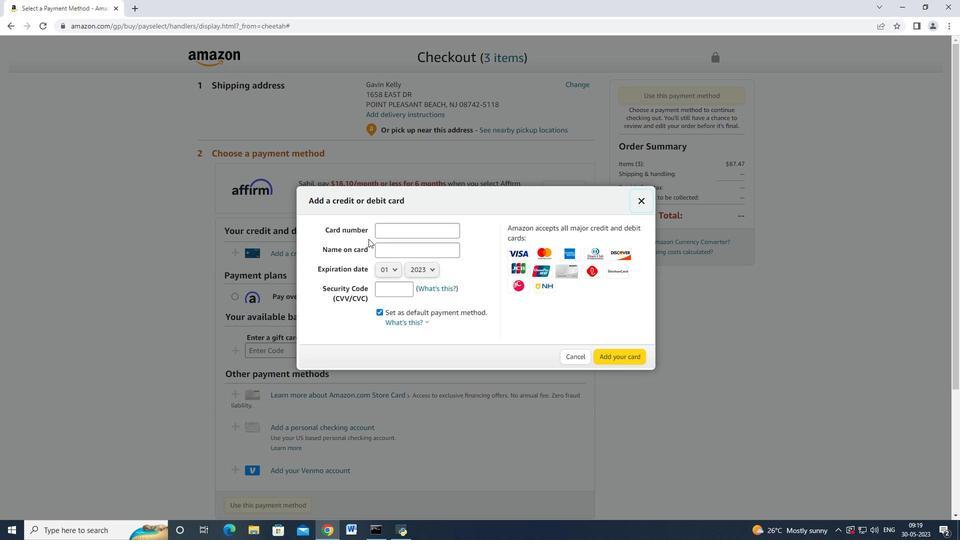 
Action: Mouse pressed left at (376, 235)
Screenshot: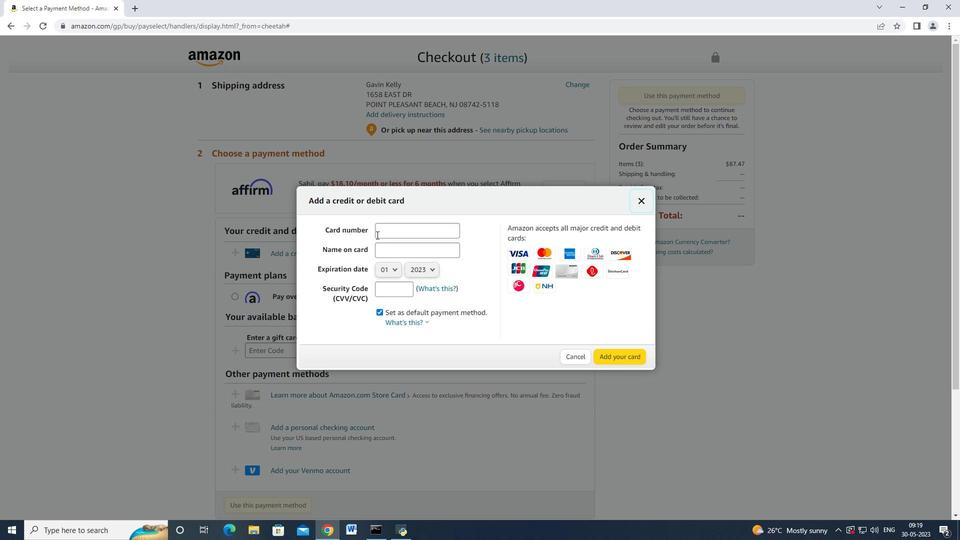 
Action: Mouse moved to (426, 228)
Screenshot: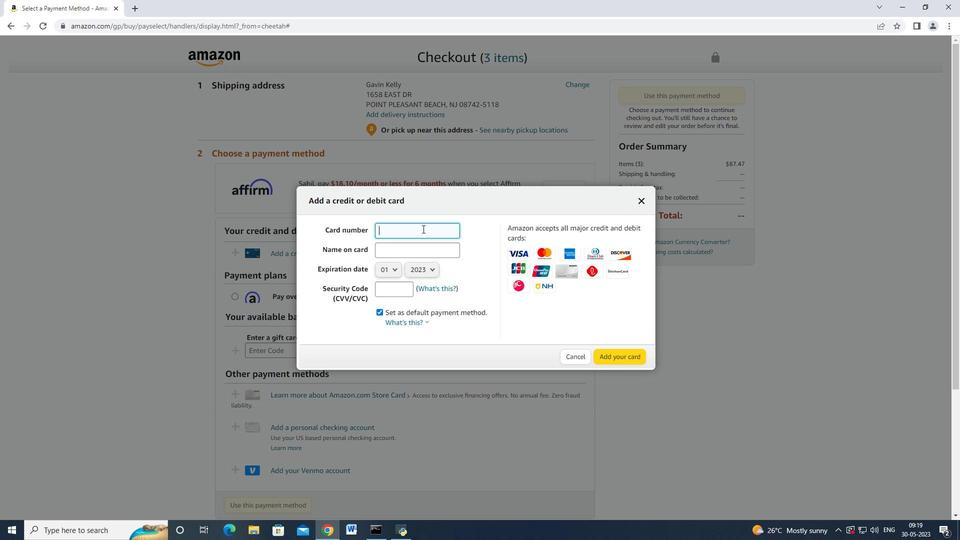 
Action: Key pressed 4672
Screenshot: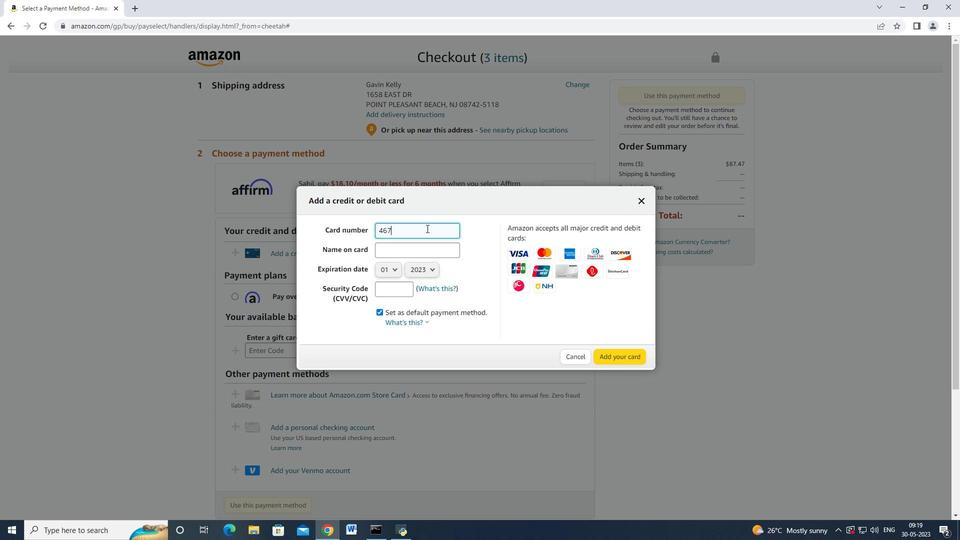 
Action: Mouse moved to (636, 201)
Screenshot: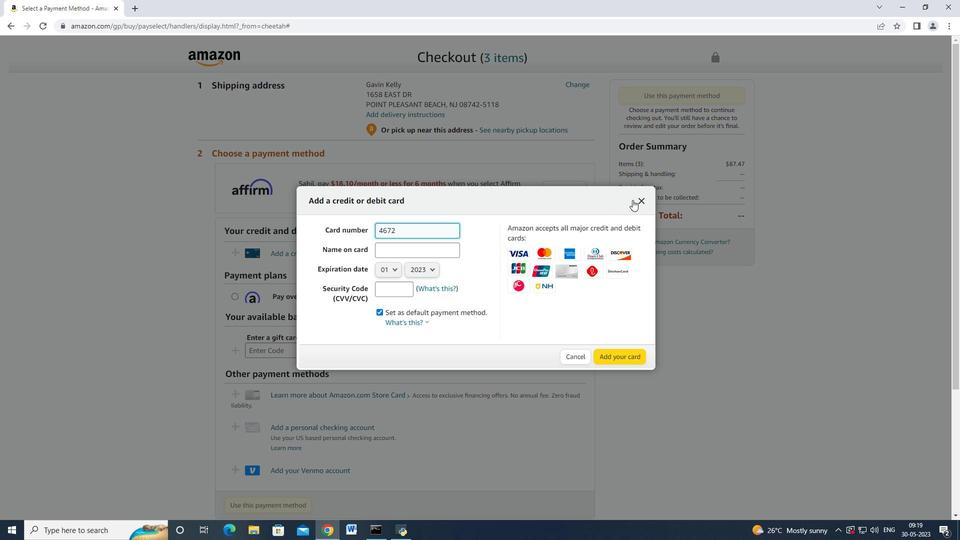 
Action: Mouse pressed left at (636, 201)
Screenshot: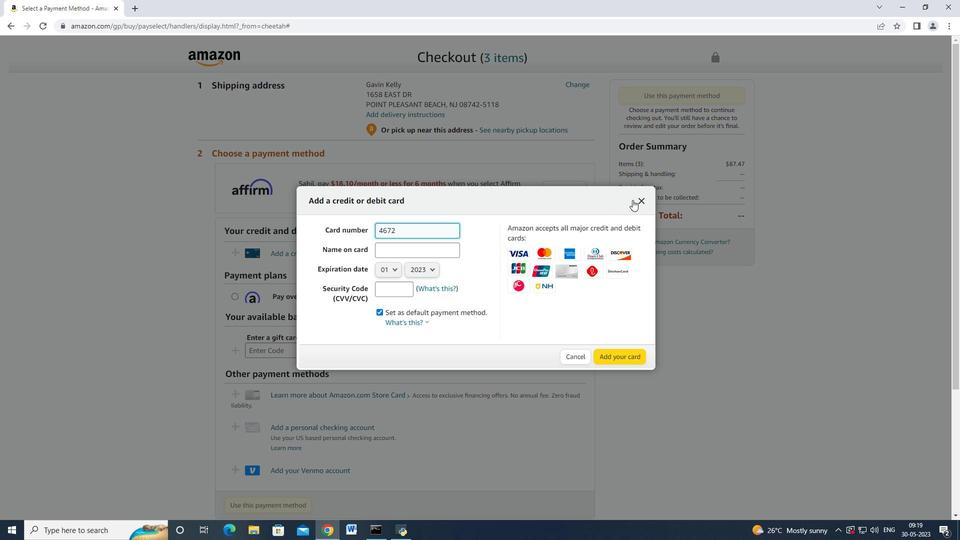 
Action: Mouse moved to (573, 81)
Screenshot: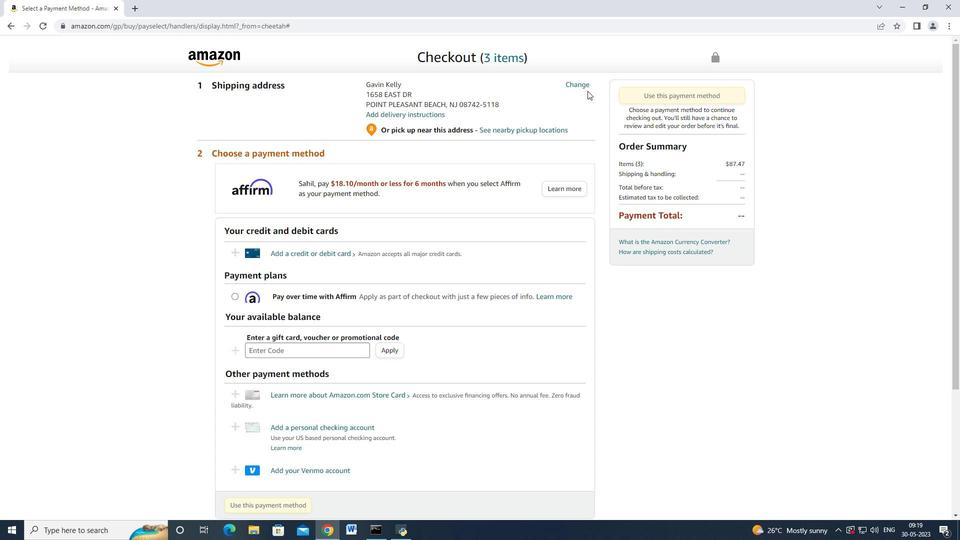 
Action: Mouse pressed left at (573, 81)
Screenshot: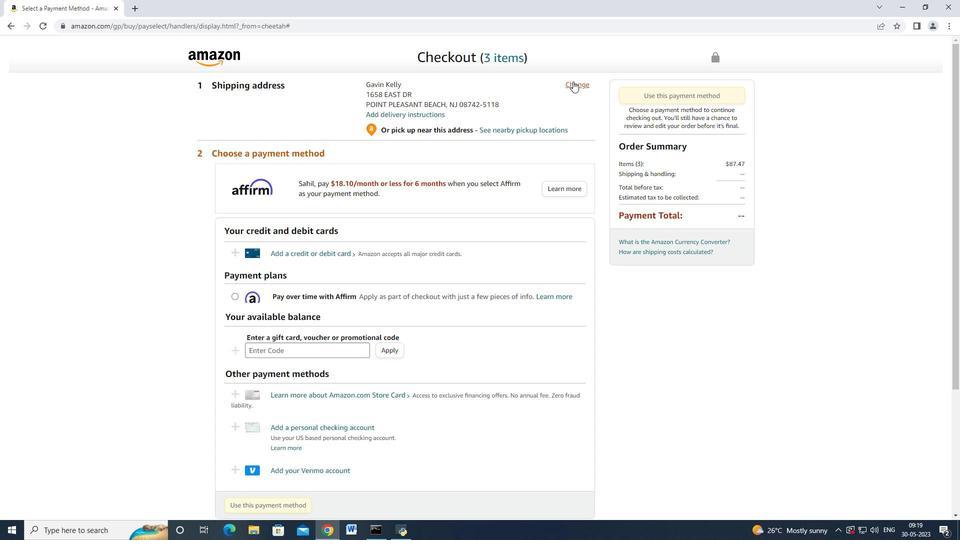 
Action: Mouse moved to (412, 174)
Screenshot: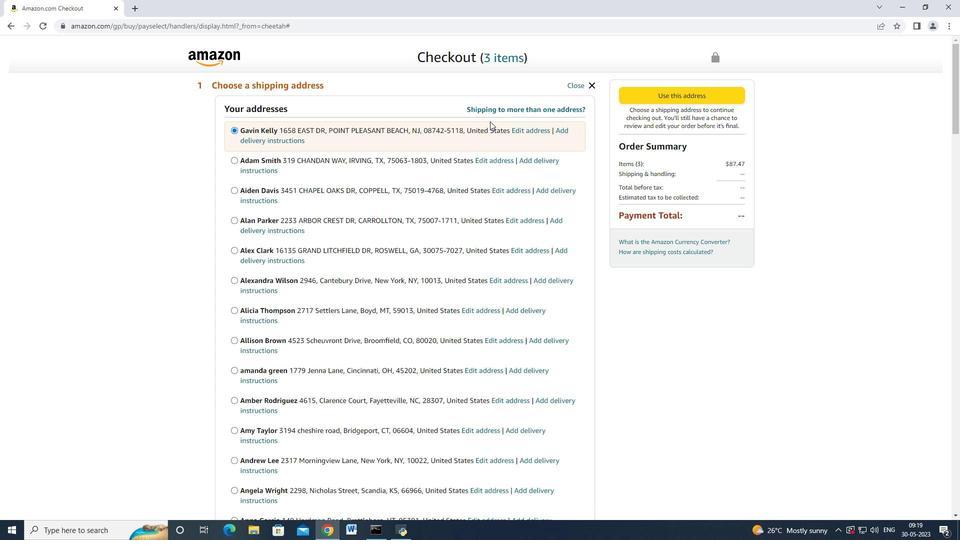 
Action: Mouse scrolled (412, 174) with delta (0, 0)
Screenshot: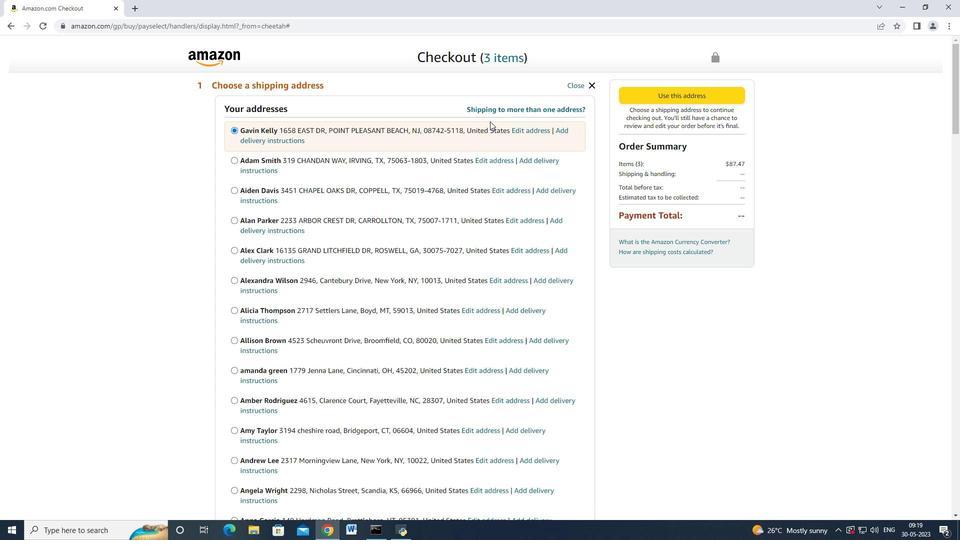 
Action: Mouse moved to (368, 208)
Screenshot: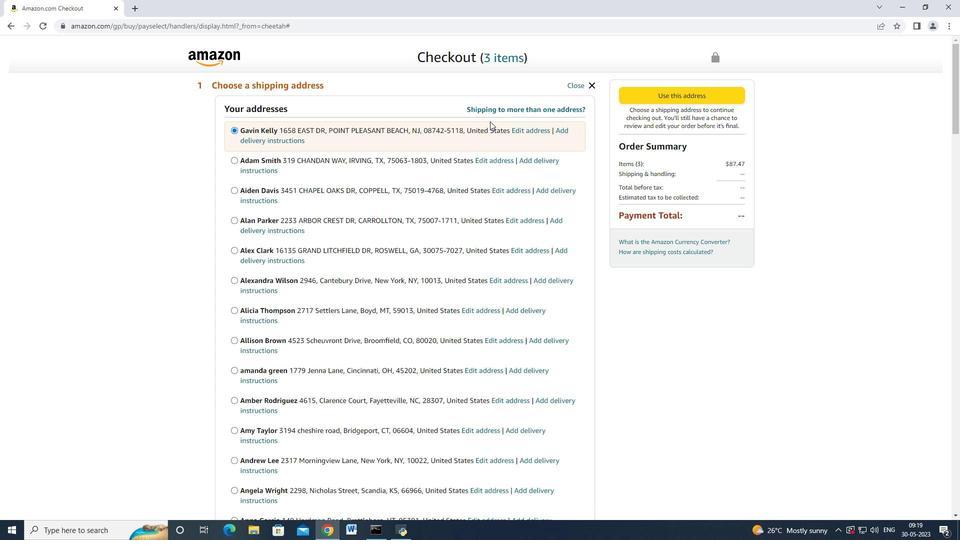 
Action: Mouse scrolled (368, 208) with delta (0, 0)
Screenshot: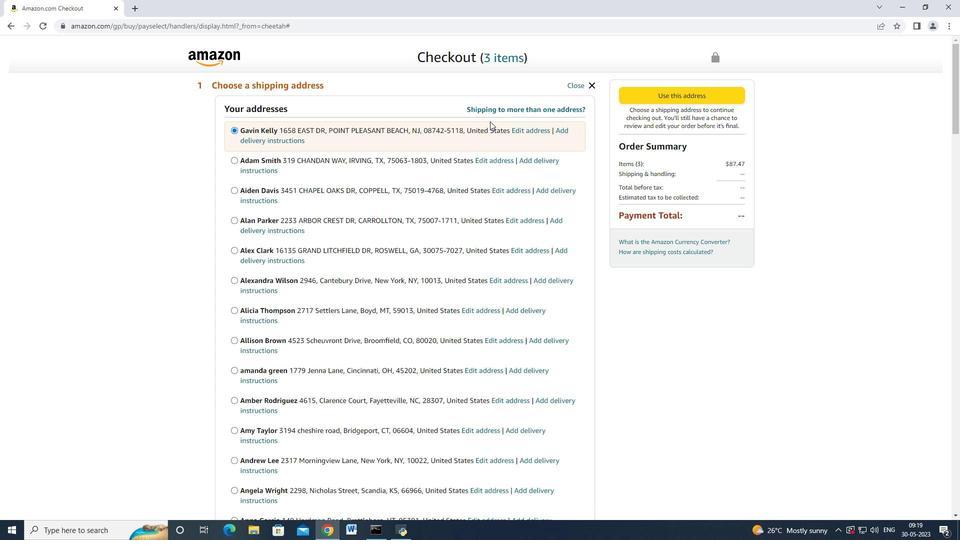 
Action: Mouse moved to (345, 226)
Screenshot: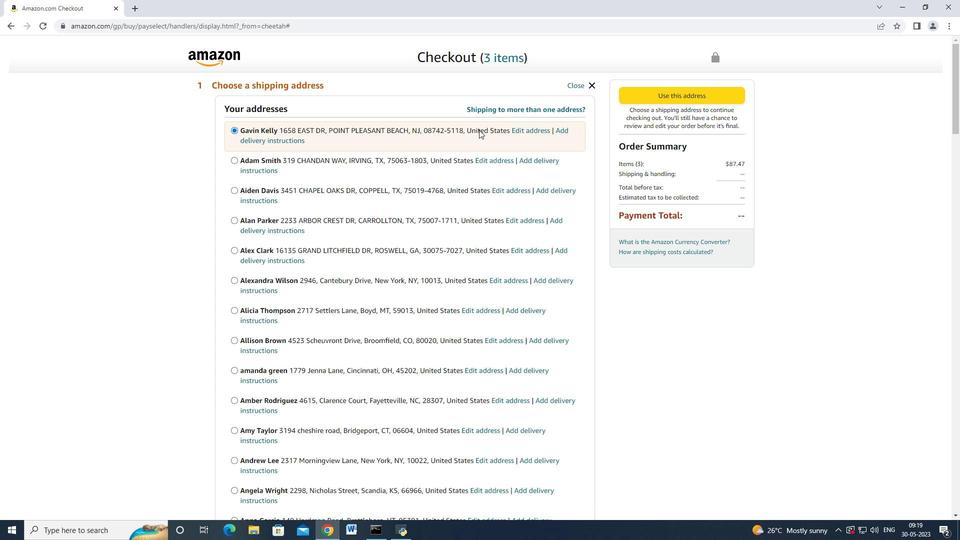 
Action: Mouse scrolled (348, 223) with delta (0, 0)
Screenshot: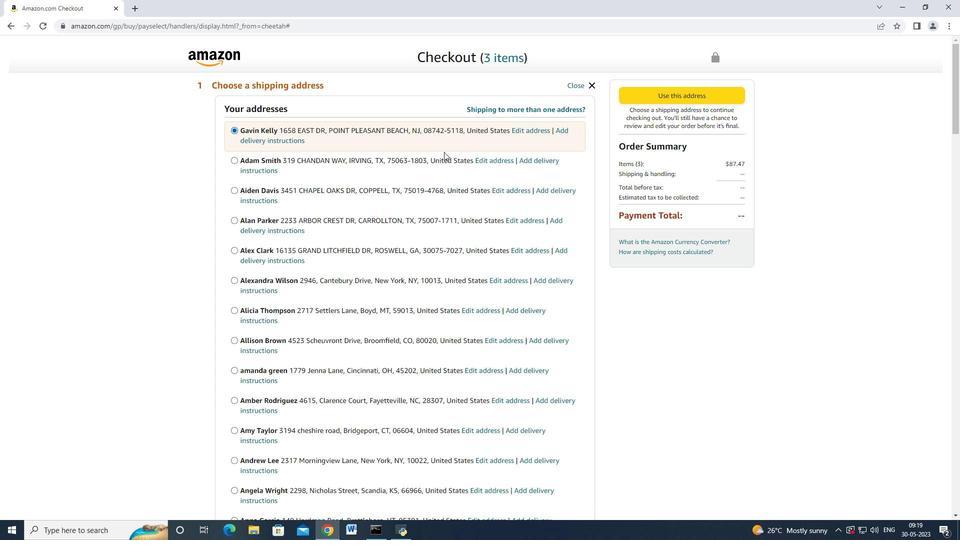 
Action: Mouse moved to (342, 229)
Screenshot: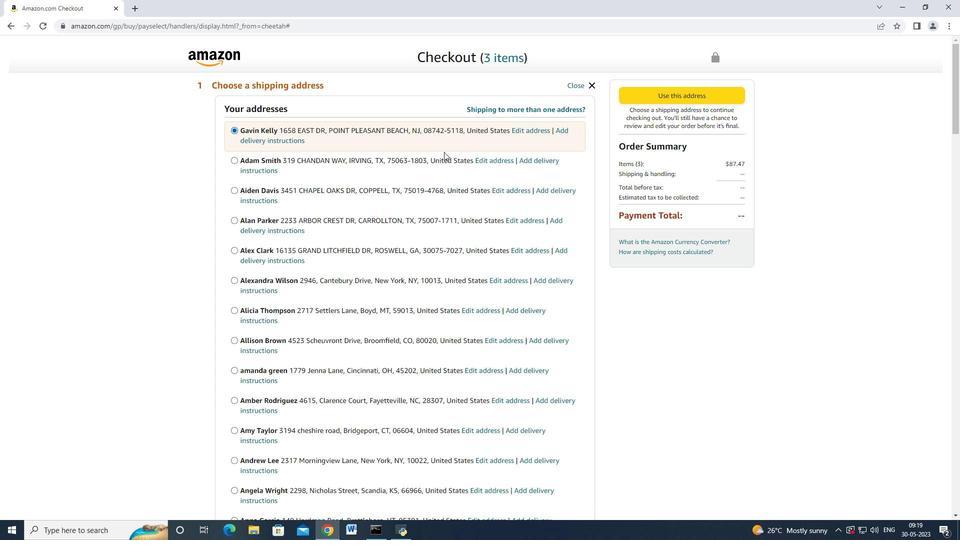 
Action: Mouse scrolled (344, 227) with delta (0, 0)
Screenshot: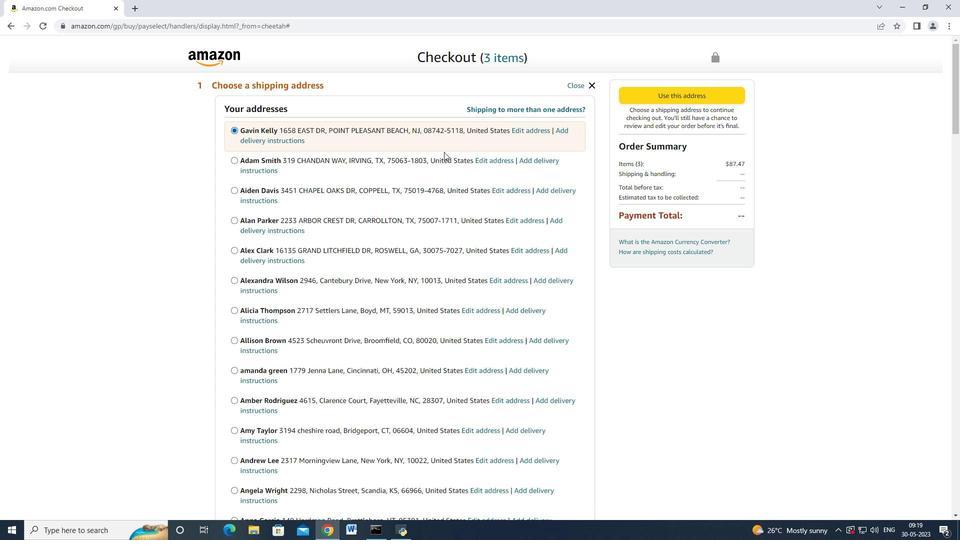 
Action: Mouse moved to (341, 233)
Screenshot: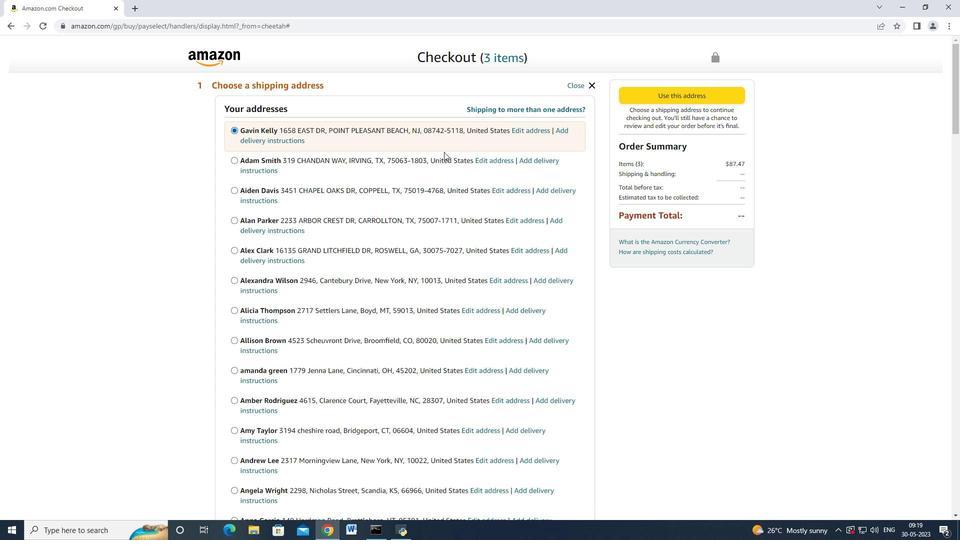 
Action: Mouse scrolled (342, 229) with delta (0, 0)
Screenshot: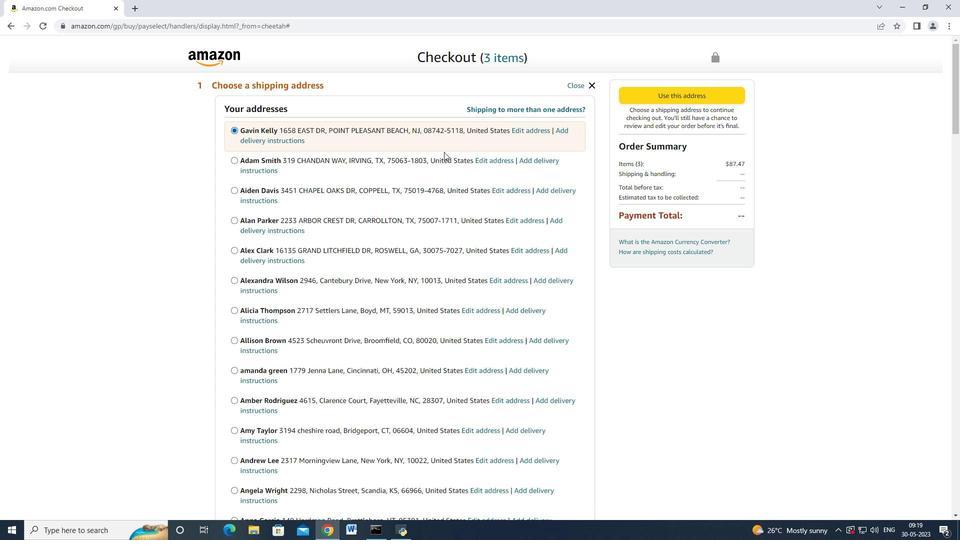 
Action: Mouse moved to (339, 235)
Screenshot: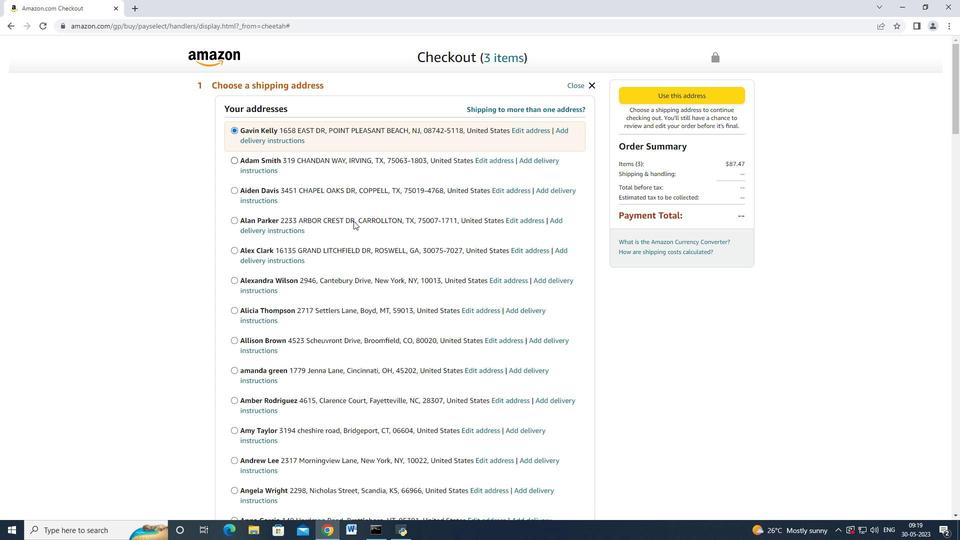 
Action: Mouse scrolled (340, 234) with delta (0, 0)
Screenshot: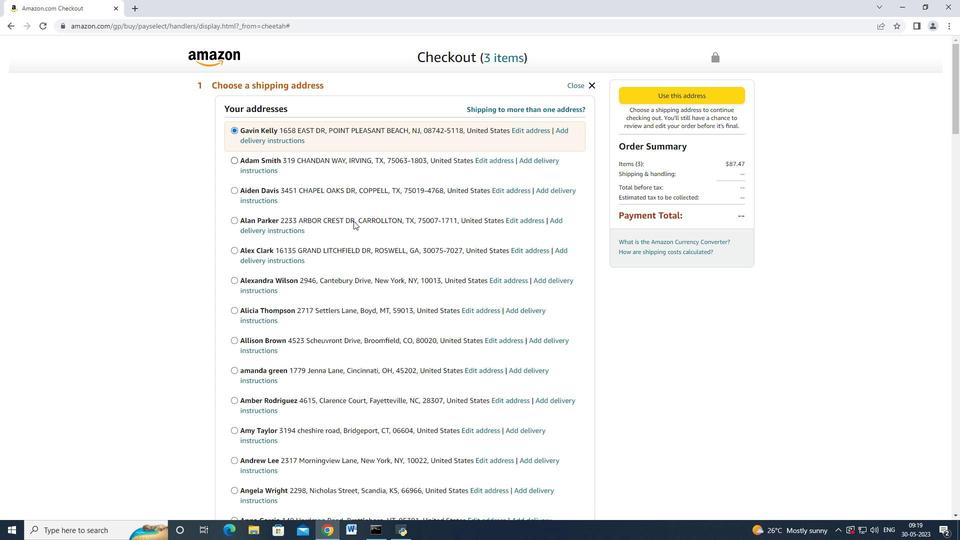 
Action: Mouse moved to (337, 238)
Screenshot: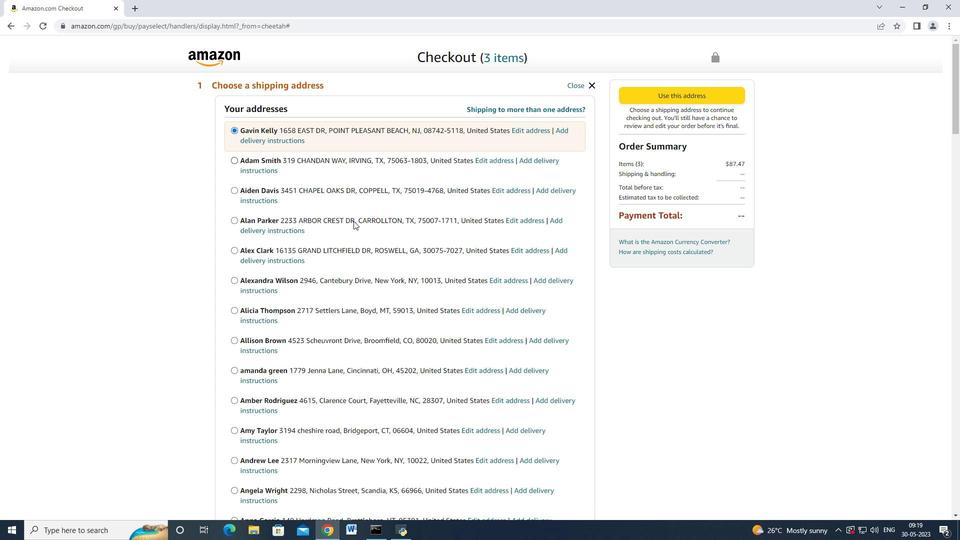 
Action: Mouse scrolled (337, 237) with delta (0, 0)
Screenshot: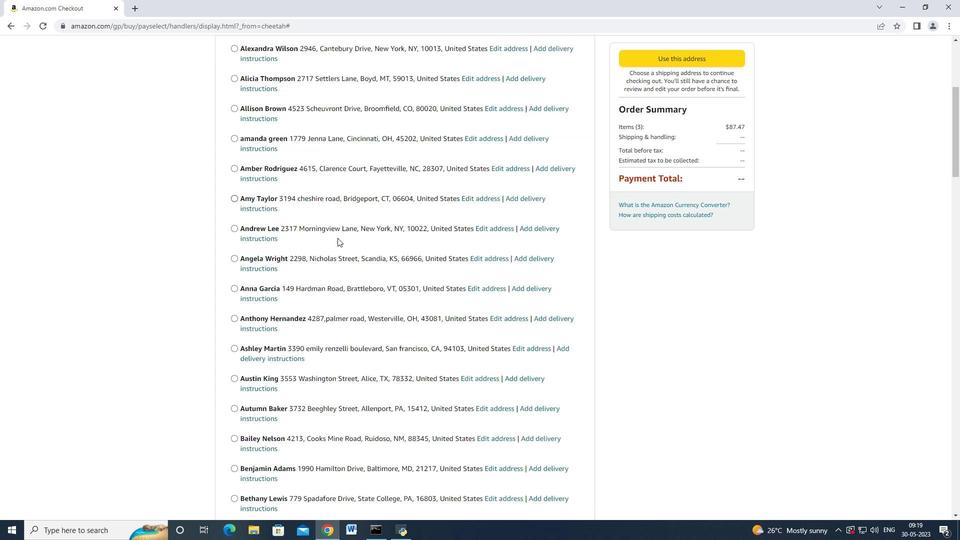 
Action: Mouse scrolled (337, 237) with delta (0, 0)
Screenshot: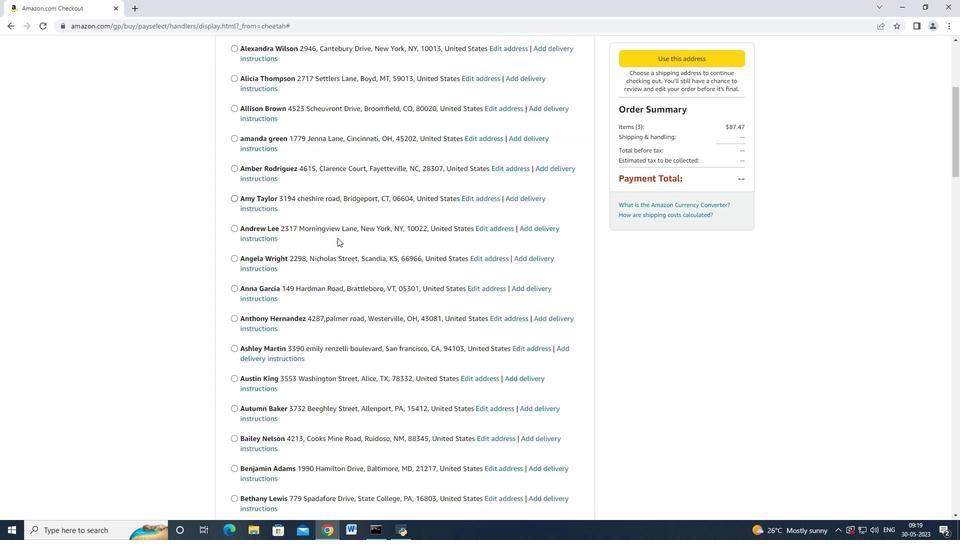 
Action: Mouse moved to (337, 238)
Screenshot: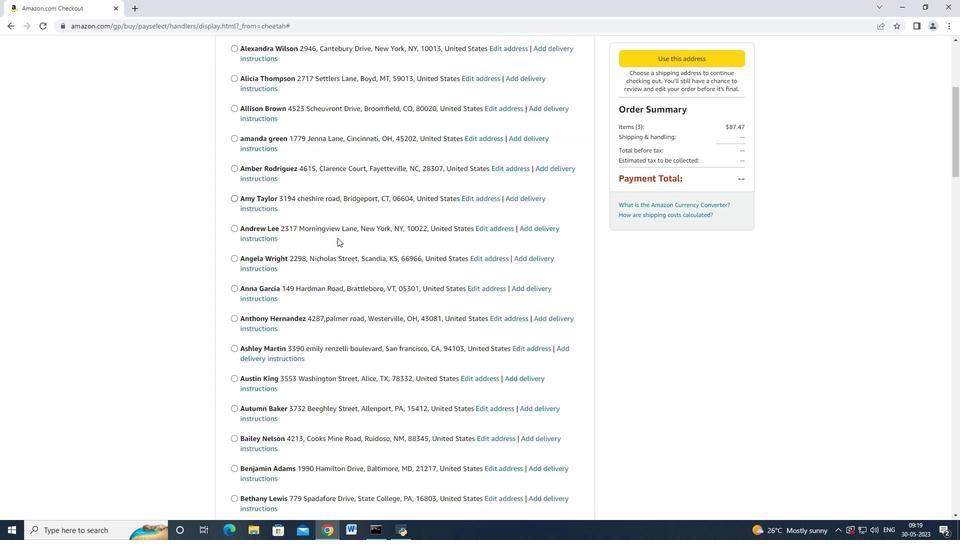
Action: Mouse scrolled (337, 237) with delta (0, 0)
Screenshot: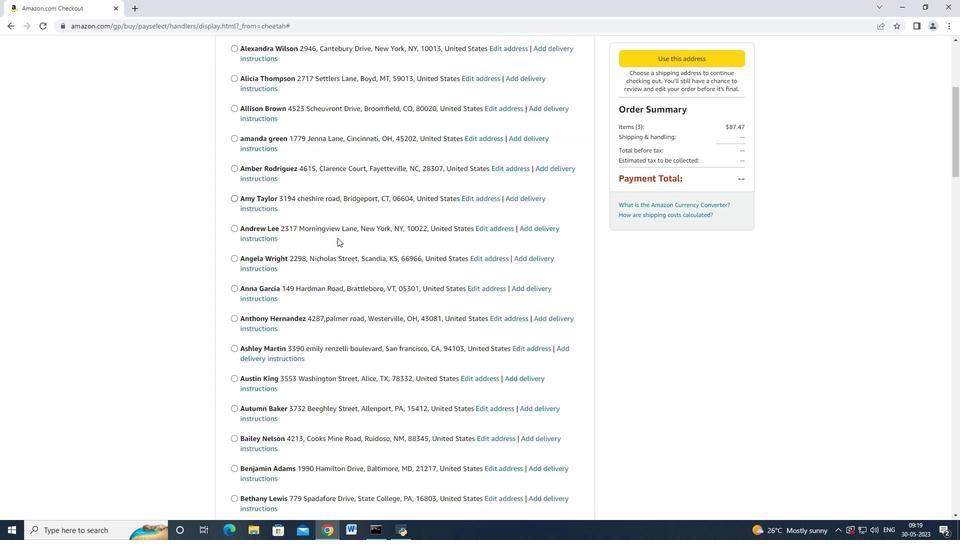 
Action: Mouse scrolled (337, 237) with delta (0, 0)
Screenshot: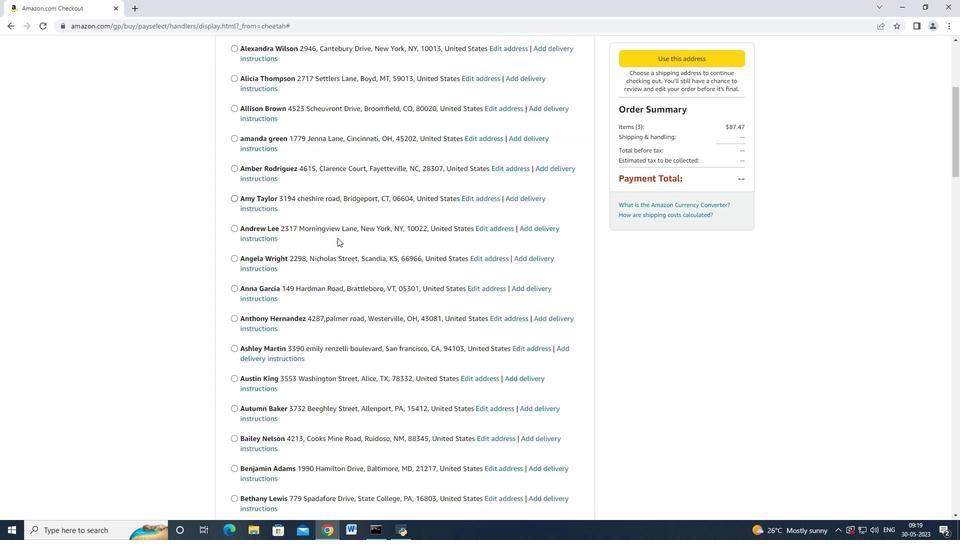 
Action: Mouse scrolled (337, 237) with delta (0, 0)
Screenshot: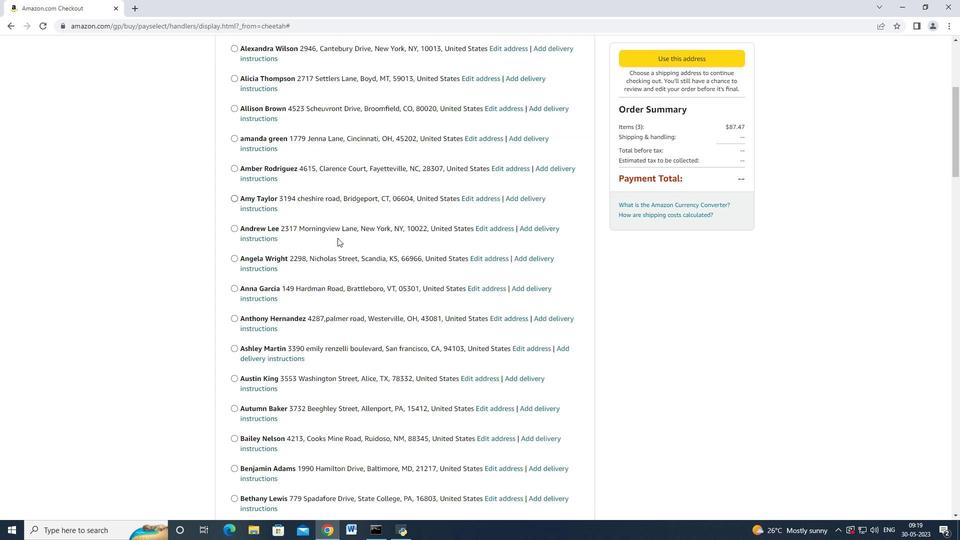 
Action: Mouse scrolled (337, 237) with delta (0, 0)
Screenshot: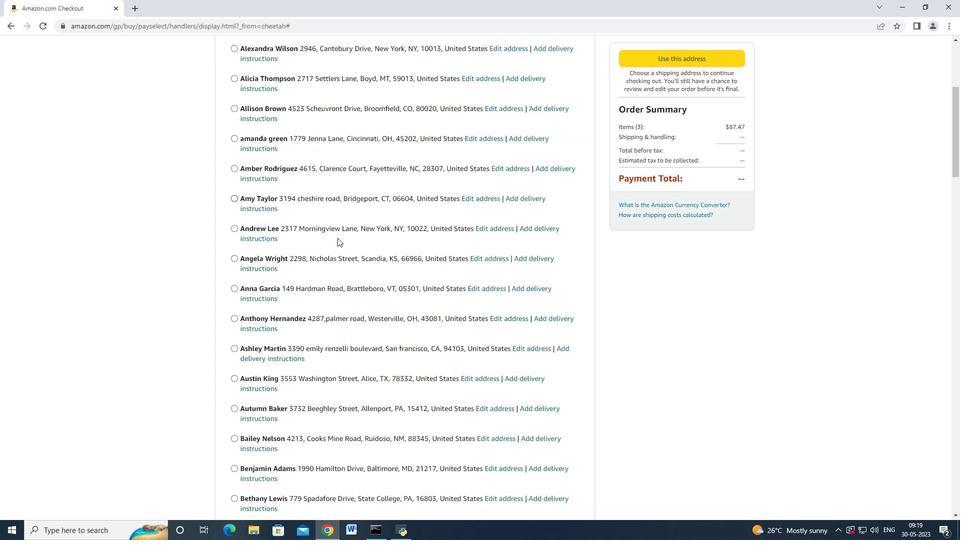 
Action: Mouse scrolled (337, 237) with delta (0, 0)
Screenshot: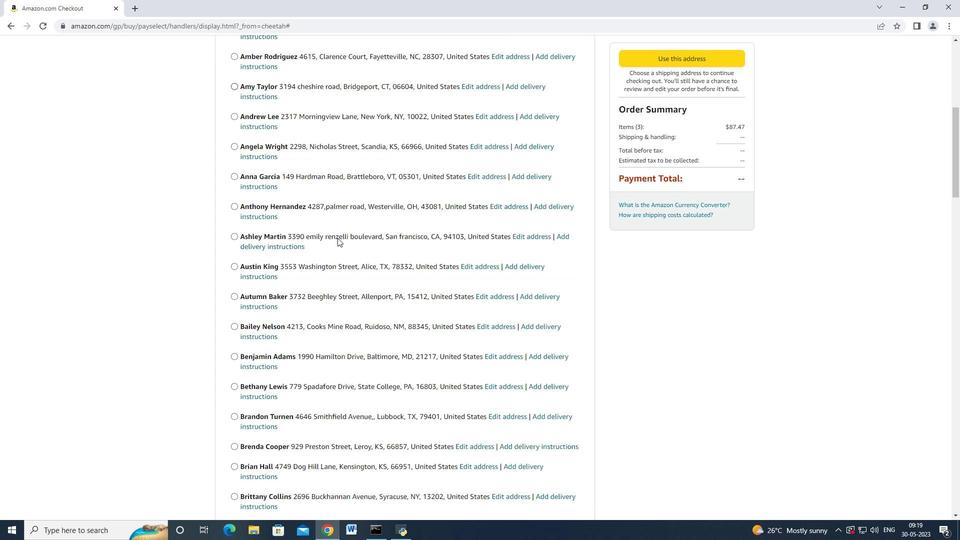 
Action: Mouse scrolled (337, 237) with delta (0, 0)
Screenshot: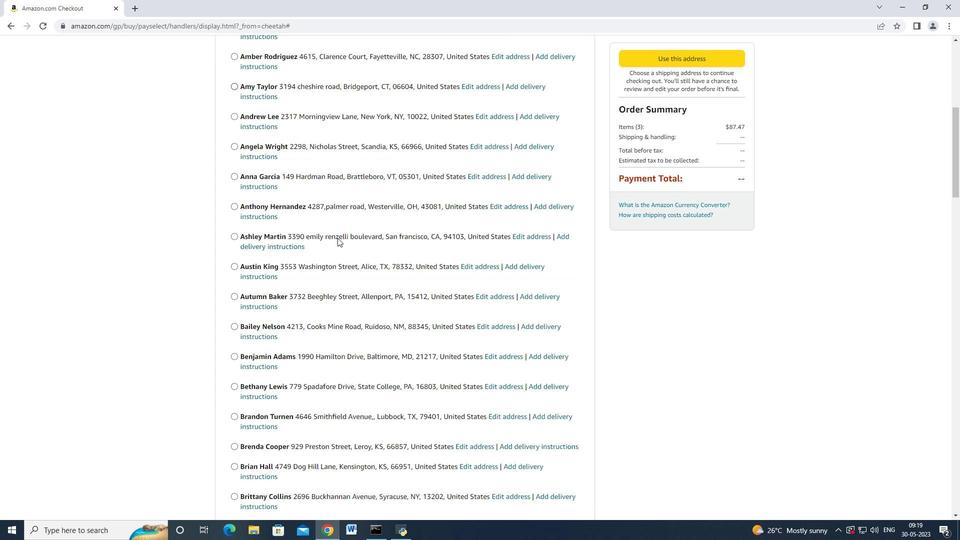
Action: Mouse scrolled (337, 237) with delta (0, 0)
Screenshot: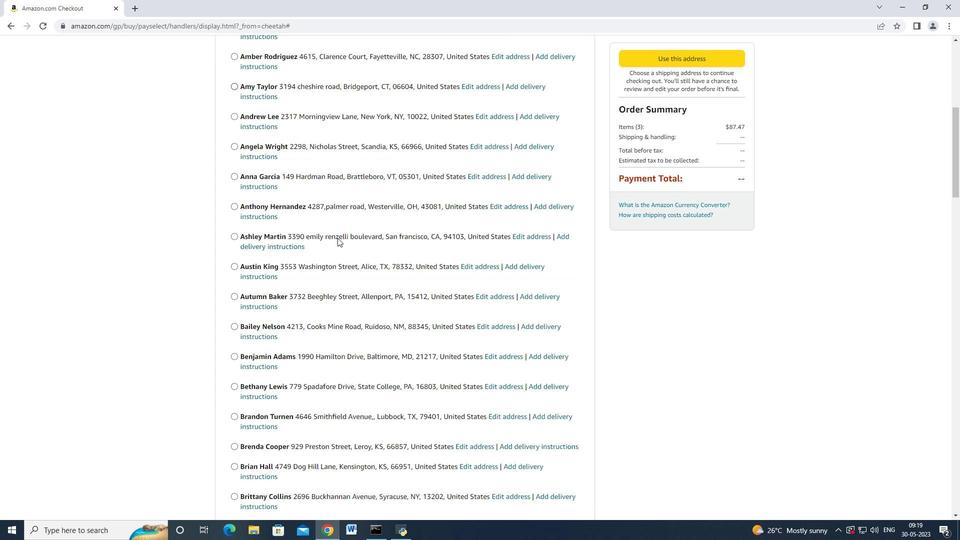 
Action: Mouse scrolled (337, 237) with delta (0, 0)
Screenshot: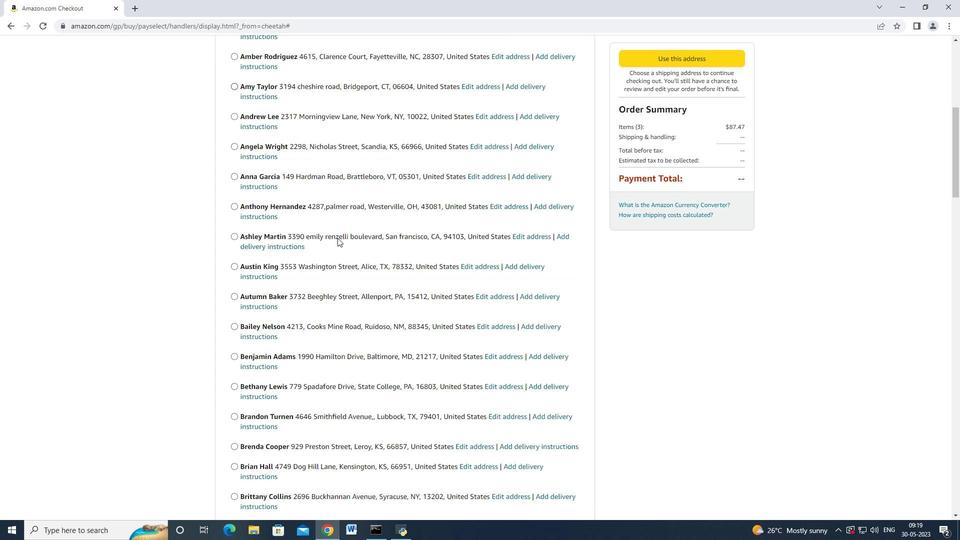 
Action: Mouse scrolled (337, 237) with delta (0, 0)
Screenshot: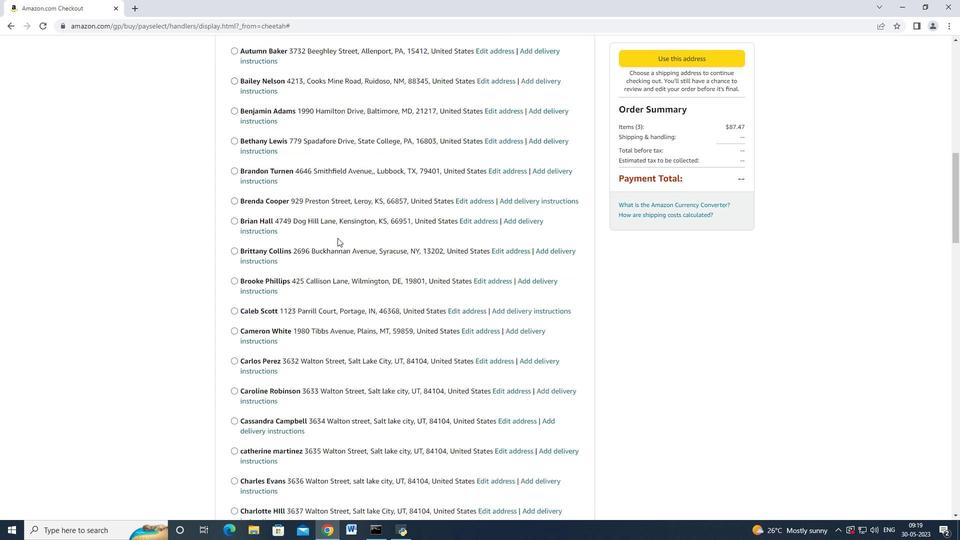 
Action: Mouse scrolled (337, 237) with delta (0, 0)
Screenshot: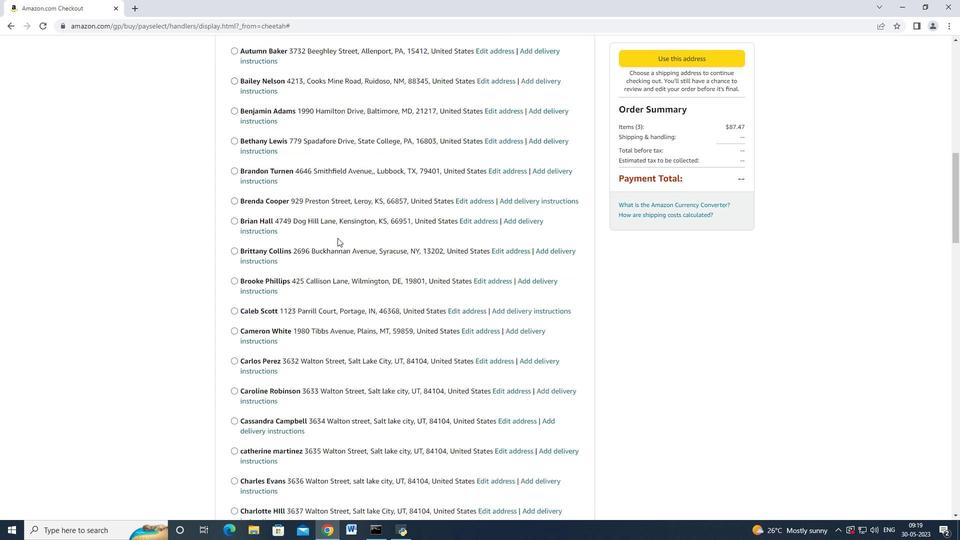 
Action: Mouse scrolled (337, 237) with delta (0, 0)
Screenshot: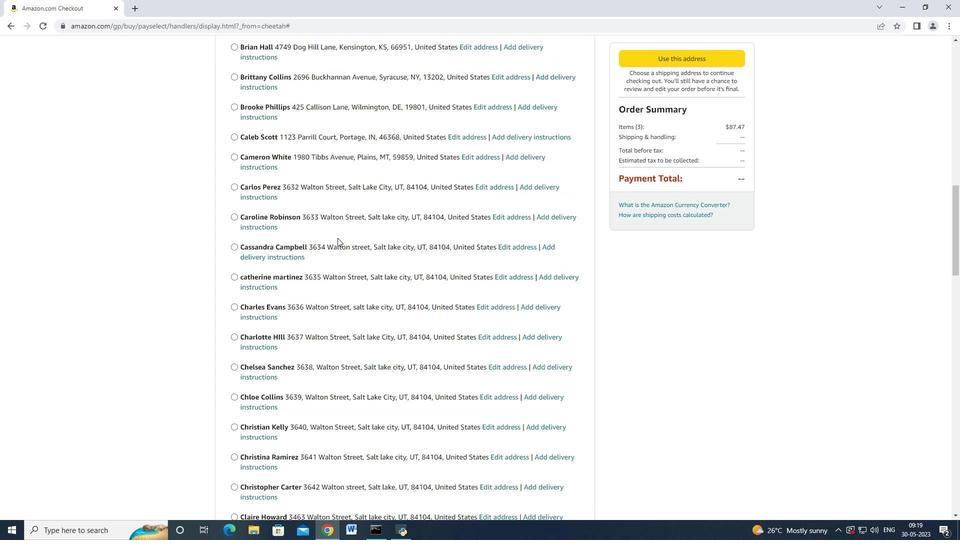 
Action: Mouse scrolled (337, 237) with delta (0, 0)
Screenshot: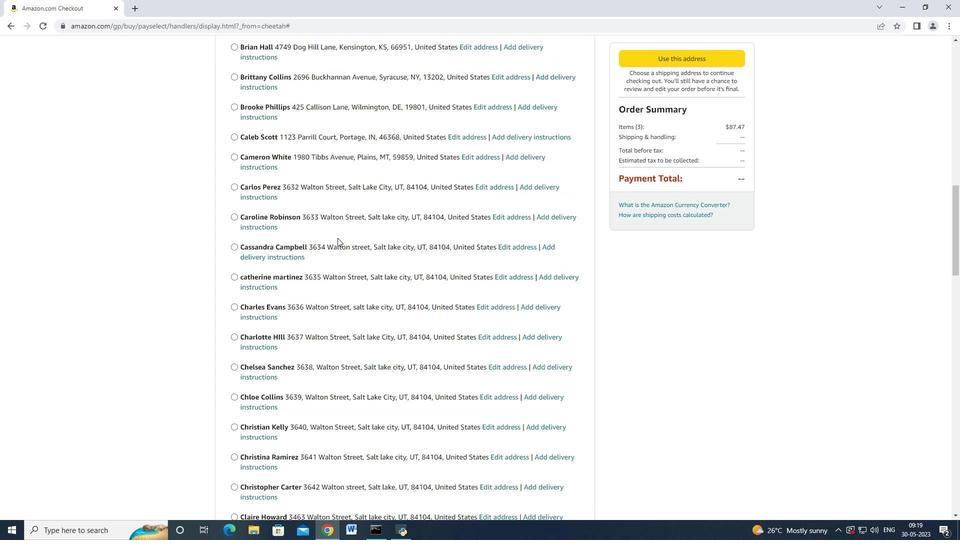
Action: Mouse scrolled (337, 237) with delta (0, 0)
Screenshot: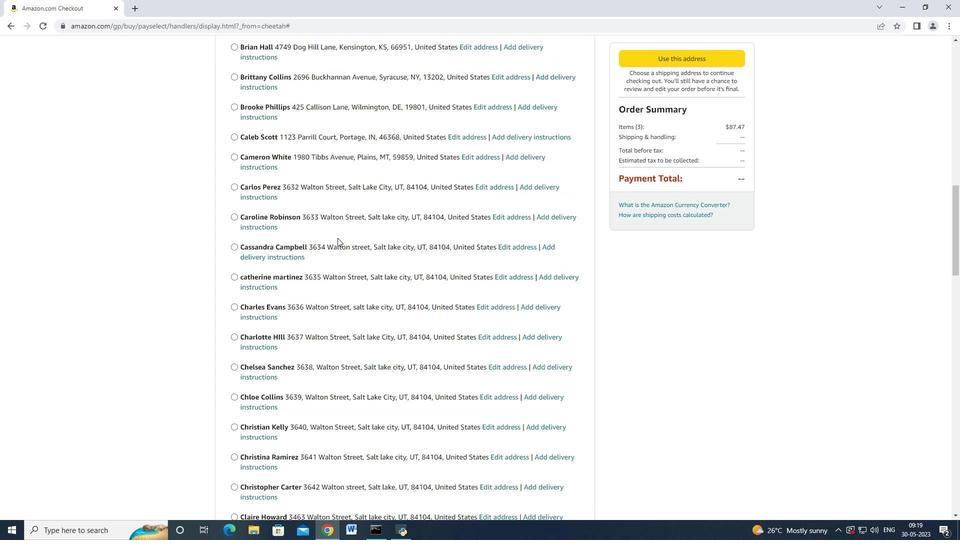 
Action: Mouse scrolled (337, 237) with delta (0, 0)
Screenshot: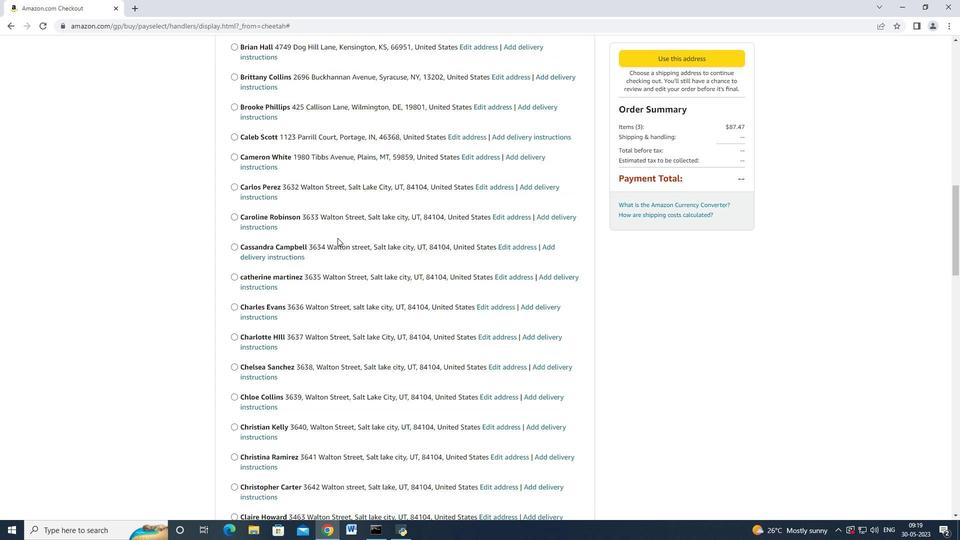 
Action: Mouse scrolled (337, 237) with delta (0, 0)
Screenshot: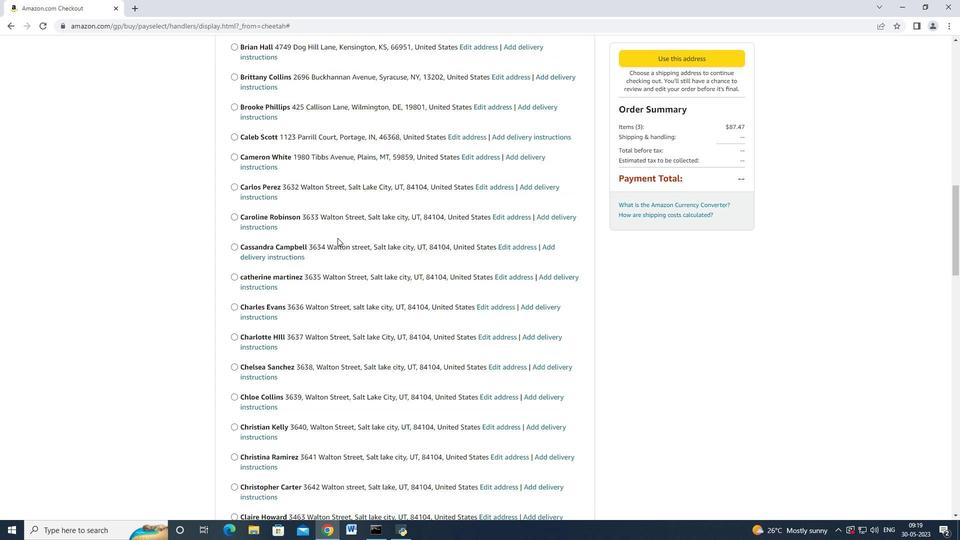 
Action: Mouse scrolled (337, 237) with delta (0, 0)
Screenshot: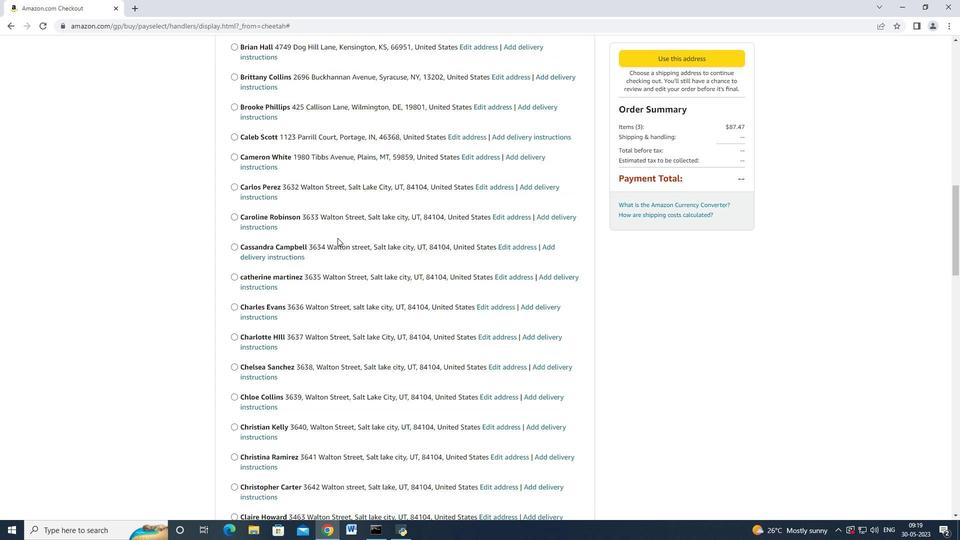 
Action: Mouse scrolled (337, 237) with delta (0, 0)
Screenshot: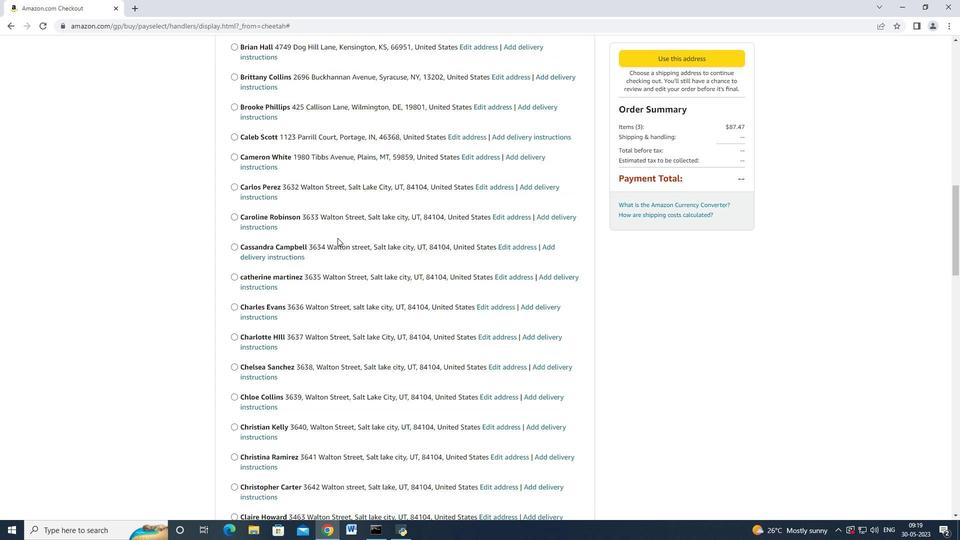 
Action: Mouse scrolled (337, 237) with delta (0, 0)
Screenshot: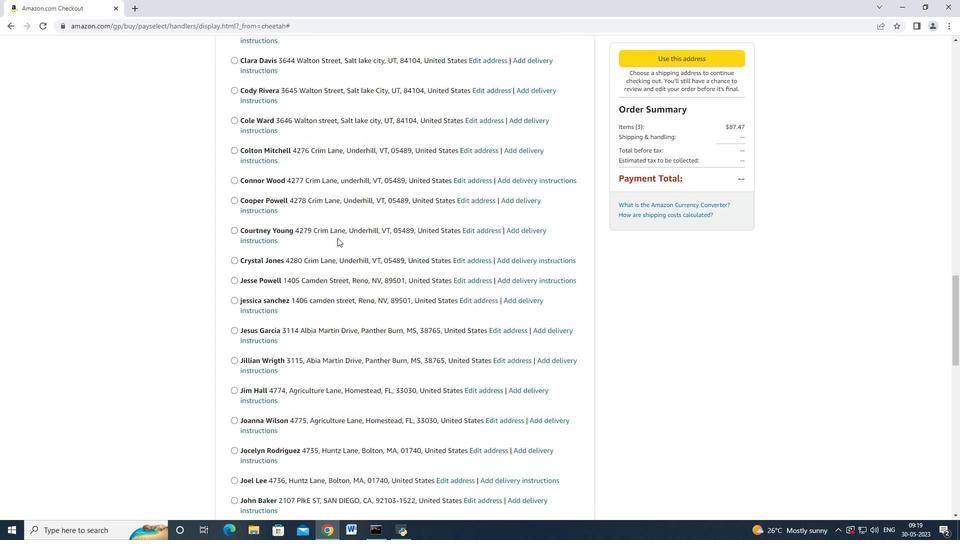 
Action: Mouse scrolled (337, 237) with delta (0, 0)
Screenshot: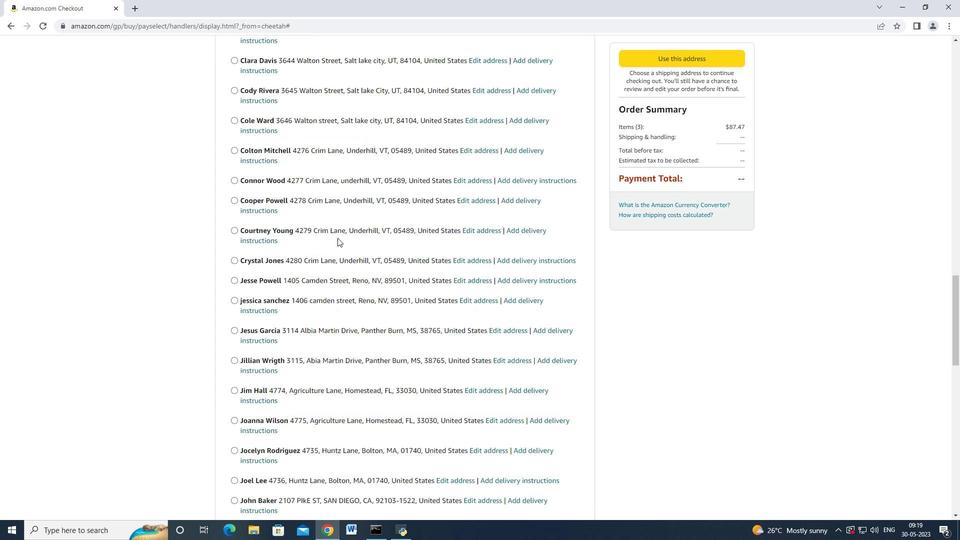 
Action: Mouse scrolled (337, 237) with delta (0, 0)
Screenshot: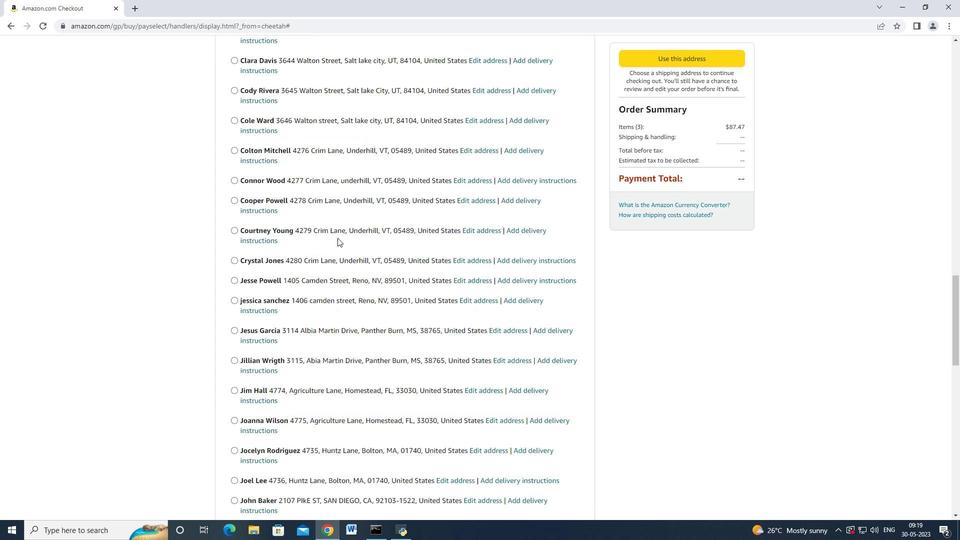 
Action: Mouse scrolled (337, 237) with delta (0, 0)
Screenshot: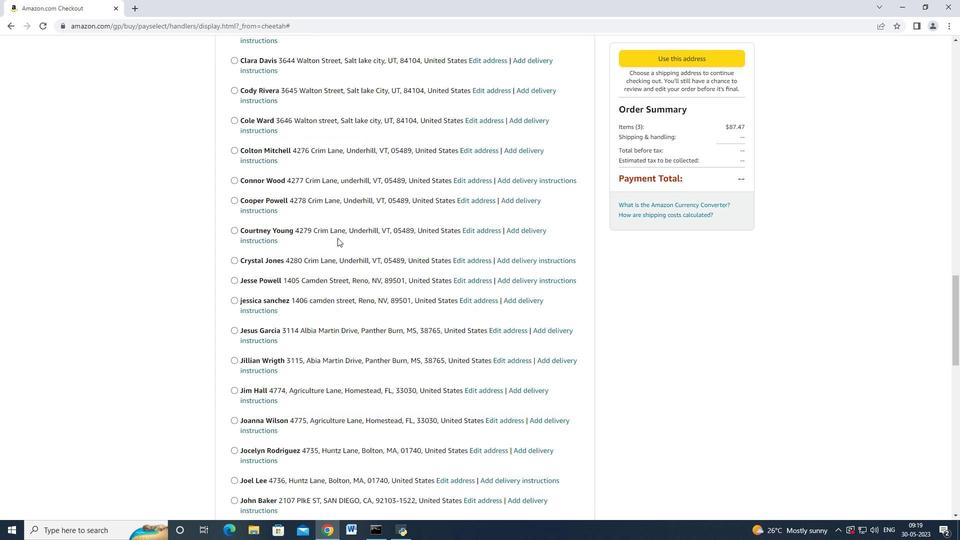 
Action: Mouse scrolled (337, 237) with delta (0, 0)
Screenshot: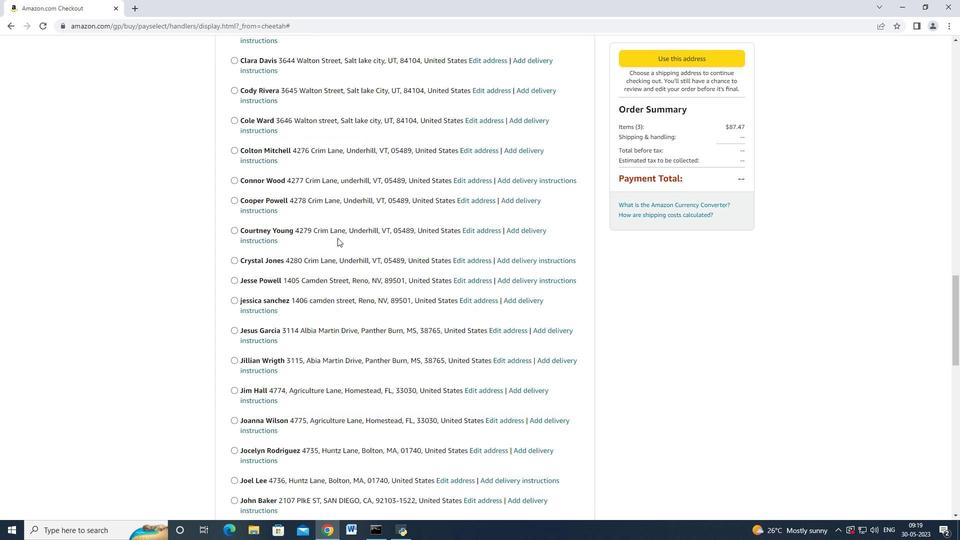 
Action: Mouse scrolled (337, 237) with delta (0, 0)
Screenshot: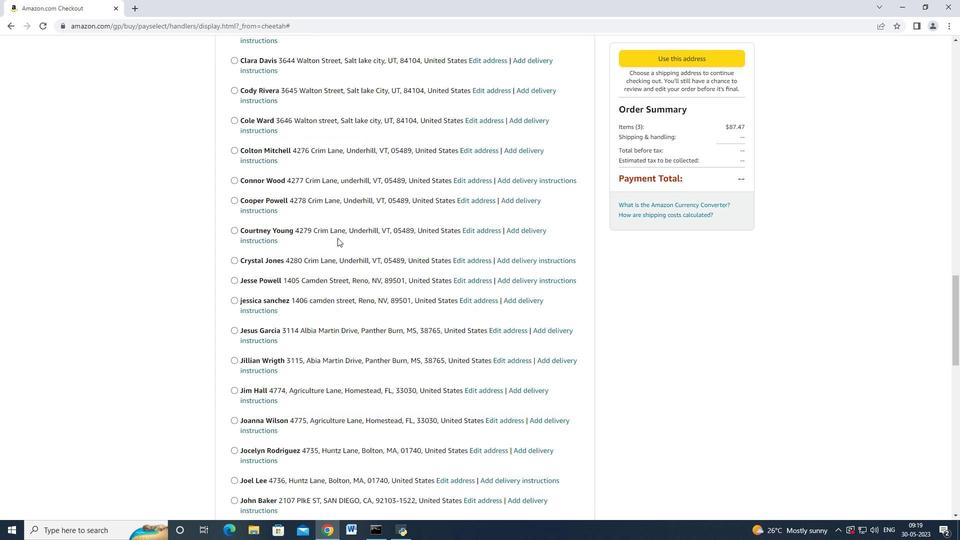 
Action: Mouse scrolled (337, 237) with delta (0, 0)
Screenshot: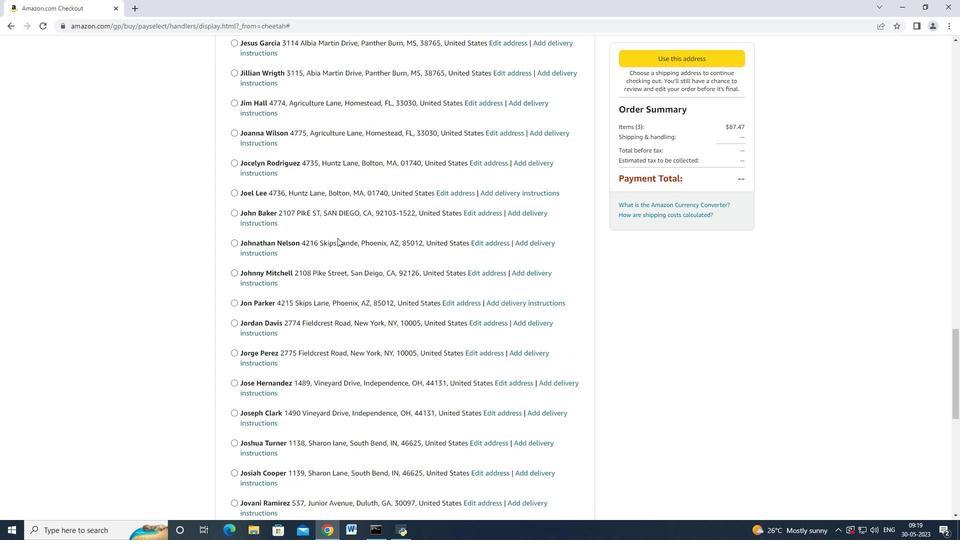 
Action: Mouse scrolled (337, 237) with delta (0, 0)
Screenshot: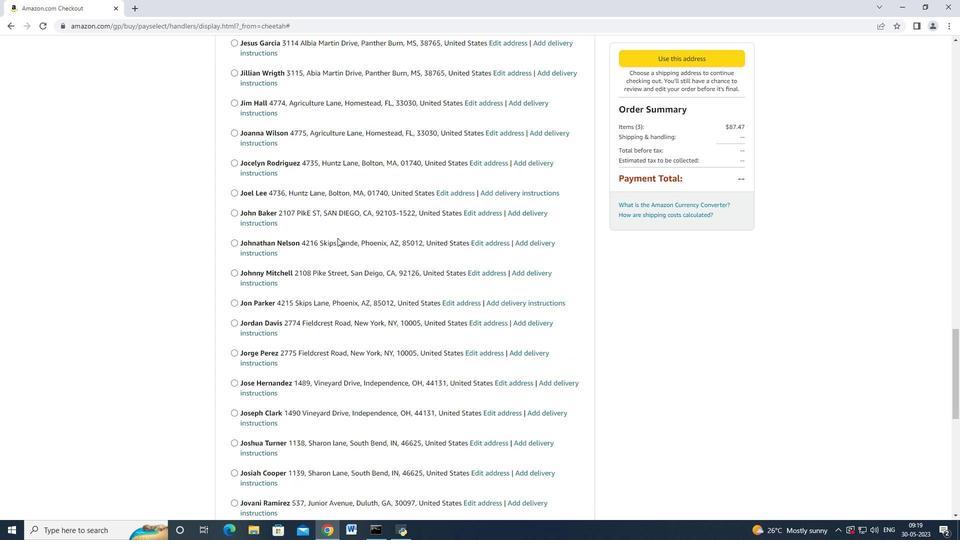 
Action: Mouse scrolled (337, 237) with delta (0, 0)
Screenshot: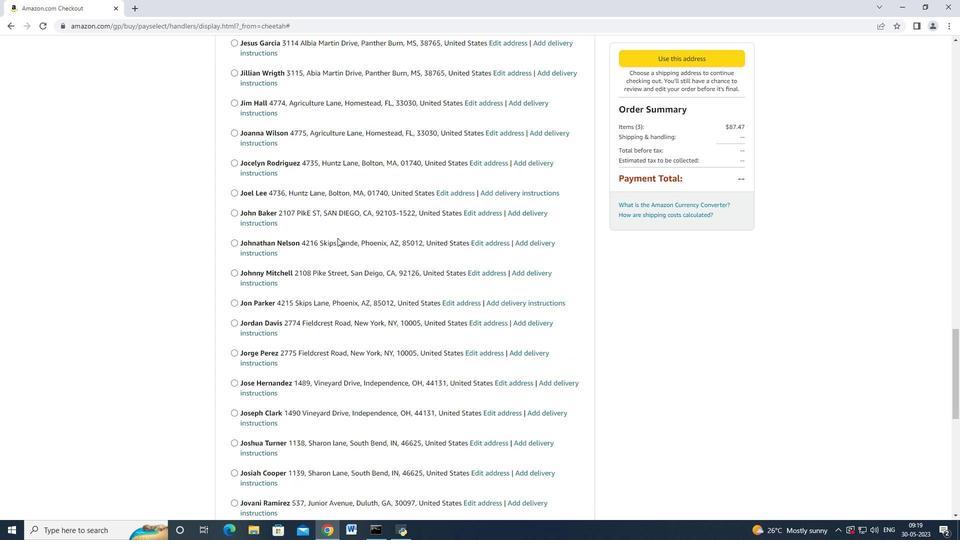 
Action: Mouse scrolled (337, 237) with delta (0, 0)
Screenshot: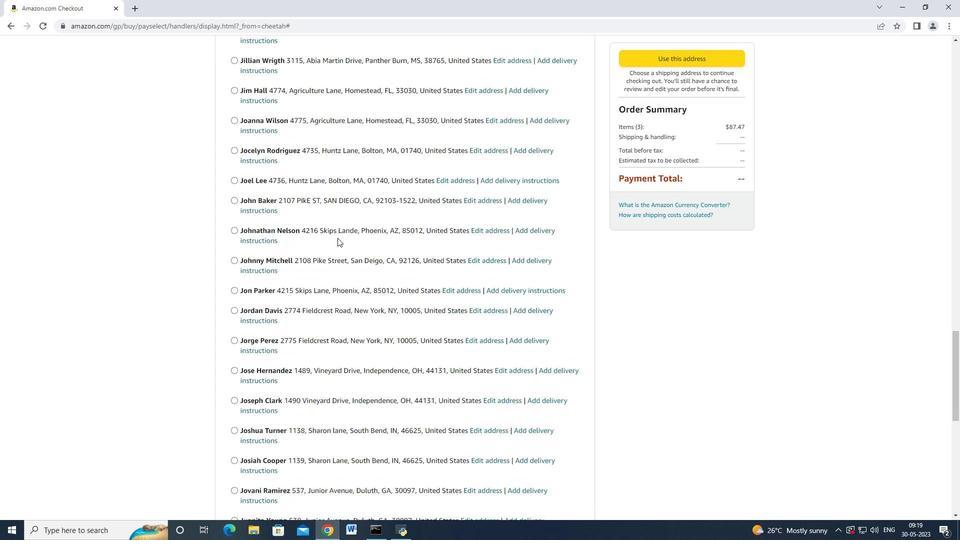 
Action: Mouse scrolled (337, 237) with delta (0, 0)
Screenshot: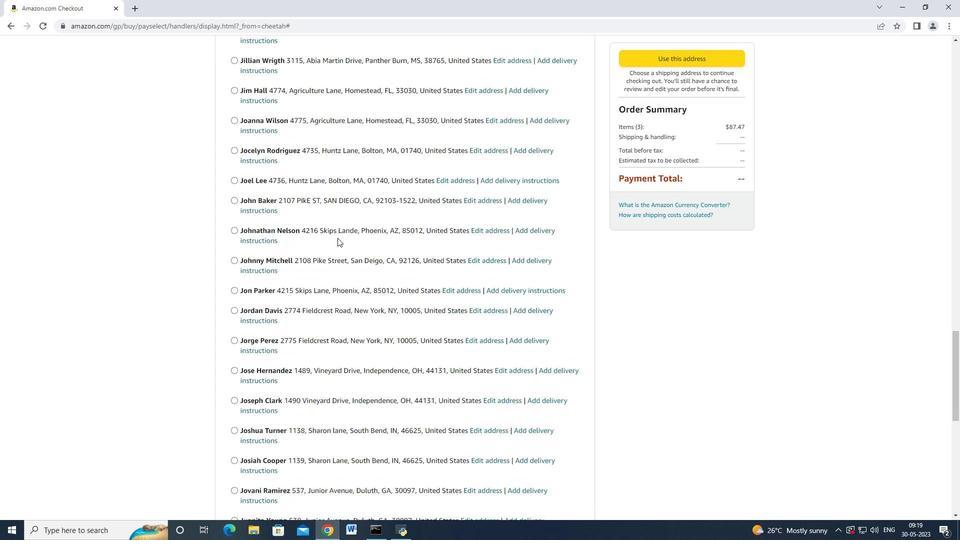 
Action: Mouse scrolled (337, 237) with delta (0, 0)
Screenshot: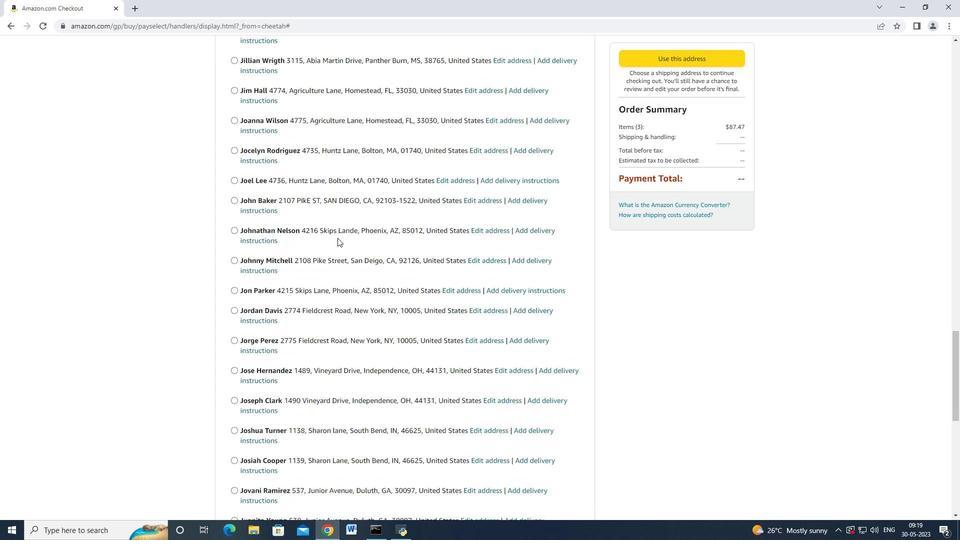 
Action: Mouse scrolled (337, 237) with delta (0, 0)
Screenshot: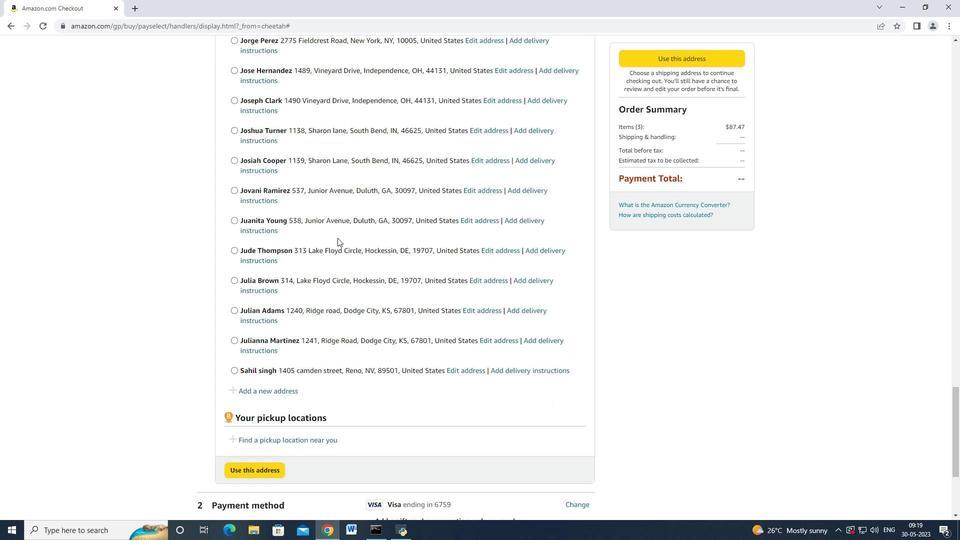 
Action: Mouse scrolled (337, 237) with delta (0, 0)
Screenshot: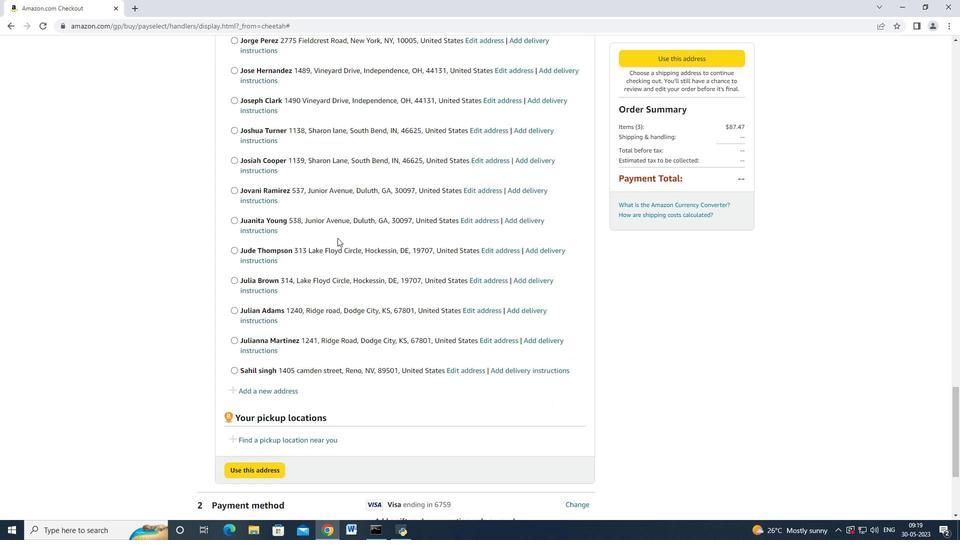 
Action: Mouse scrolled (337, 237) with delta (0, 0)
Screenshot: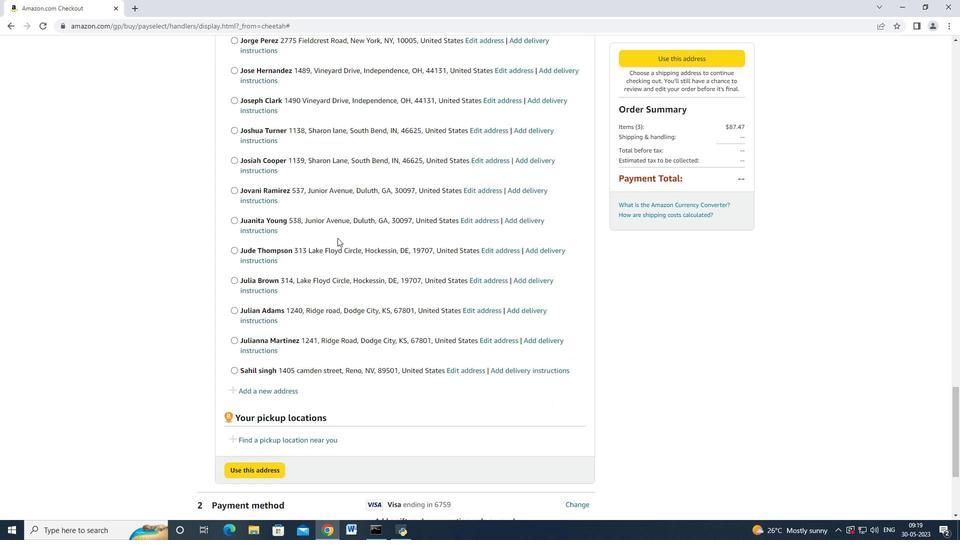 
Action: Mouse scrolled (337, 237) with delta (0, 0)
Screenshot: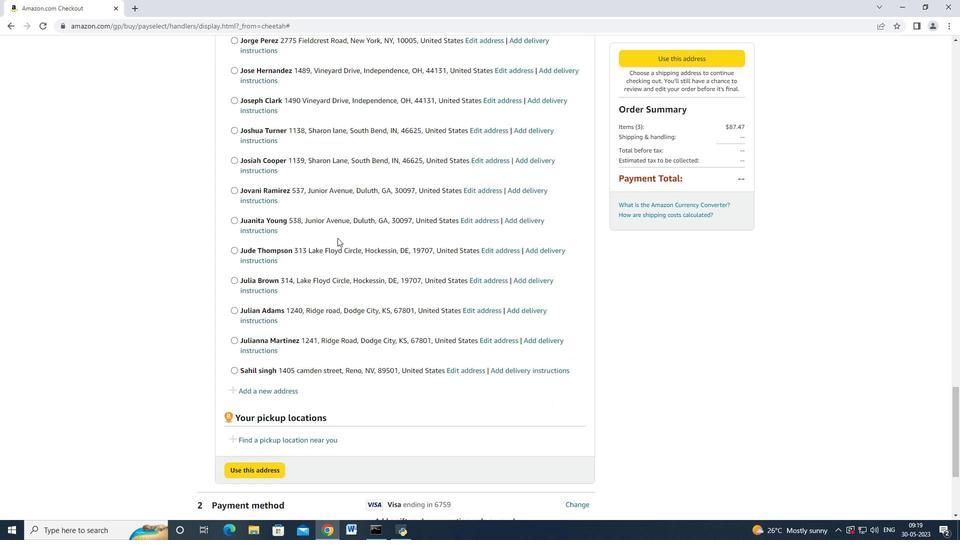 
Action: Mouse scrolled (337, 237) with delta (0, 0)
Screenshot: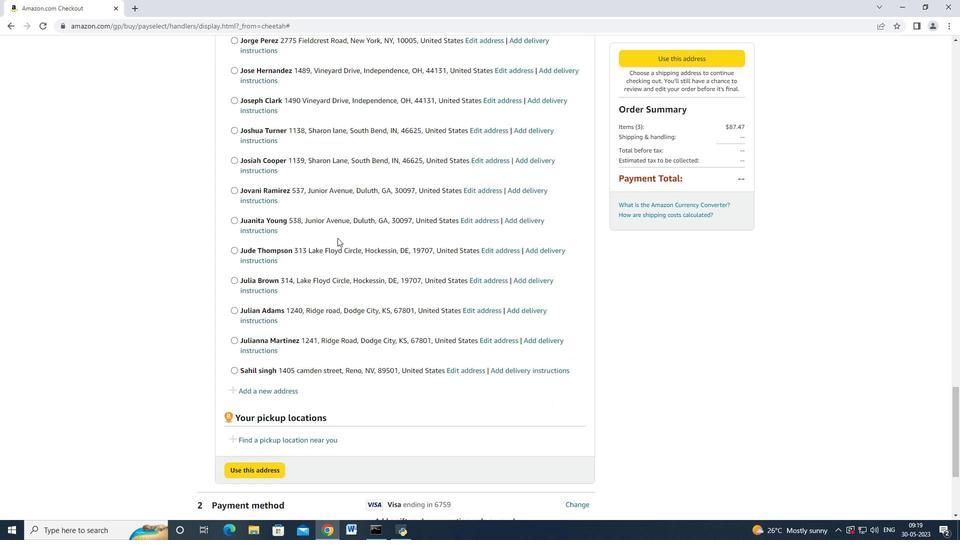 
Action: Mouse scrolled (337, 237) with delta (0, 0)
Screenshot: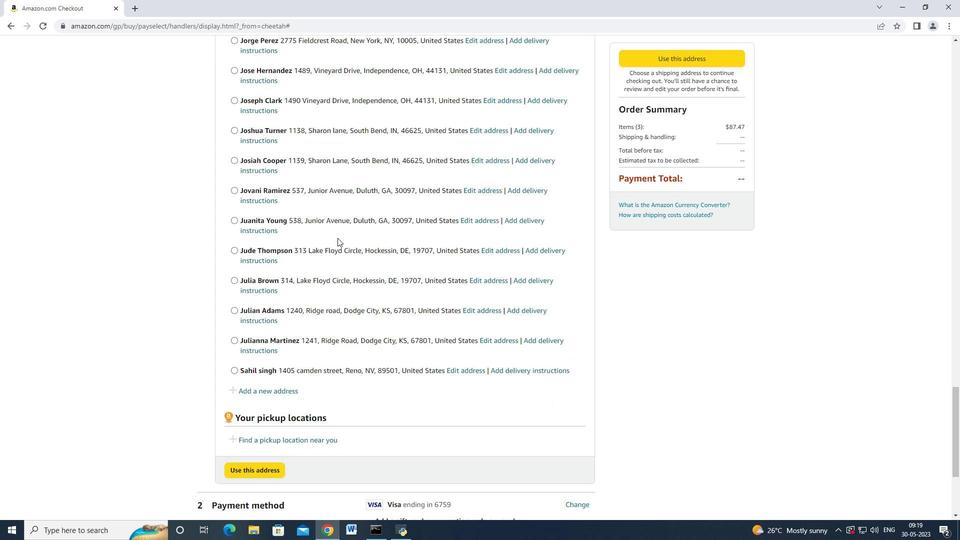 
Action: Mouse moved to (286, 202)
Screenshot: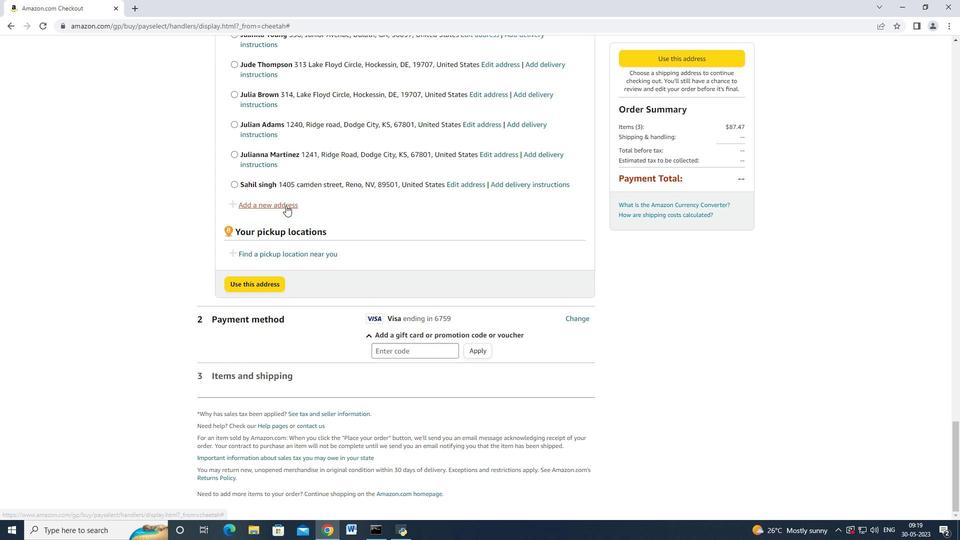 
Action: Mouse pressed left at (286, 202)
Screenshot: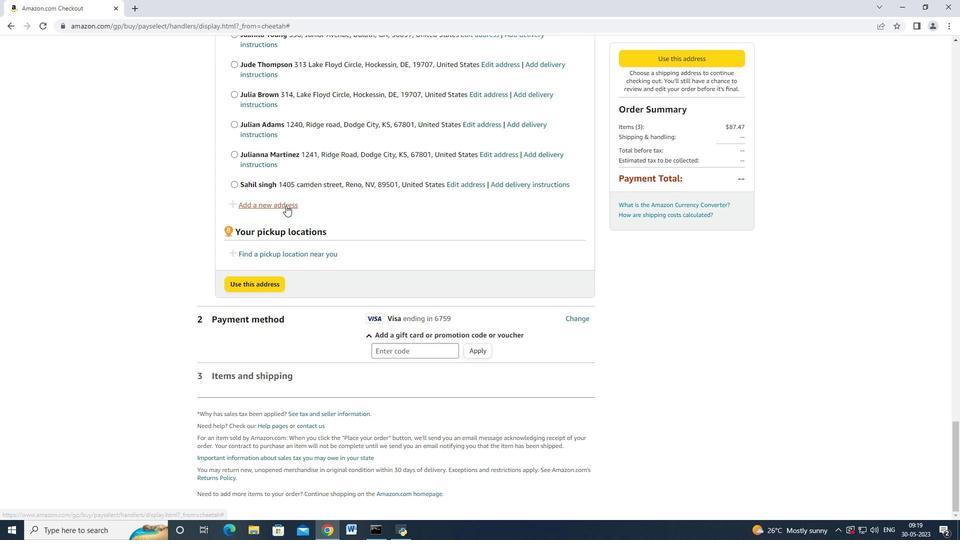 
Action: Mouse moved to (335, 241)
Screenshot: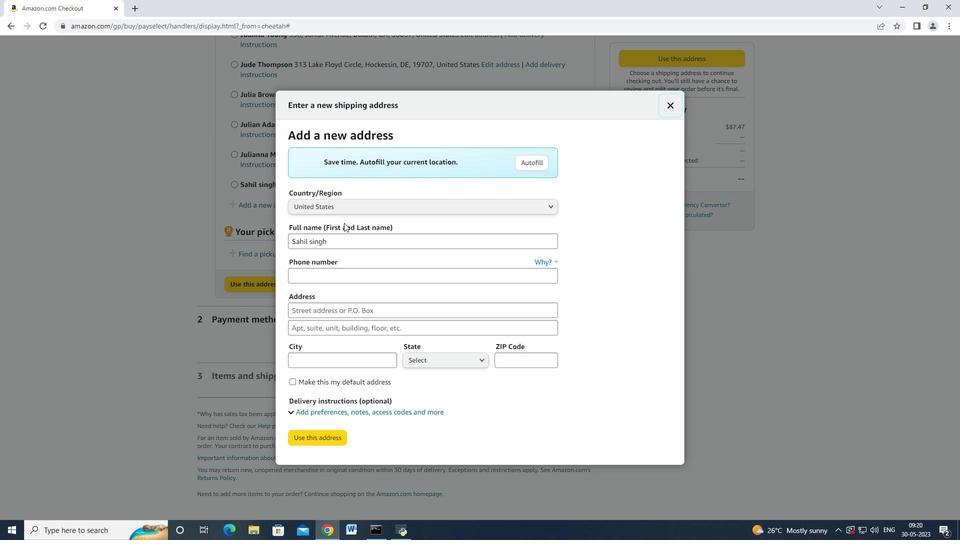 
Action: Mouse pressed left at (335, 241)
Screenshot: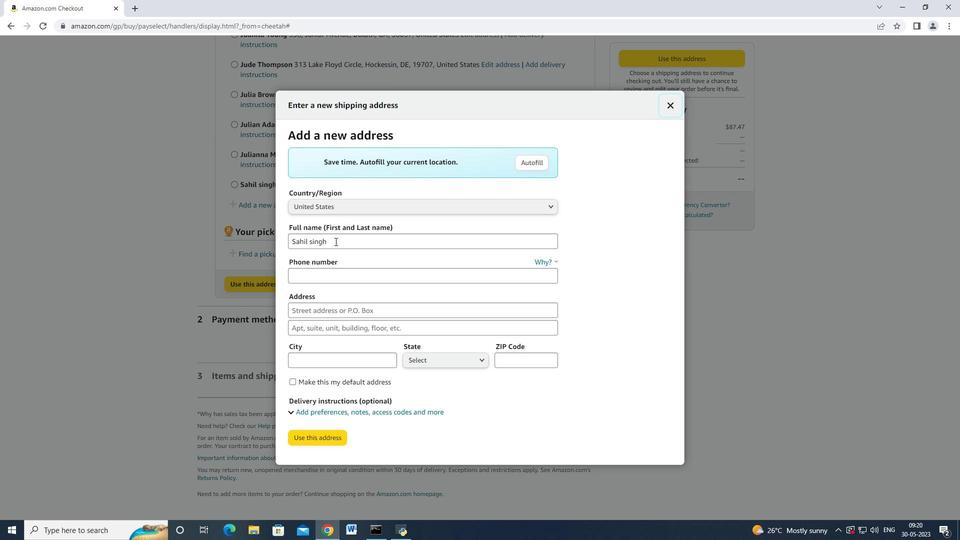 
Action: Mouse moved to (273, 205)
Screenshot: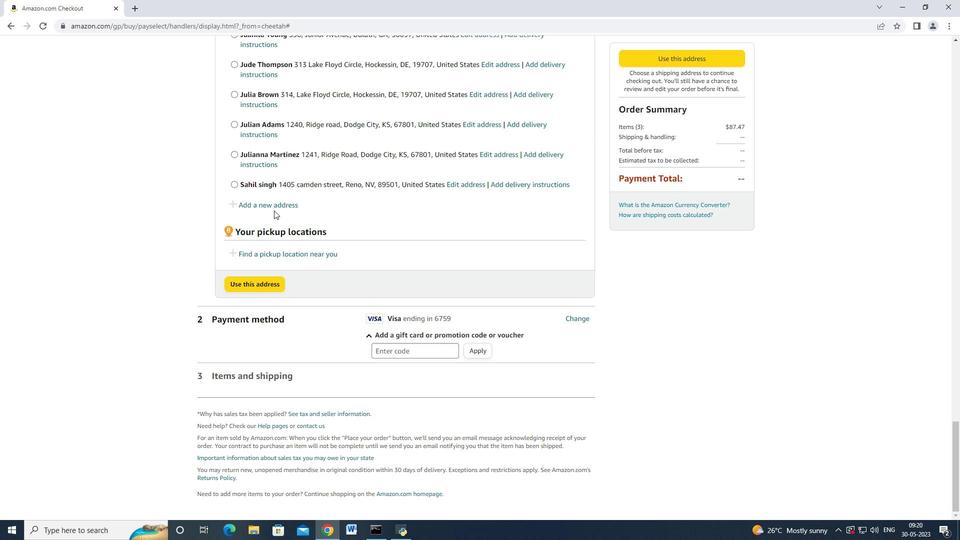 
Action: Mouse pressed left at (273, 205)
Screenshot: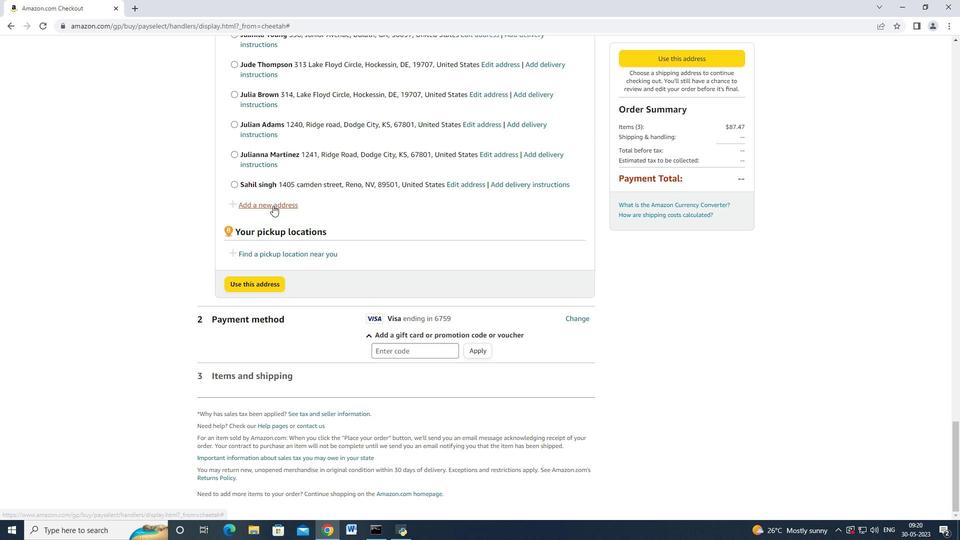 
Action: Mouse moved to (330, 238)
Screenshot: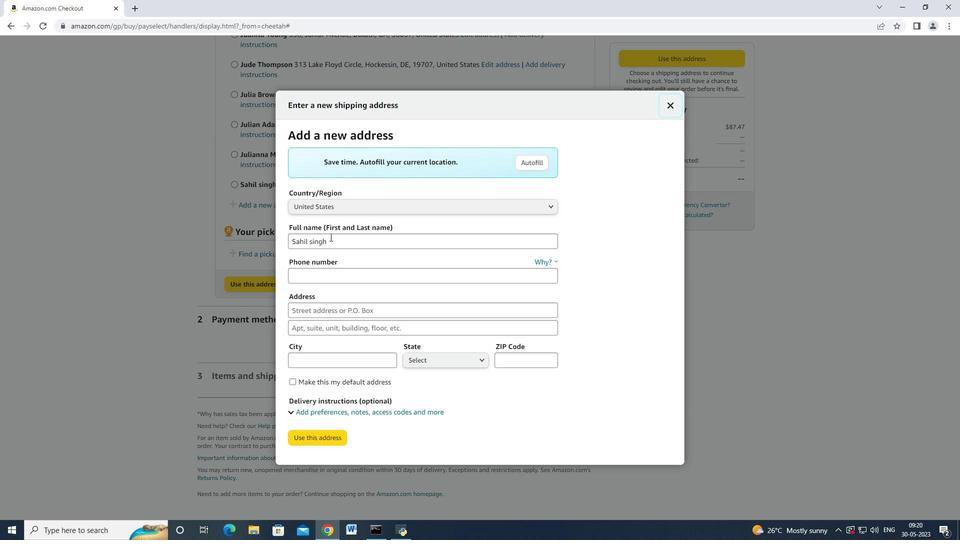 
Action: Mouse pressed left at (330, 238)
Screenshot: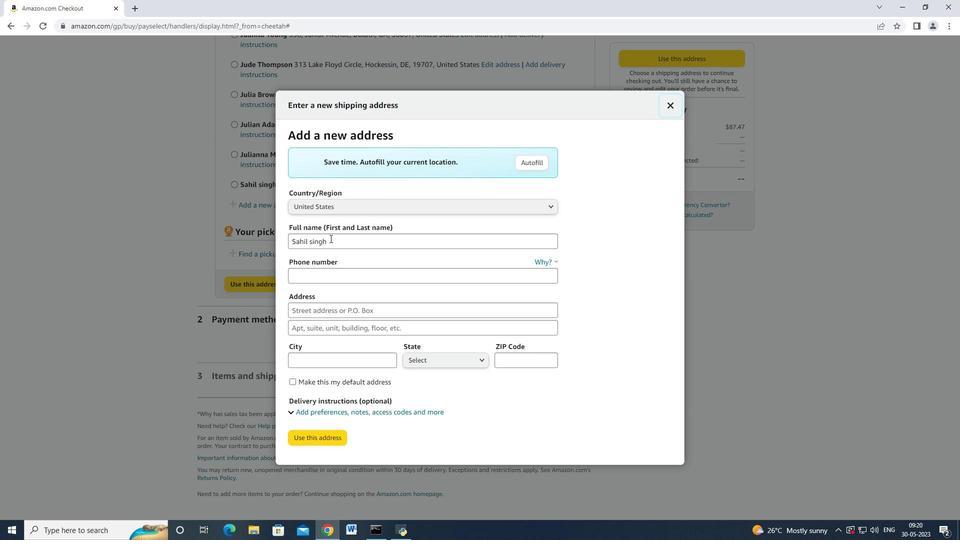 
Action: Key pressed <Key.backspace><Key.backspace><Key.backspace><Key.backspace><Key.backspace><Key.backspace><Key.backspace><Key.backspace><Key.backspace><Key.backspace><Key.backspace><Key.backspace><Key.backspace><Key.backspace><Key.backspace><Key.backspace><Key.backspace><Key.backspace><Key.backspace><Key.backspace><Key.backspace>d<Key.shift_r><Key.backspace><Key.shift_r>Dale<Key.space><Key.shift_r>Allen<Key.tab><Key.tab>9377427970<Key.tab>4282<Key.space><Key.shift>Crim<Key.space><Key.shift>Lane,<Key.space><Key.backspace><Key.backspace><Key.tab><Key.tab><Key.shift>Under<Key.shift>Hill<Key.tab>
Screenshot: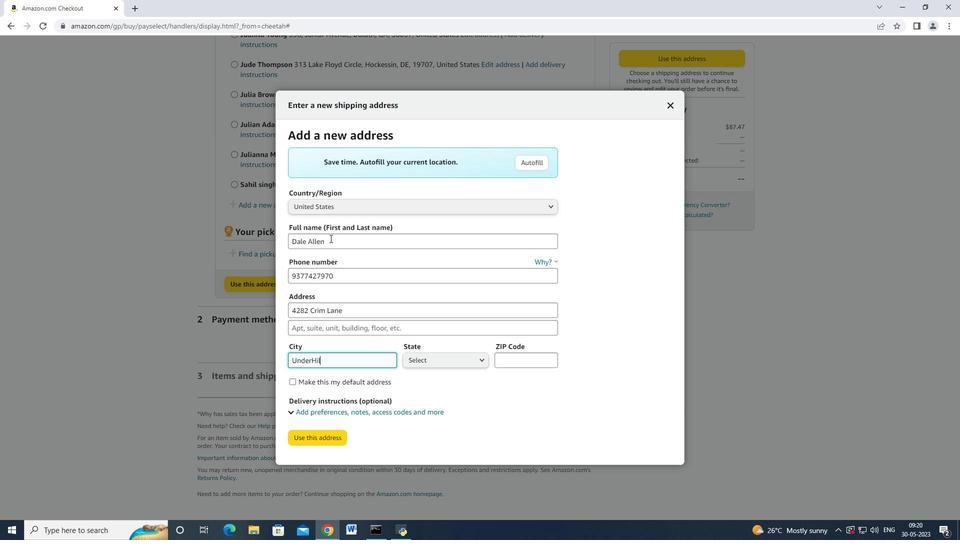 
Action: Mouse moved to (425, 359)
Screenshot: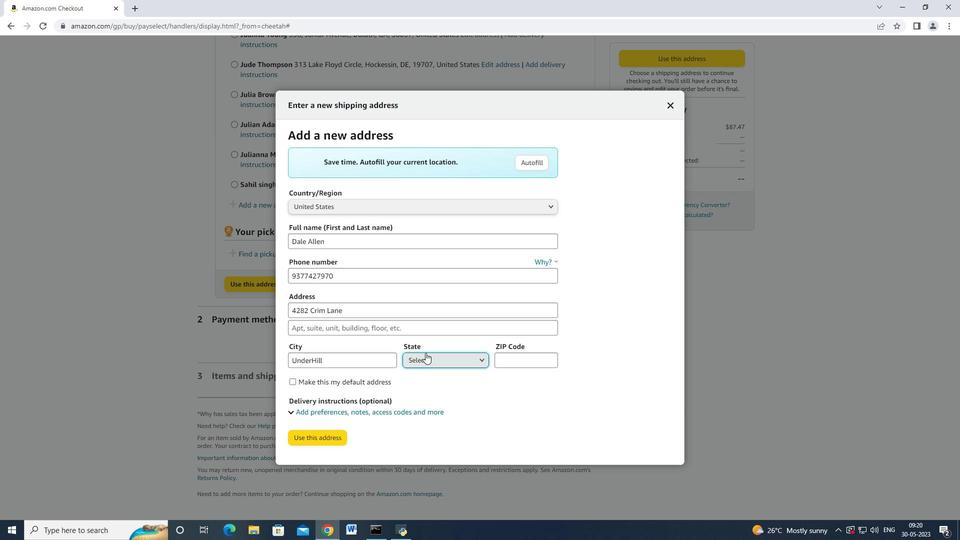 
Action: Mouse pressed left at (425, 359)
Screenshot: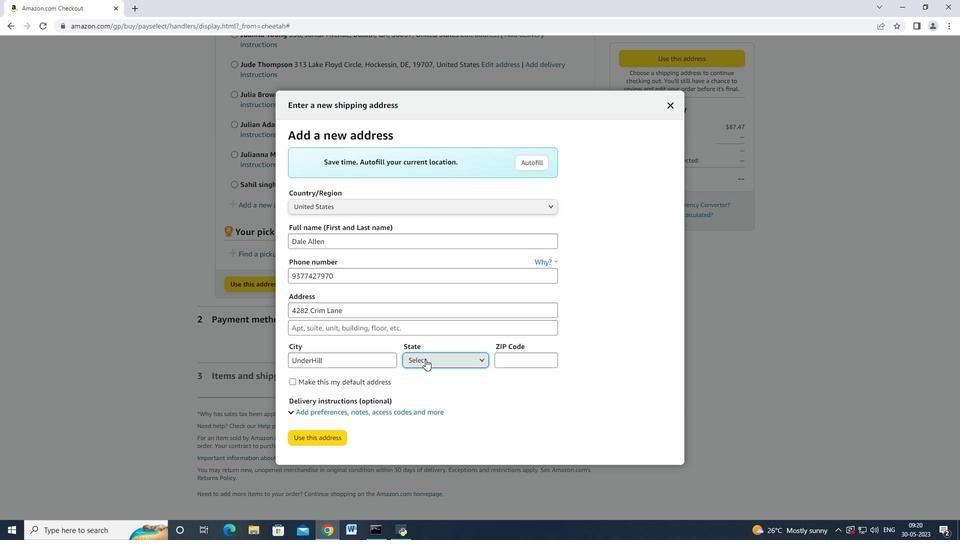 
Action: Mouse moved to (423, 326)
Screenshot: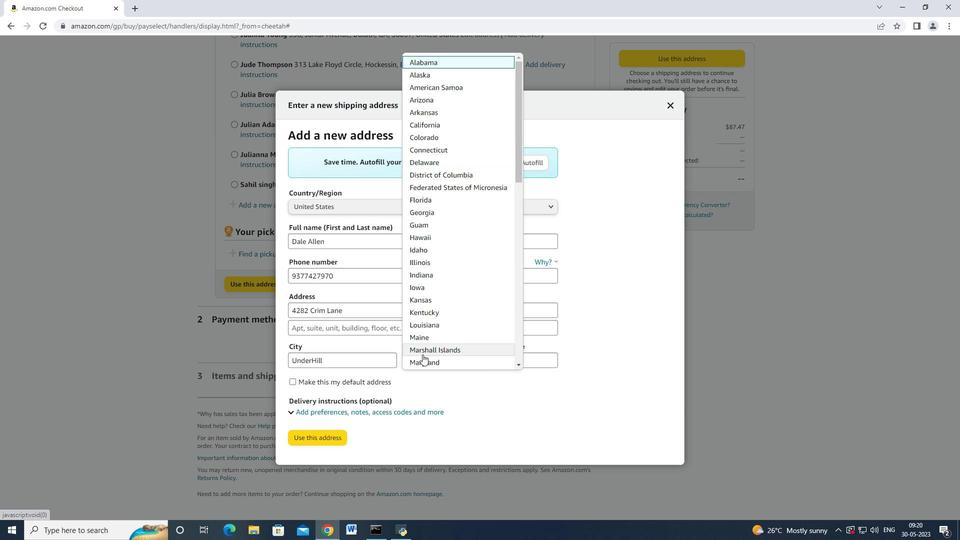 
Action: Mouse scrolled (423, 325) with delta (0, 0)
Screenshot: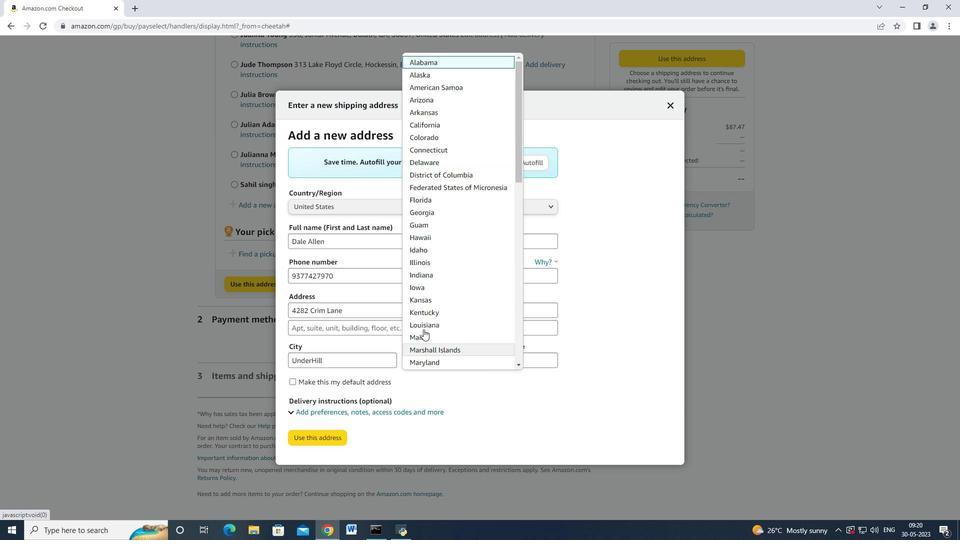 
Action: Mouse scrolled (423, 325) with delta (0, 0)
Screenshot: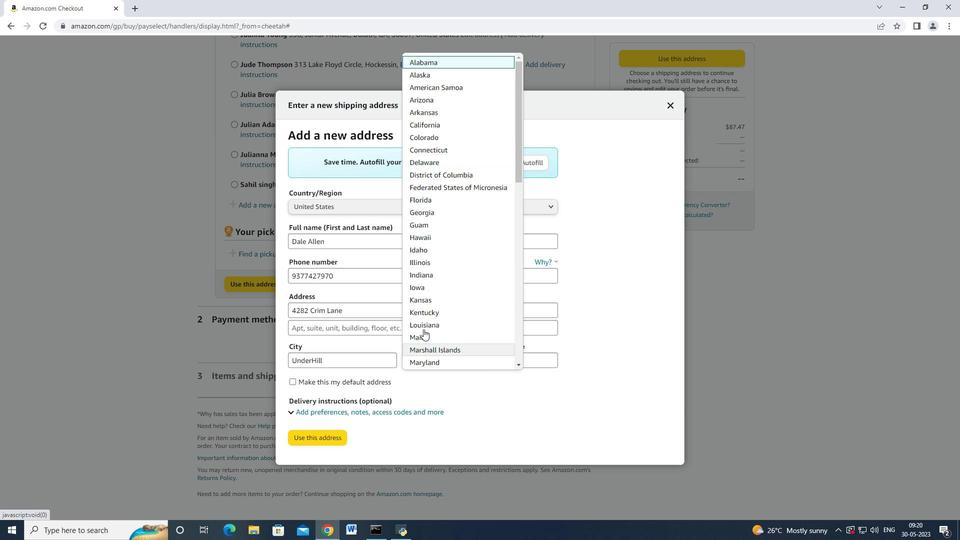 
Action: Mouse scrolled (423, 325) with delta (0, 0)
Screenshot: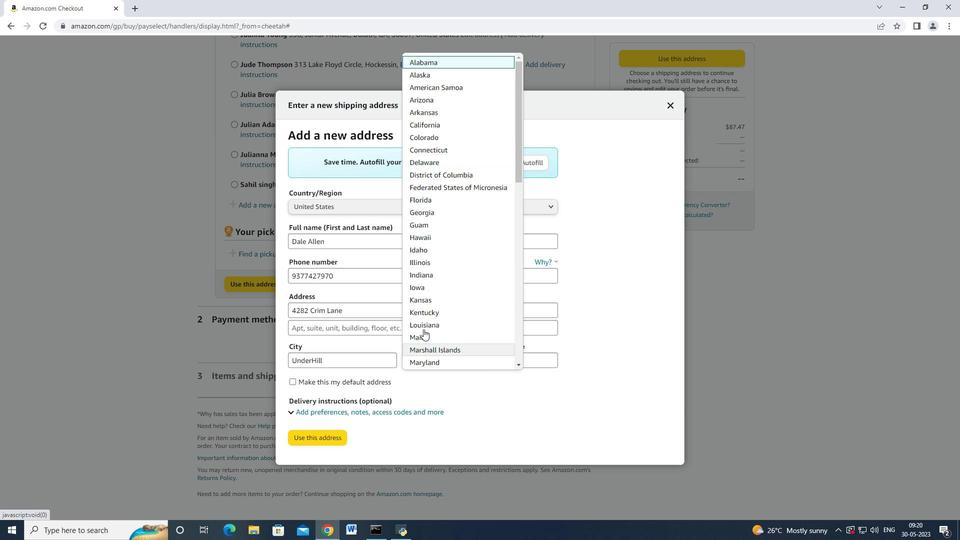 
Action: Mouse scrolled (423, 325) with delta (0, 0)
Screenshot: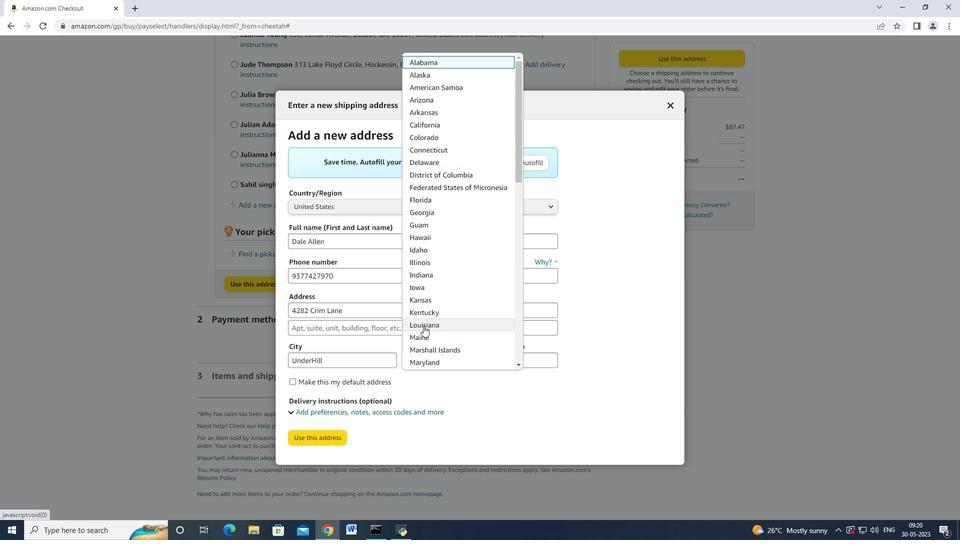 
Action: Mouse scrolled (423, 325) with delta (0, 0)
Screenshot: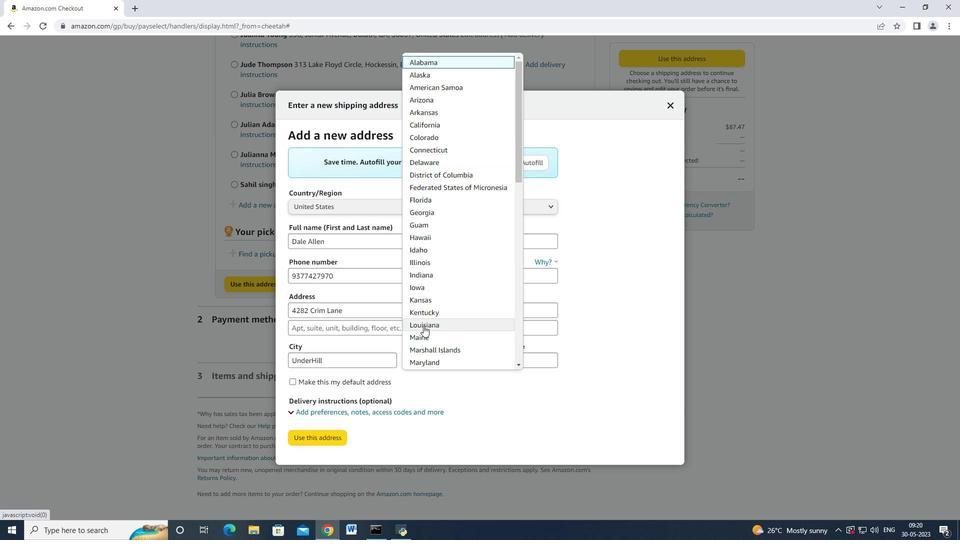 
Action: Mouse scrolled (423, 325) with delta (0, 0)
Screenshot: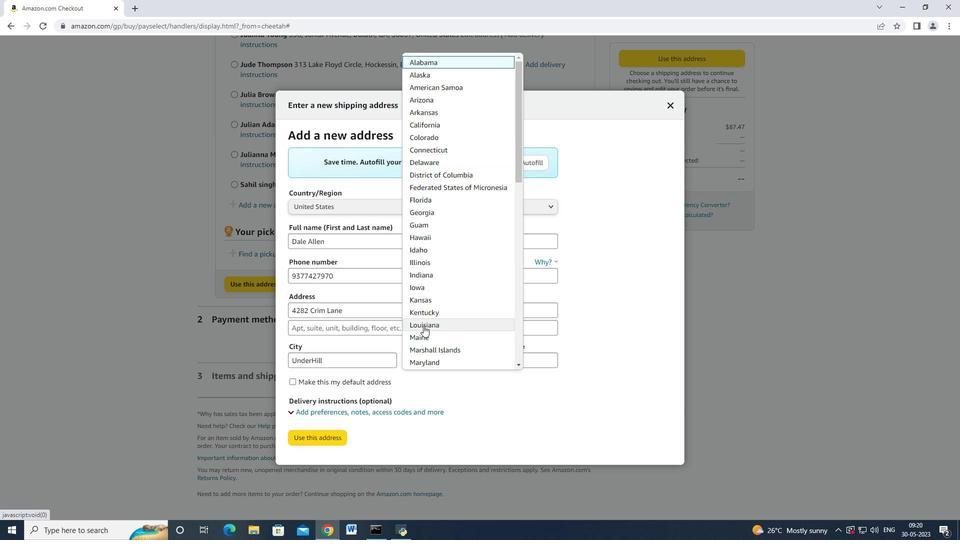 
Action: Mouse moved to (423, 325)
Screenshot: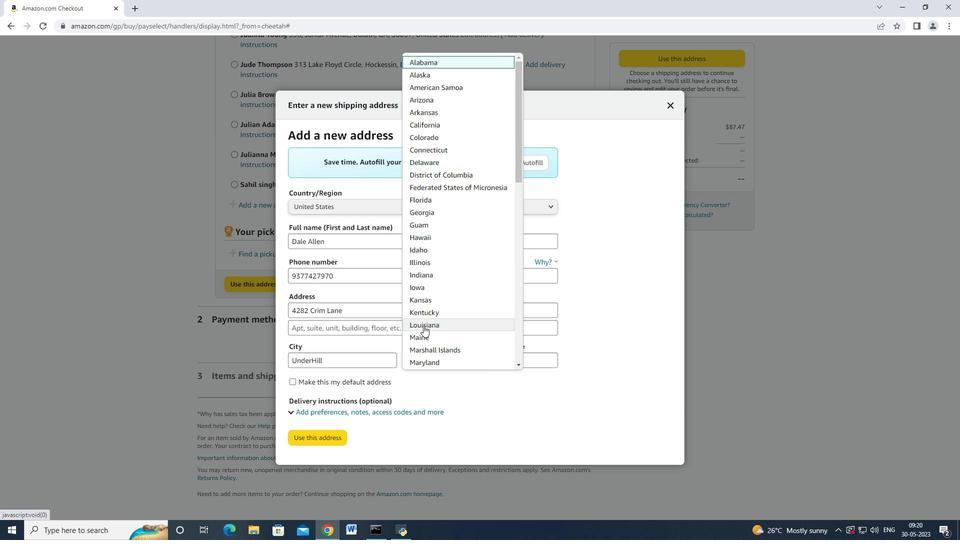 
Action: Mouse scrolled (423, 325) with delta (0, 0)
Screenshot: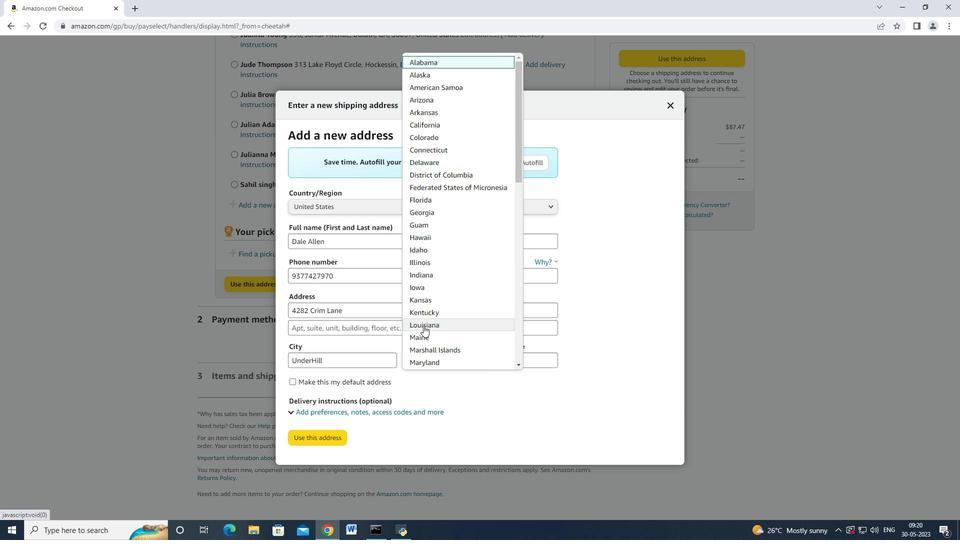 
Action: Mouse scrolled (423, 325) with delta (0, 0)
Screenshot: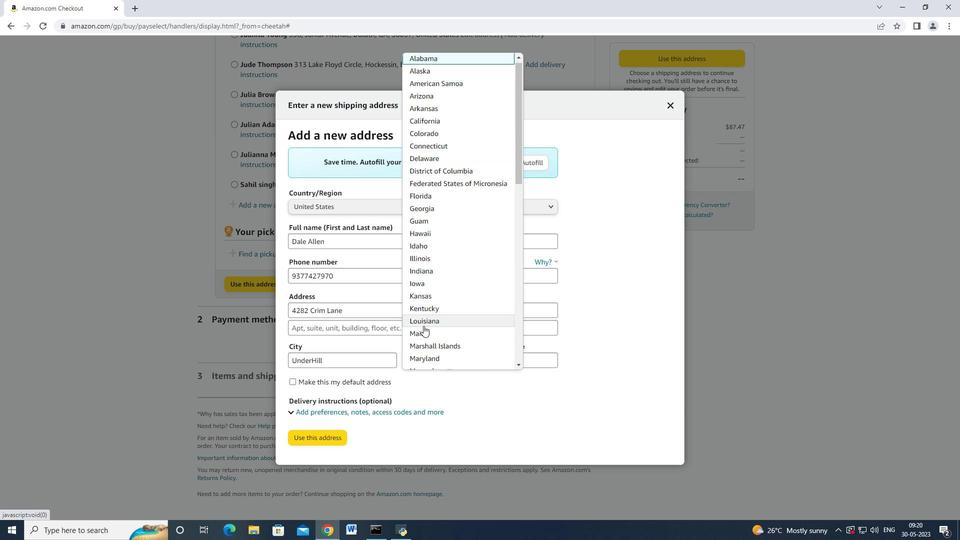 
Action: Mouse moved to (423, 318)
Screenshot: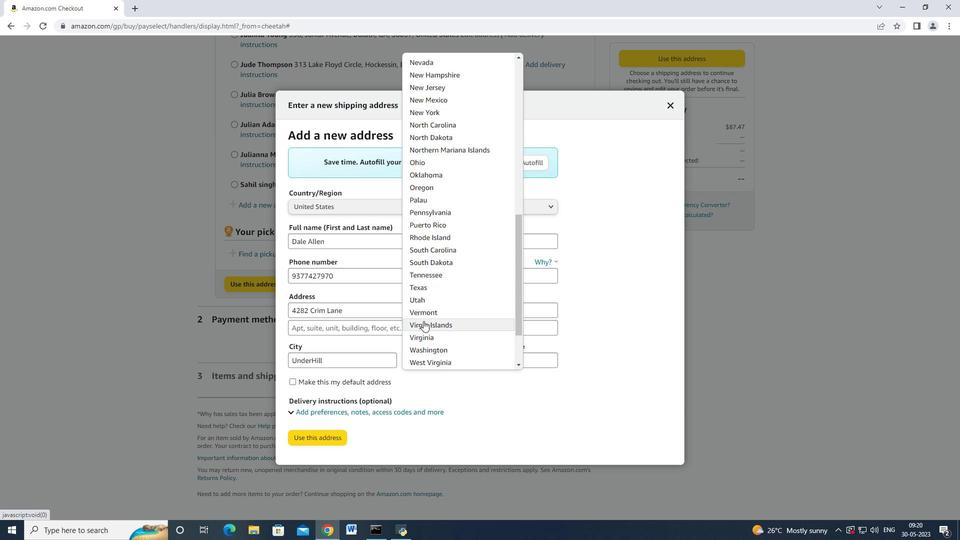 
Action: Mouse scrolled (423, 318) with delta (0, 0)
Screenshot: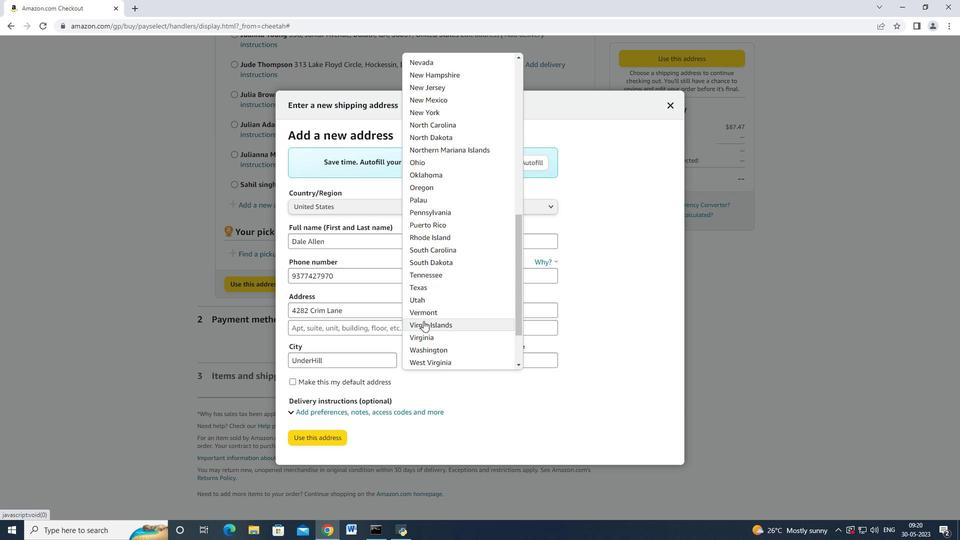 
Action: Mouse moved to (423, 318)
Screenshot: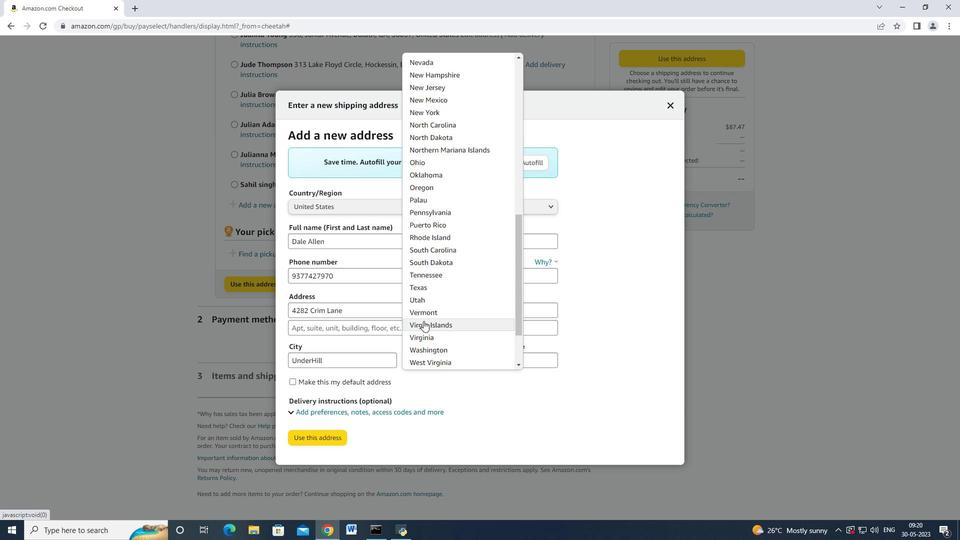 
Action: Mouse scrolled (423, 318) with delta (0, 0)
Screenshot: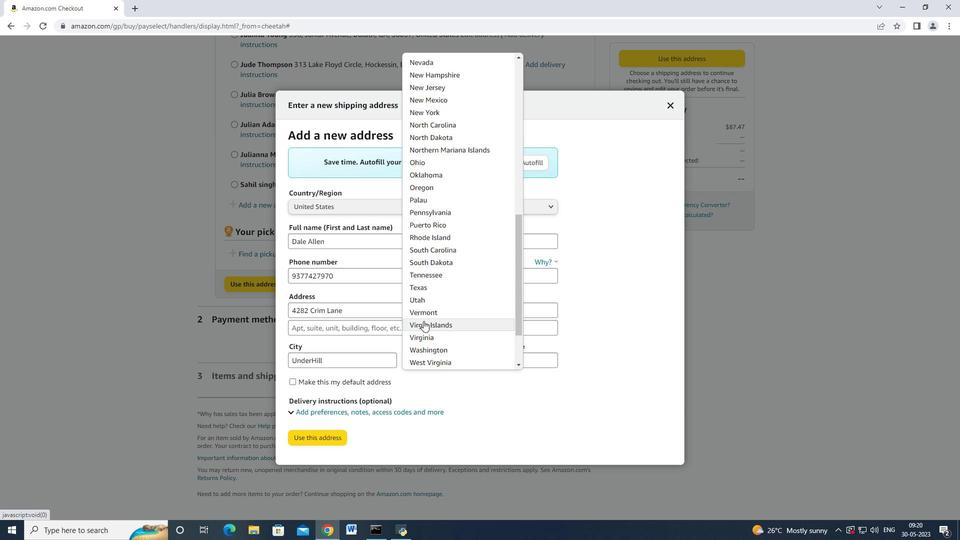 
Action: Mouse scrolled (423, 318) with delta (0, 0)
Screenshot: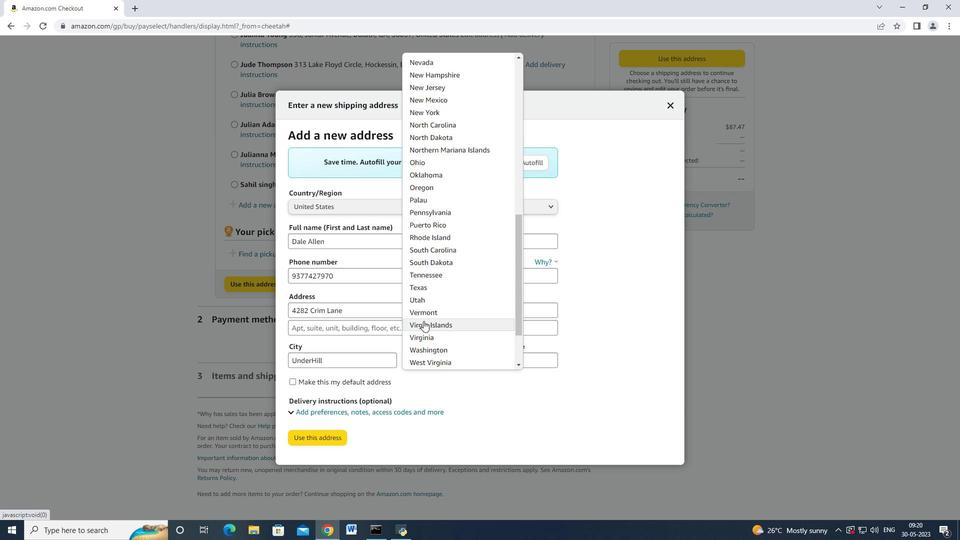 
Action: Mouse scrolled (423, 318) with delta (0, 0)
Screenshot: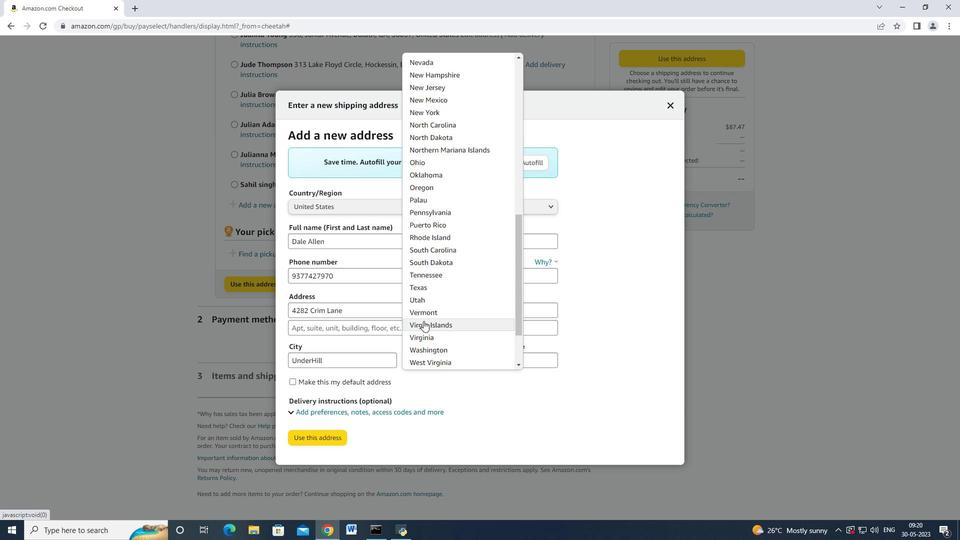 
Action: Mouse scrolled (423, 318) with delta (0, 0)
Screenshot: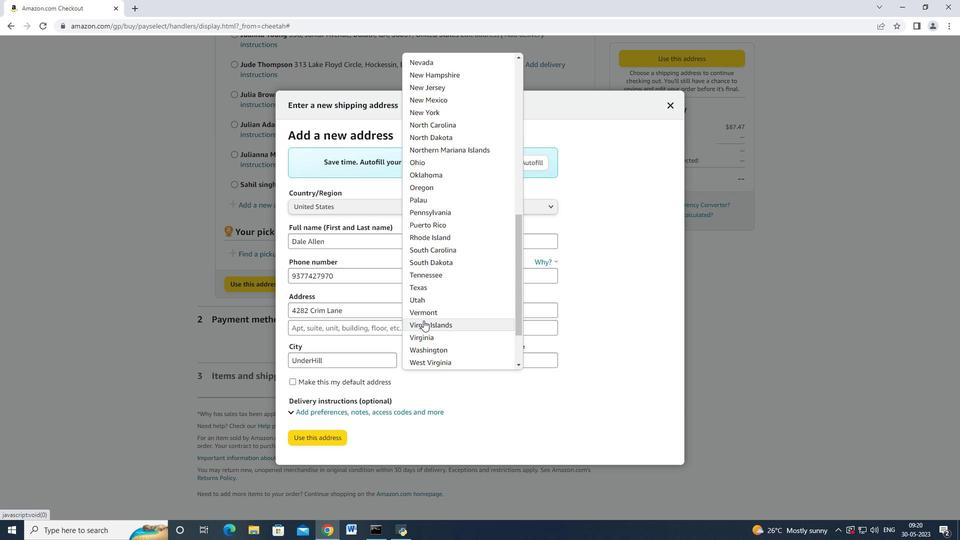 
Action: Mouse moved to (440, 243)
Screenshot: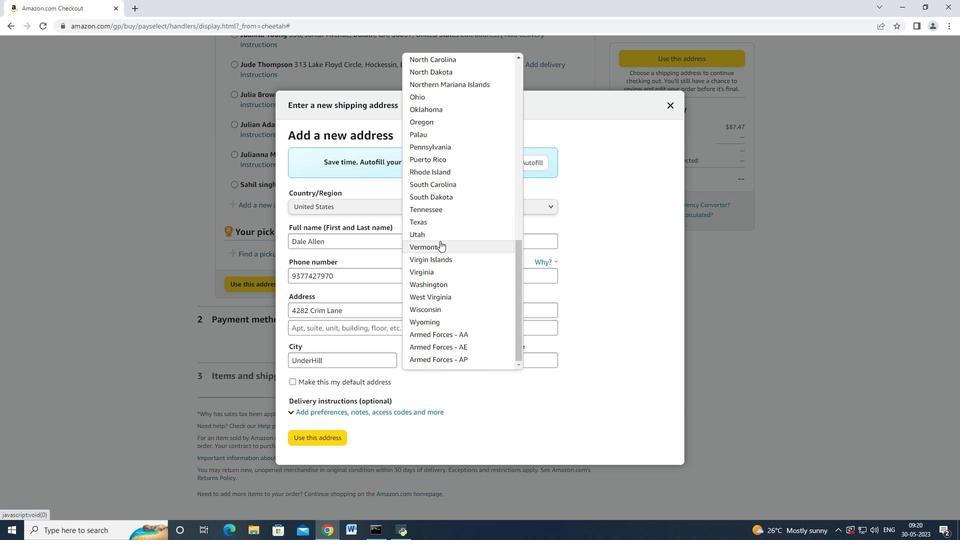 
Action: Mouse pressed left at (440, 243)
Screenshot: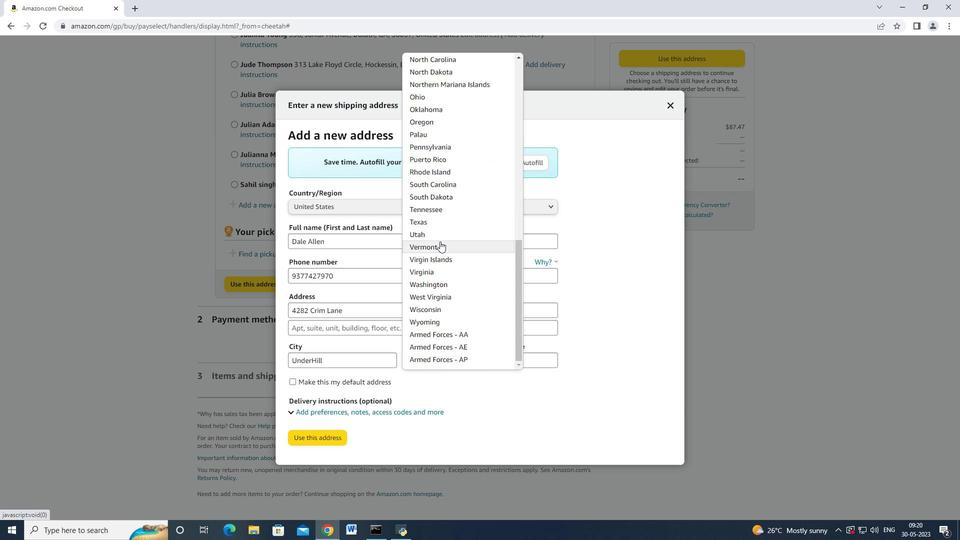 
Action: Mouse moved to (508, 356)
Screenshot: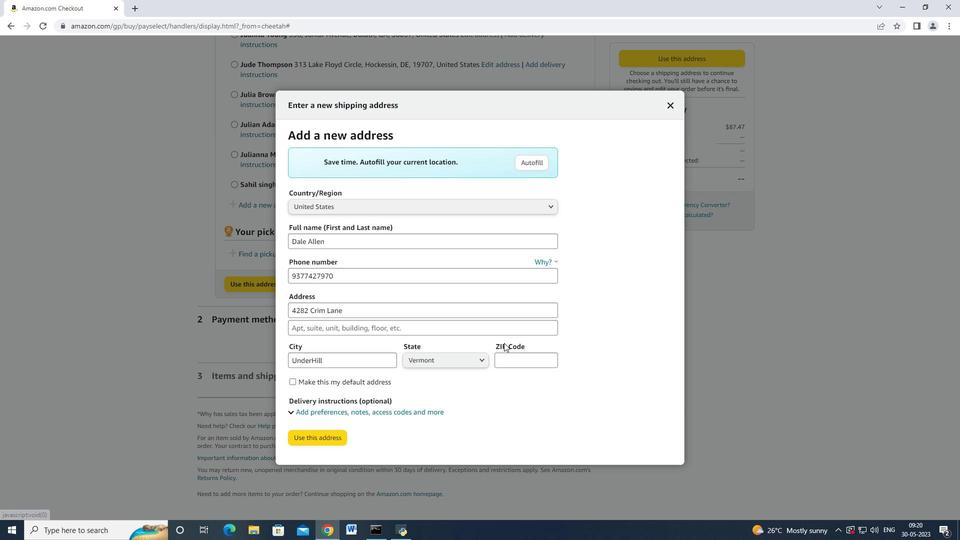 
Action: Mouse pressed left at (508, 356)
Screenshot: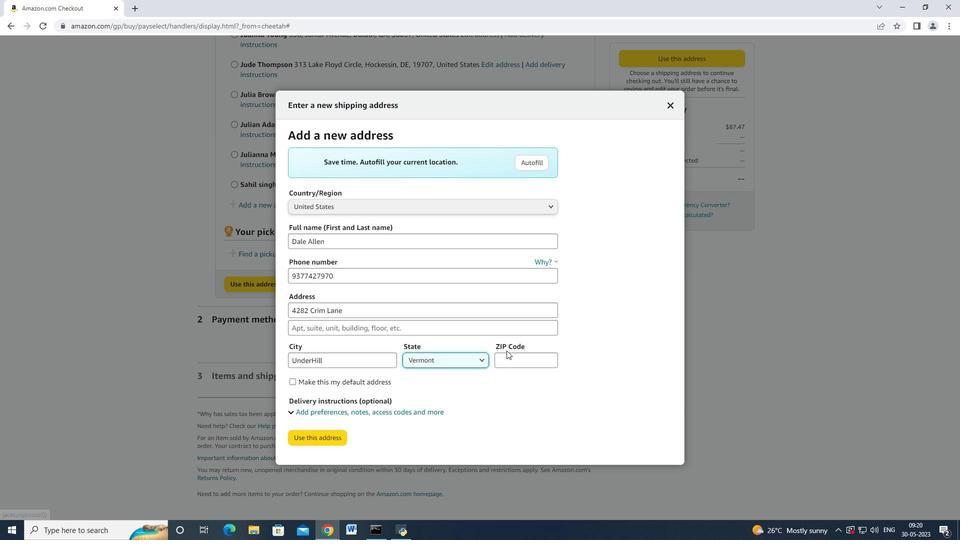 
Action: Key pressed 05489
Screenshot: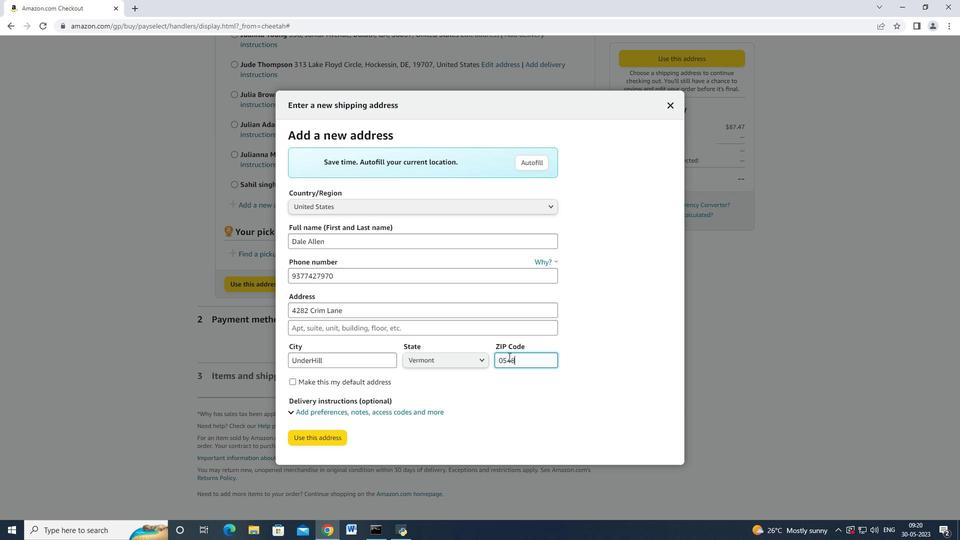 
Action: Mouse moved to (333, 434)
Screenshot: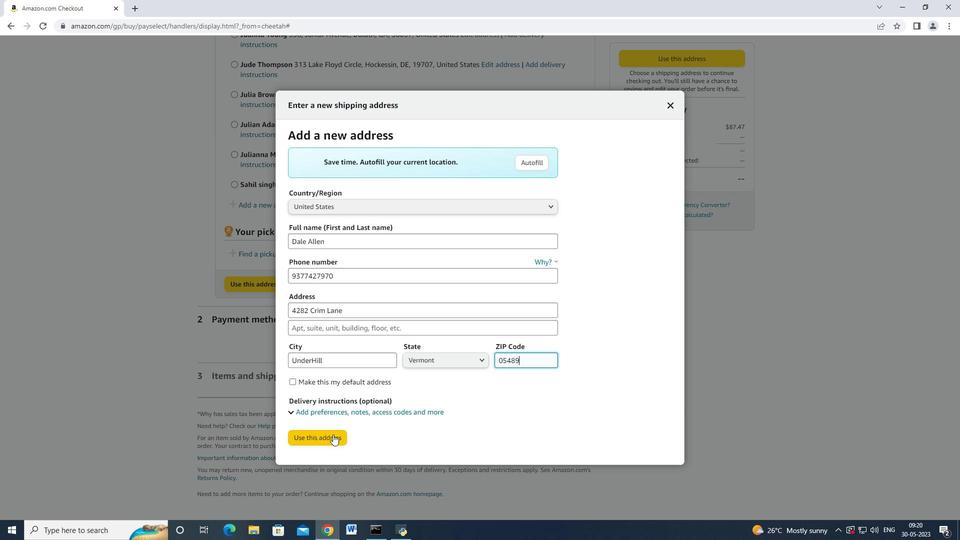 
Action: Mouse pressed left at (333, 434)
Screenshot: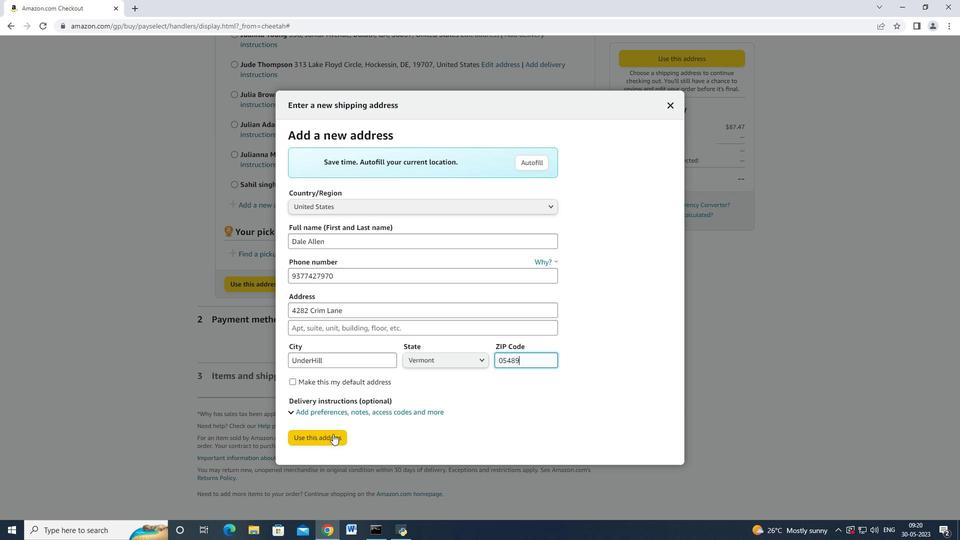 
Action: Mouse moved to (335, 435)
Screenshot: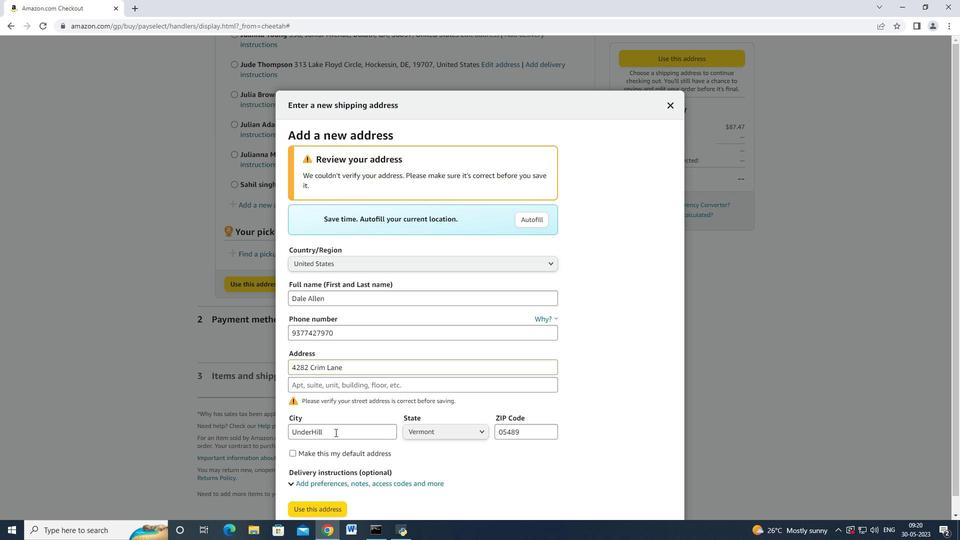 
Action: Mouse scrolled (335, 434) with delta (0, 0)
Screenshot: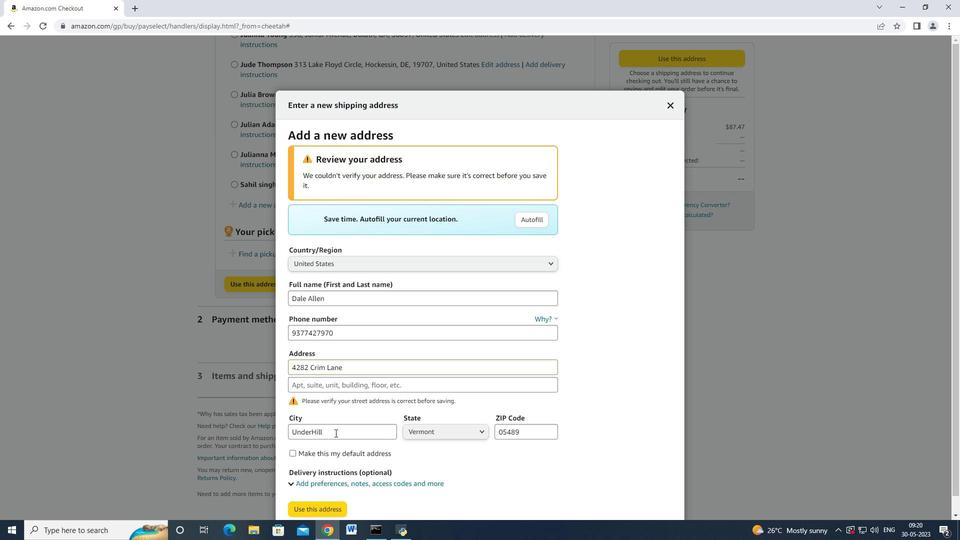 
Action: Mouse moved to (335, 435)
Screenshot: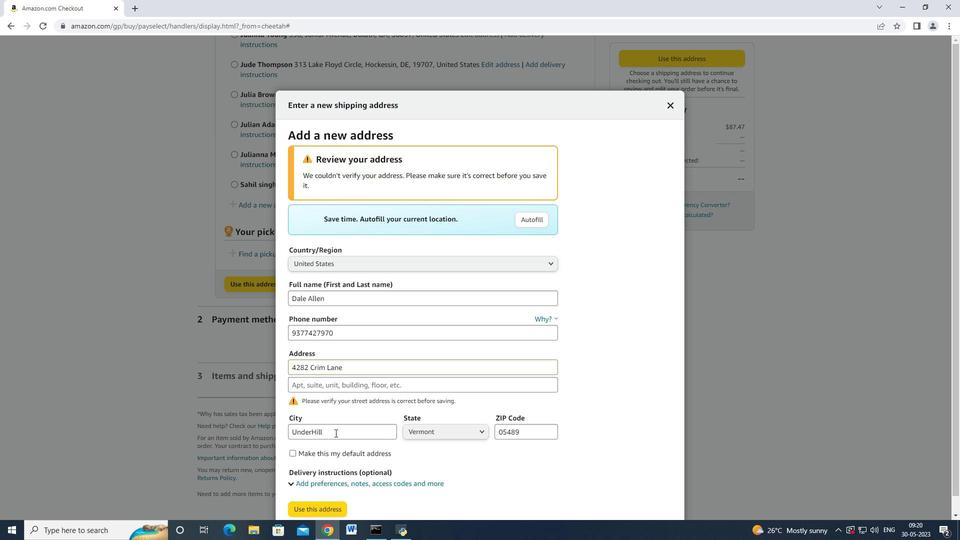 
Action: Mouse scrolled (335, 434) with delta (0, 0)
Screenshot: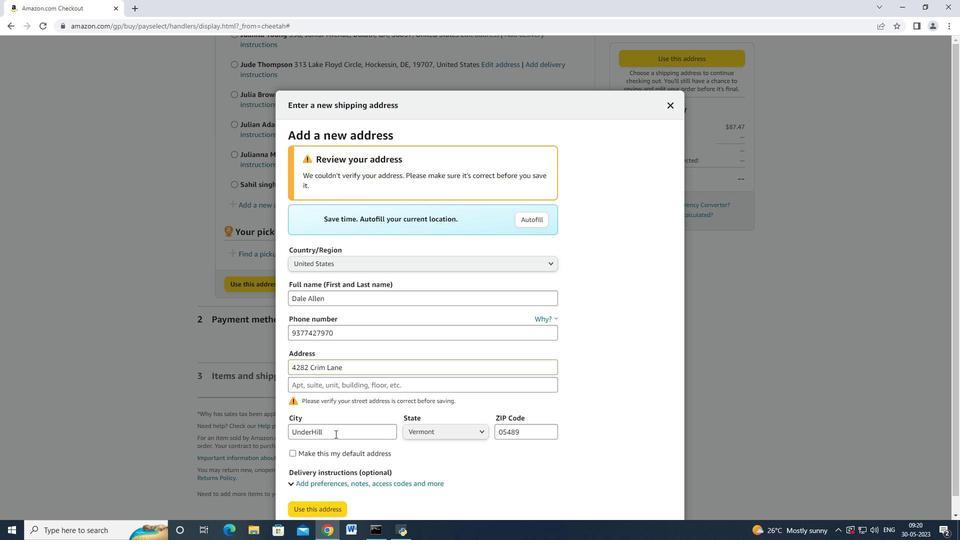 
Action: Mouse moved to (326, 461)
Screenshot: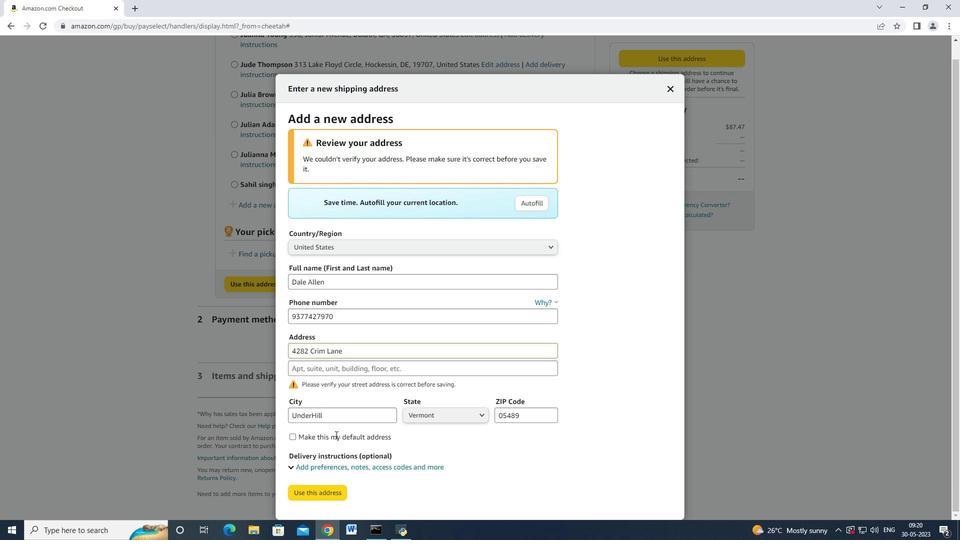
Action: Mouse scrolled (335, 434) with delta (0, 0)
Screenshot: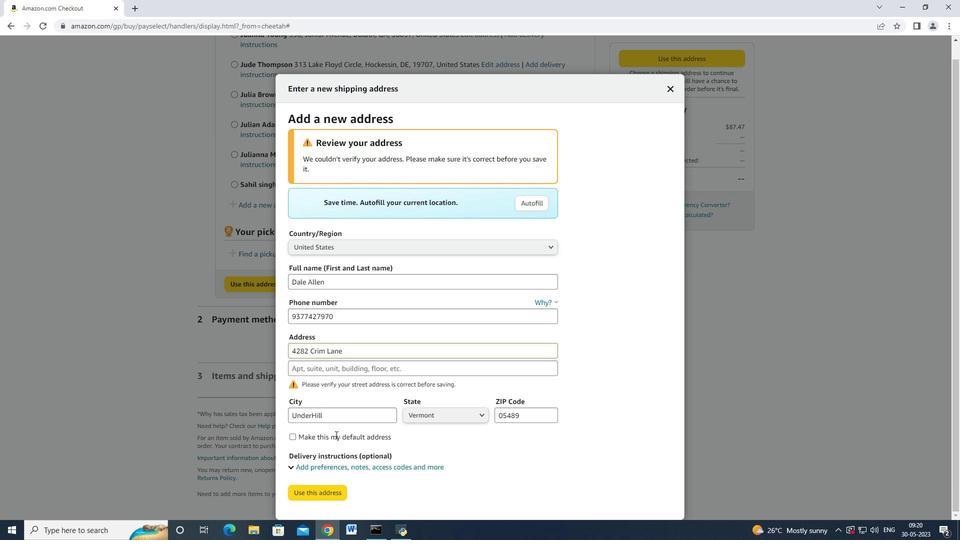 
Action: Mouse moved to (317, 490)
Screenshot: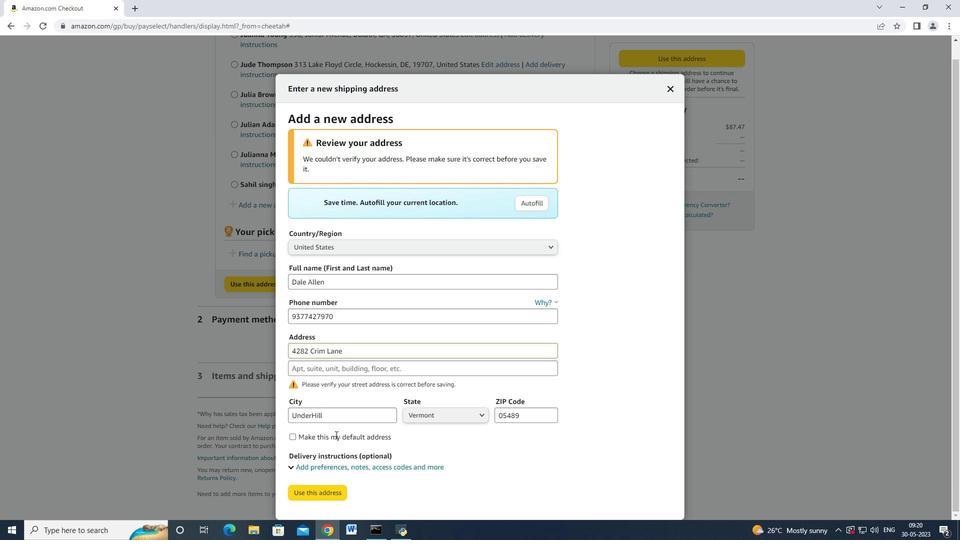 
Action: Mouse scrolled (335, 434) with delta (0, 0)
Screenshot: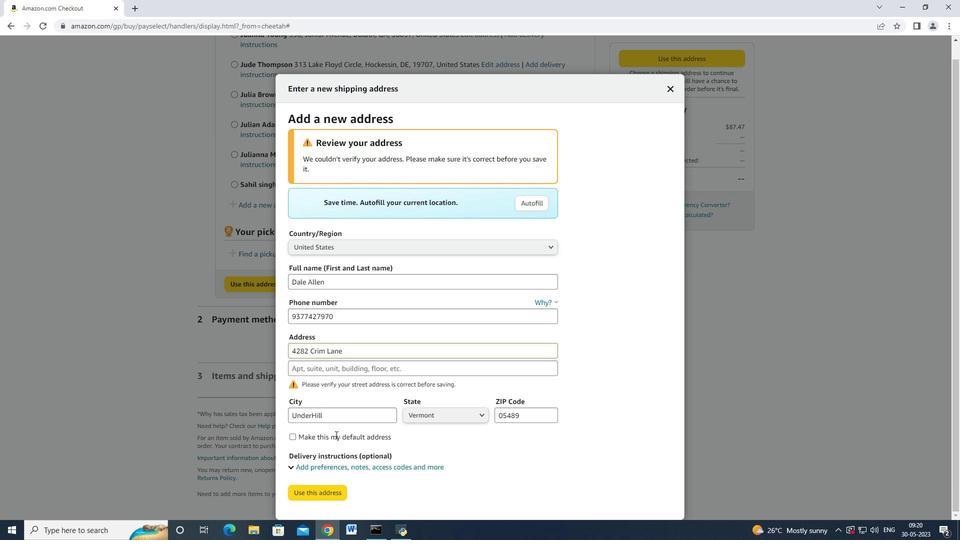 
Action: Mouse moved to (313, 489)
Screenshot: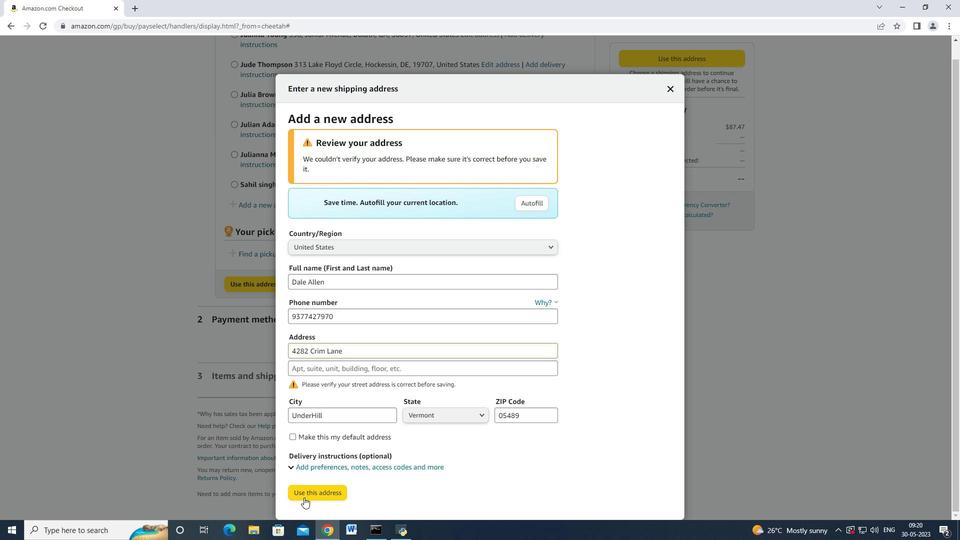 
Action: Mouse pressed left at (313, 489)
Screenshot: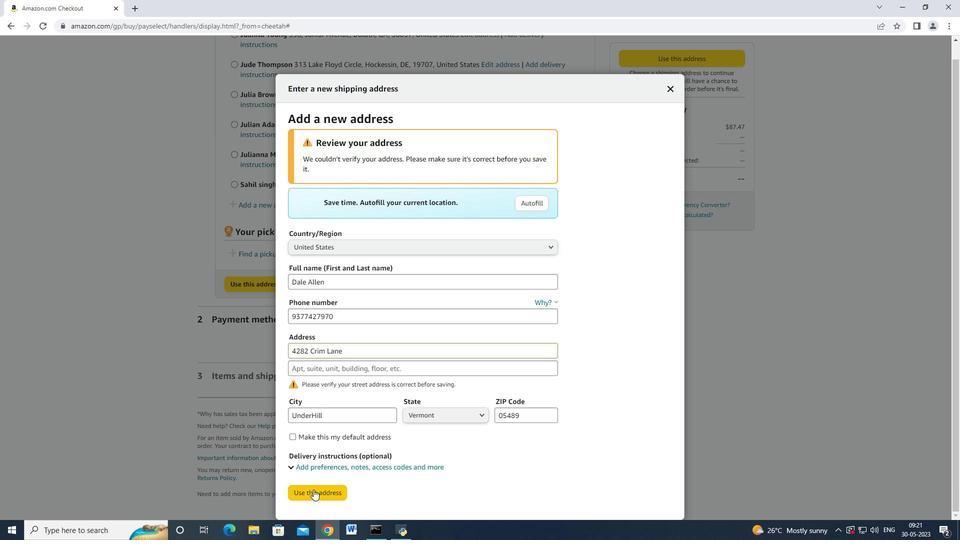 
Action: Mouse moved to (351, 209)
Screenshot: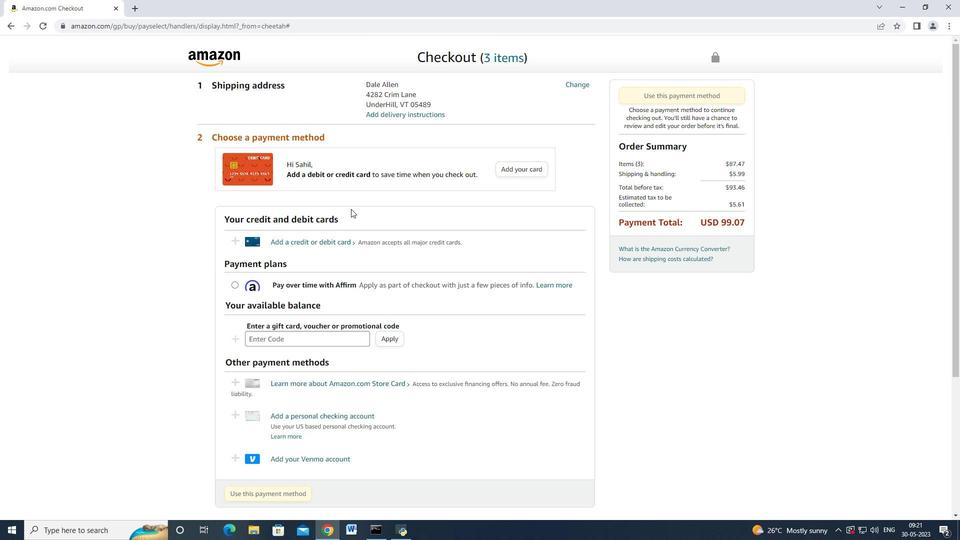 
Action: Mouse scrolled (351, 209) with delta (0, 0)
Screenshot: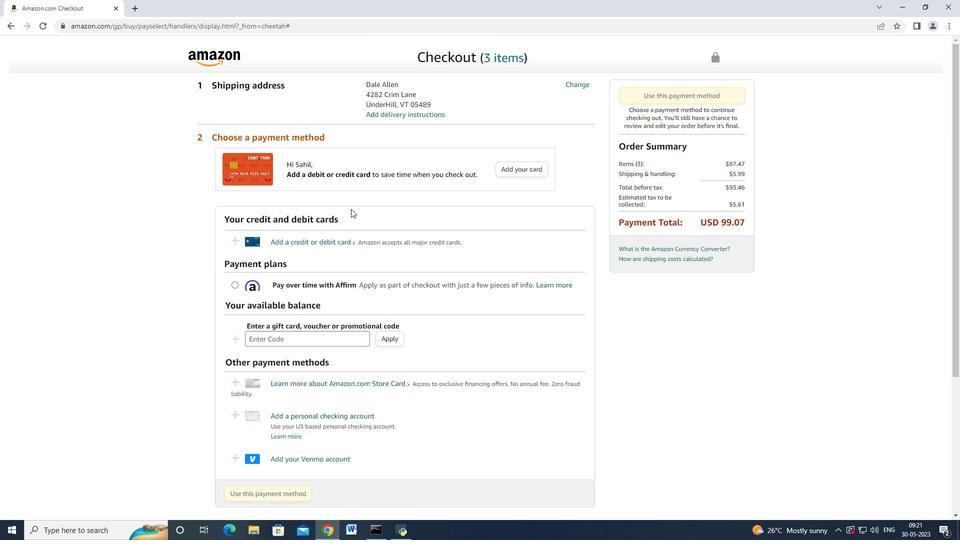 
Action: Mouse scrolled (351, 209) with delta (0, 0)
Screenshot: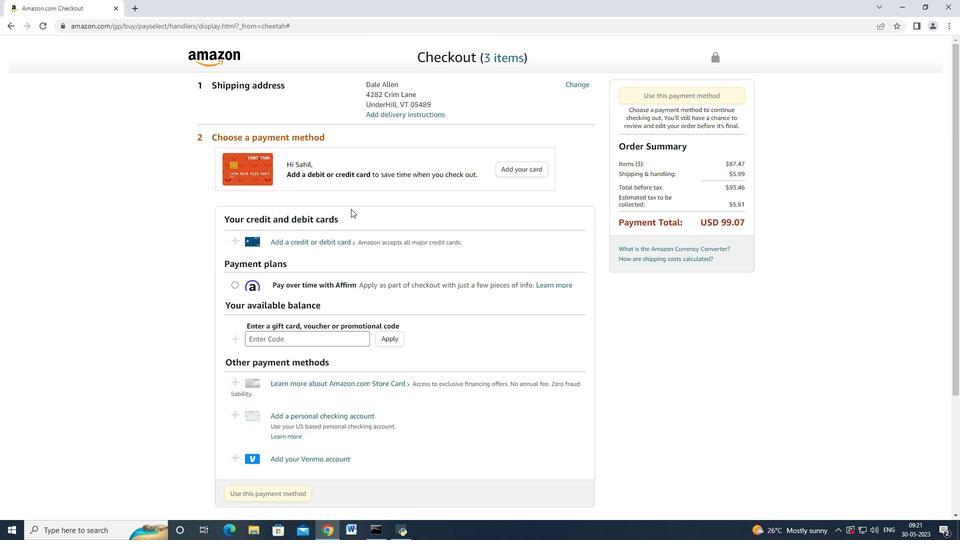 
Action: Mouse moved to (335, 143)
Screenshot: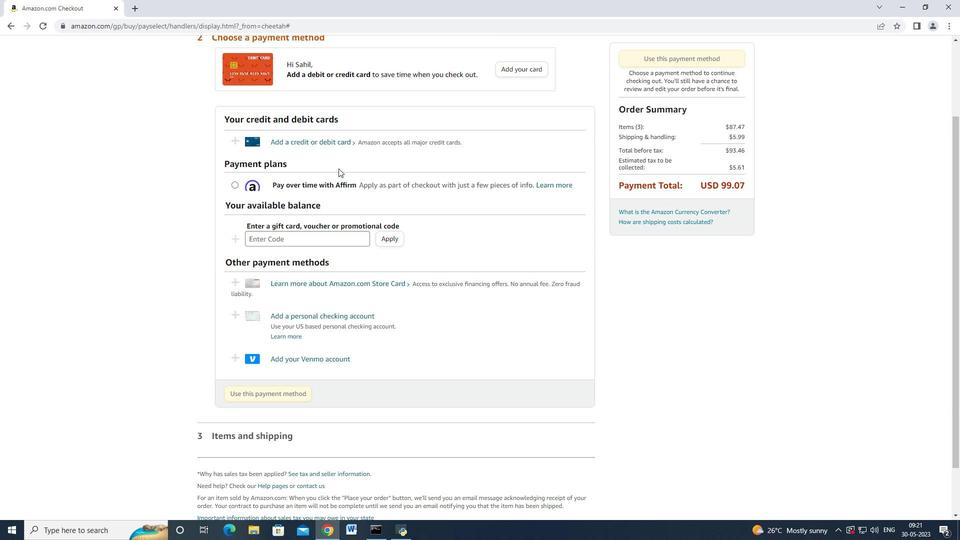 
Action: Mouse pressed left at (335, 143)
Screenshot: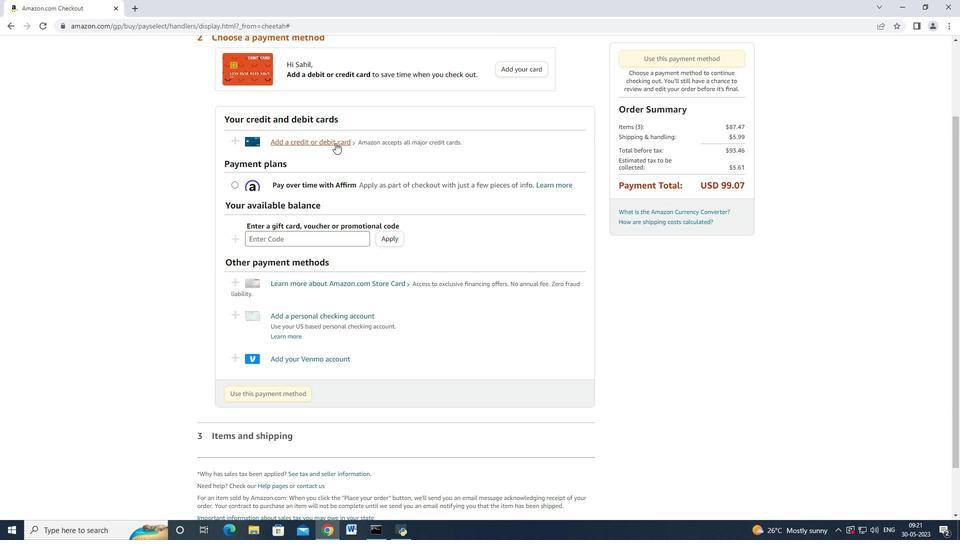 
Action: Mouse moved to (386, 236)
Screenshot: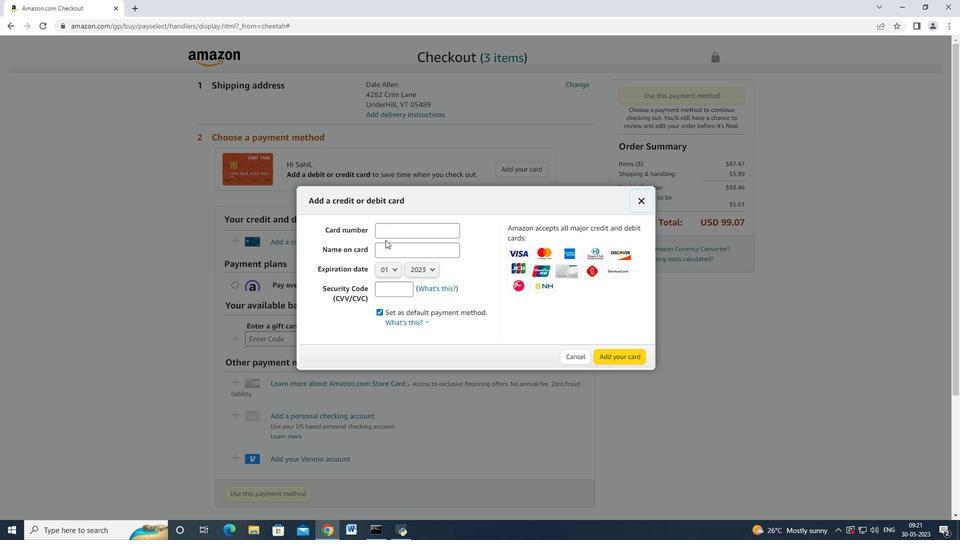 
Action: Mouse pressed left at (386, 236)
Screenshot: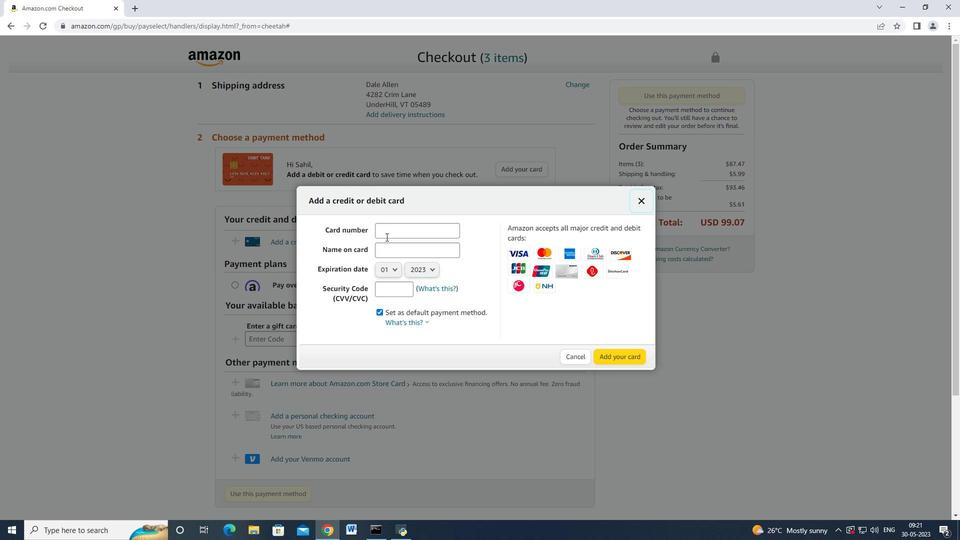
Action: Mouse moved to (386, 235)
Screenshot: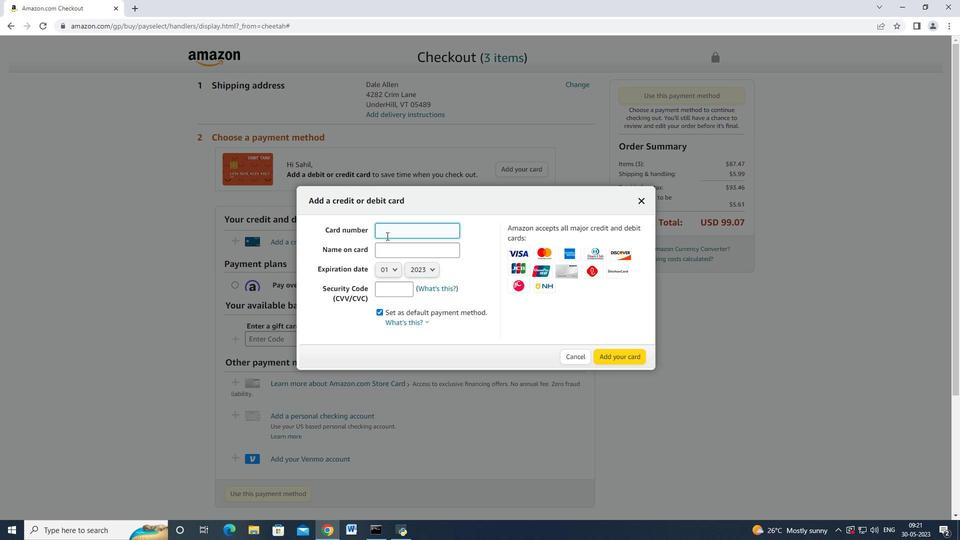 
Action: Key pressed 4672664477556010<Key.tab><Key.shift>Mark<Key.space><Key.shift_r>Adams
Screenshot: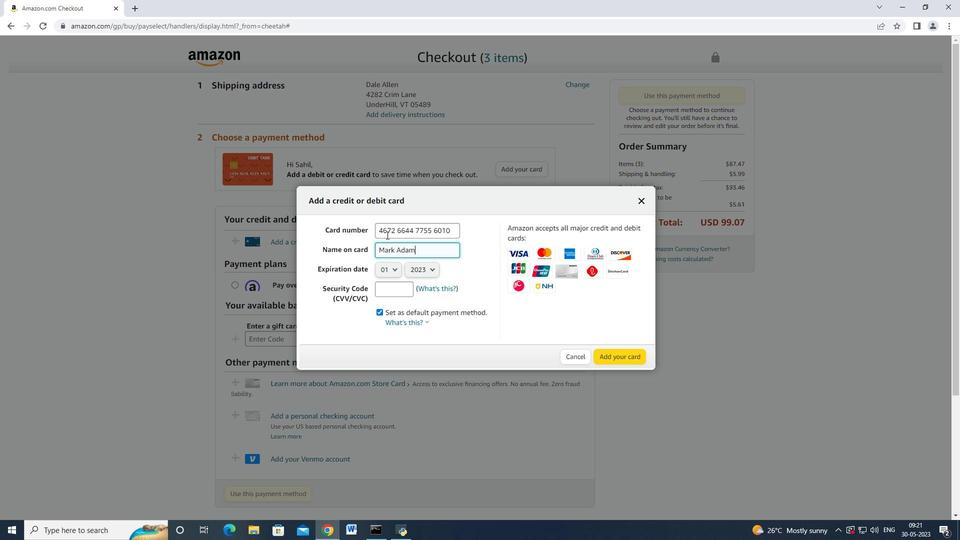 
Action: Mouse moved to (389, 274)
Screenshot: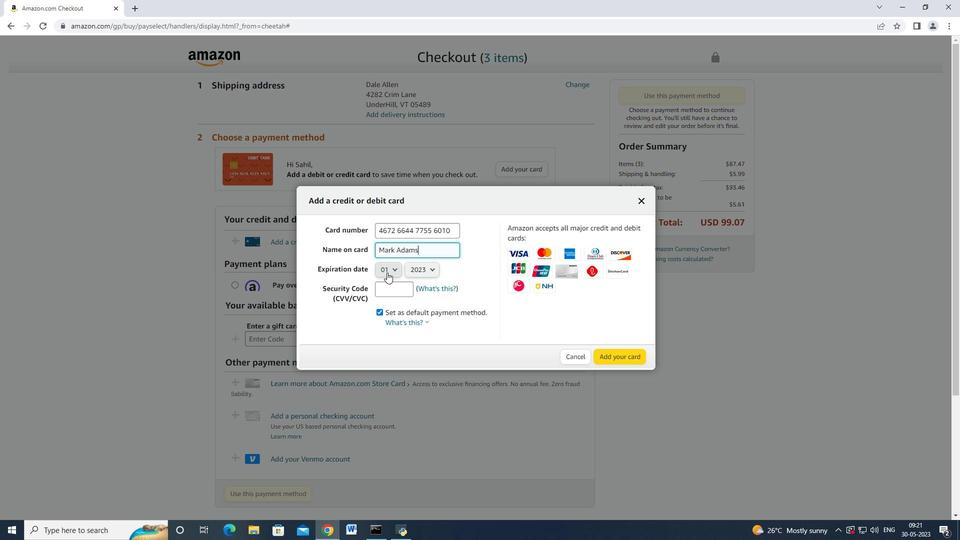 
Action: Mouse pressed left at (389, 274)
Screenshot: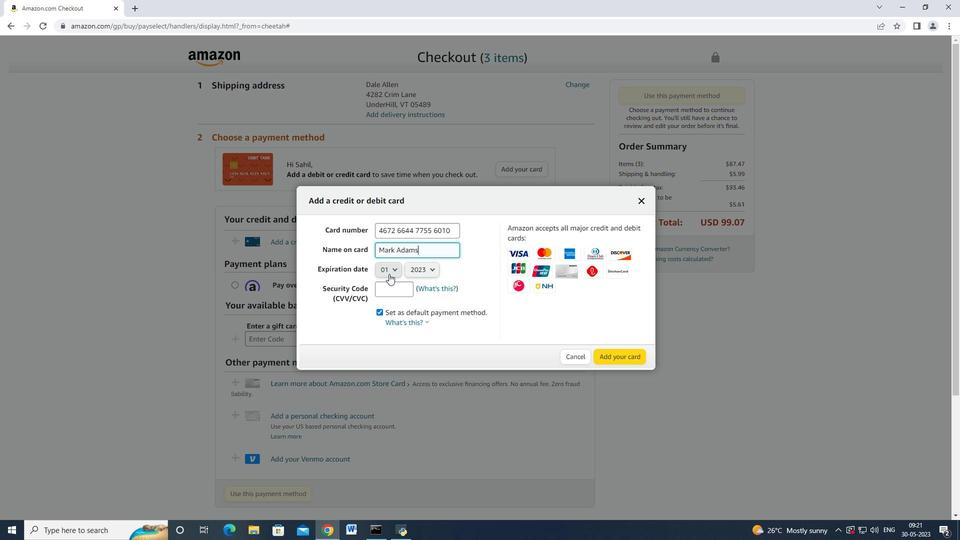 
Action: Mouse moved to (386, 307)
Screenshot: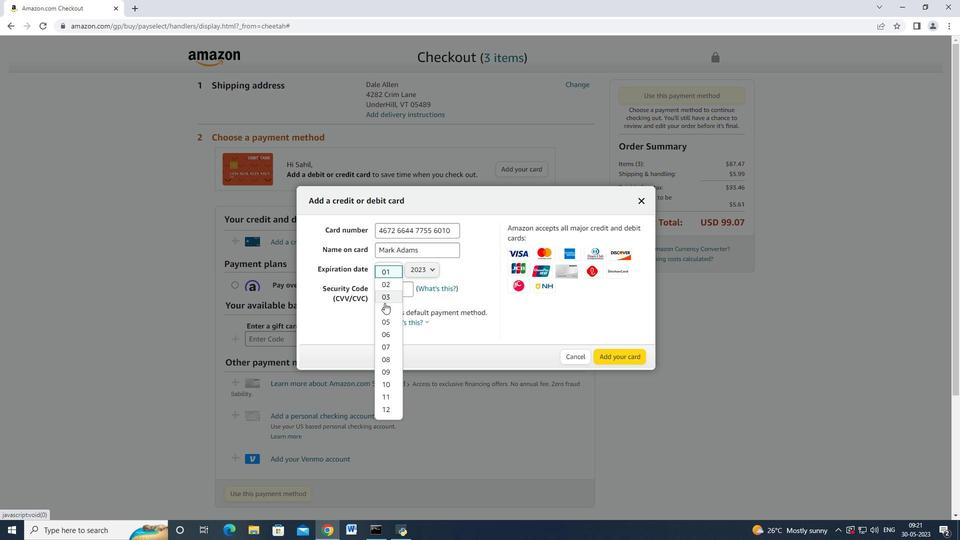 
Action: Mouse pressed left at (386, 307)
Screenshot: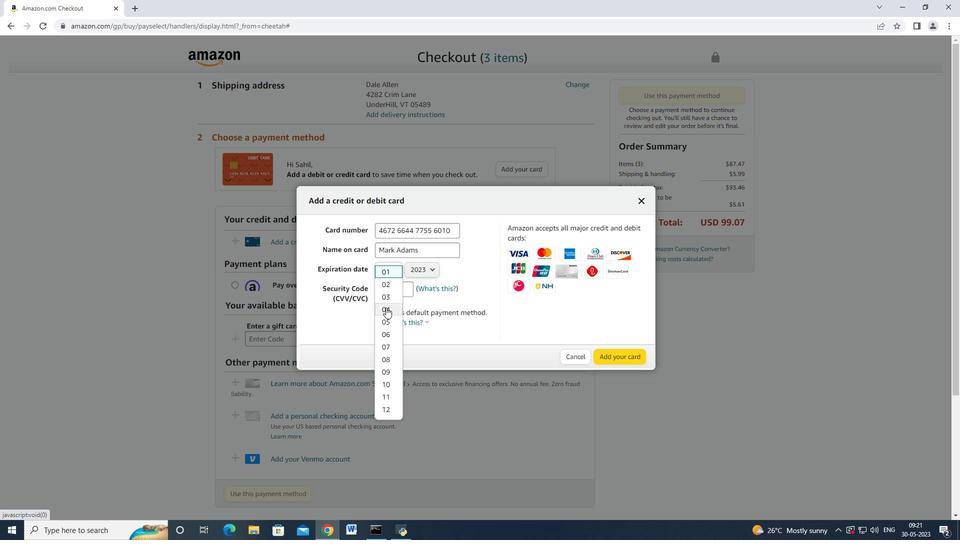 
Action: Mouse moved to (413, 273)
Screenshot: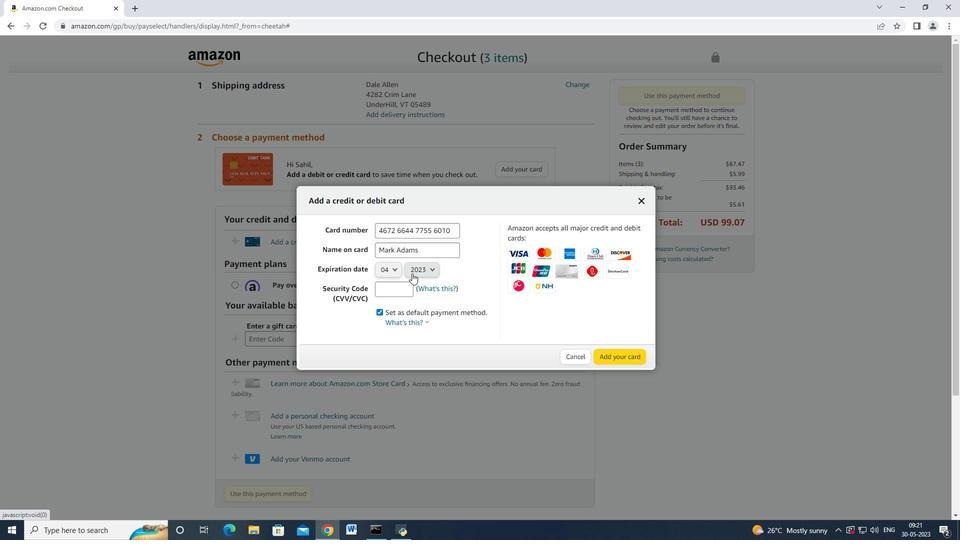 
Action: Mouse pressed left at (413, 273)
Screenshot: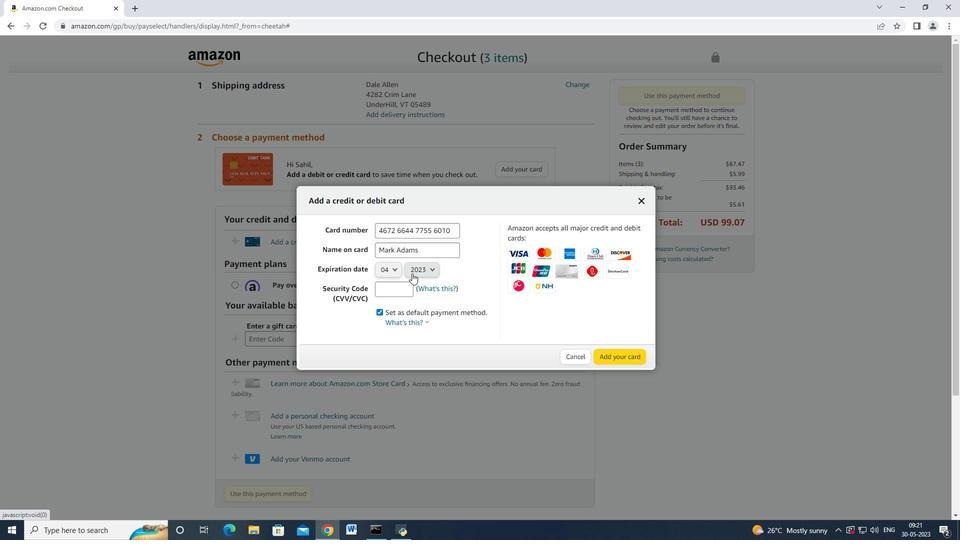 
Action: Mouse moved to (415, 298)
Screenshot: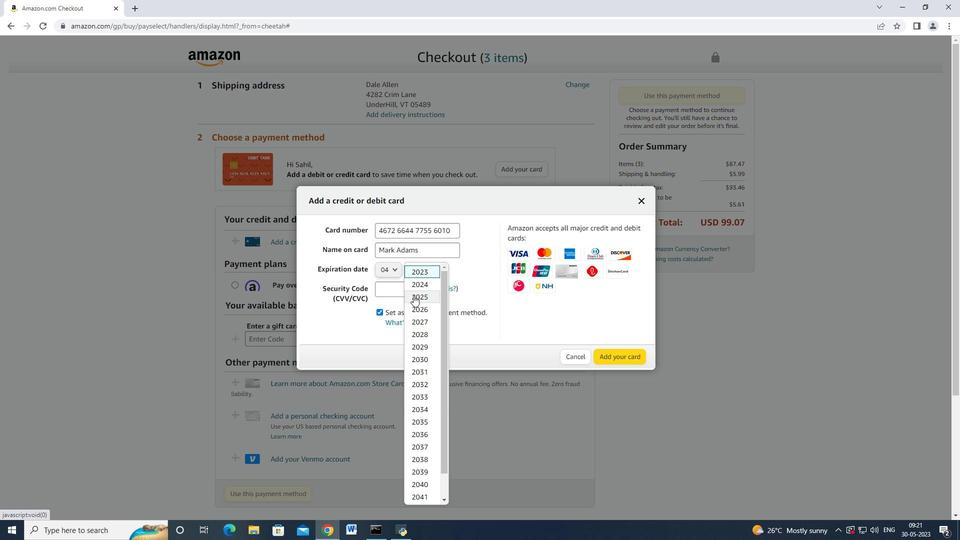 
Action: Mouse pressed left at (415, 298)
Screenshot: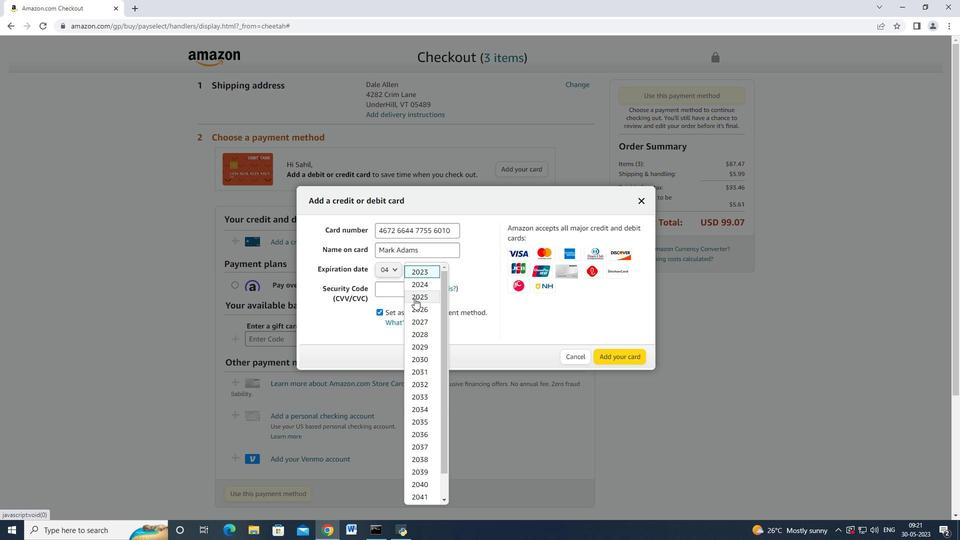 
Action: Mouse moved to (403, 292)
Screenshot: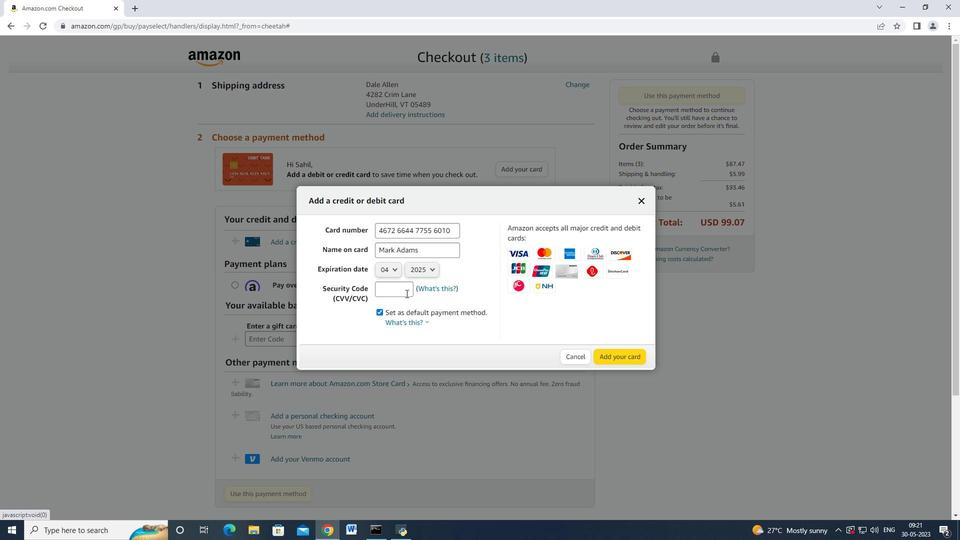 
Action: Mouse pressed left at (403, 292)
Screenshot: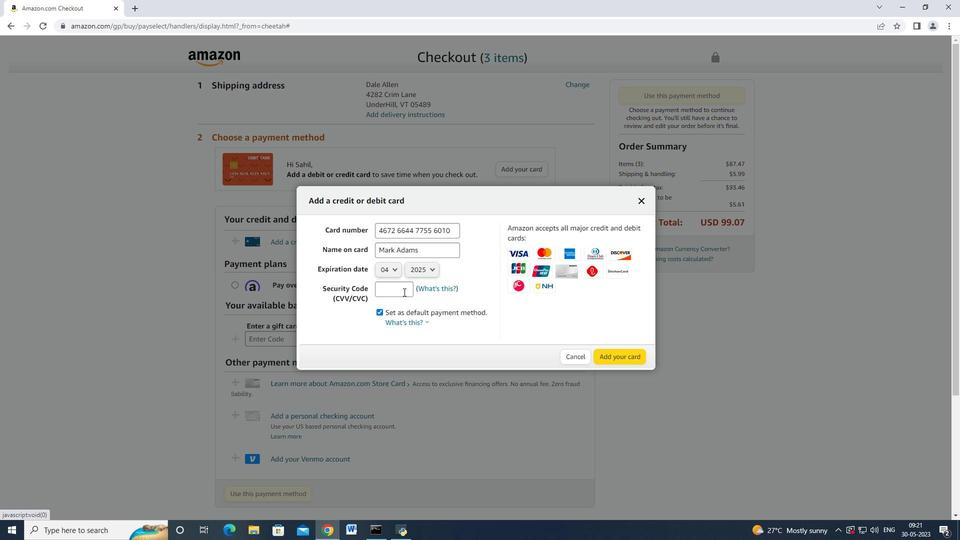 
Action: Mouse moved to (402, 291)
